 Task: Toggle the rebase when sync.
Action: Mouse moved to (22, 608)
Screenshot: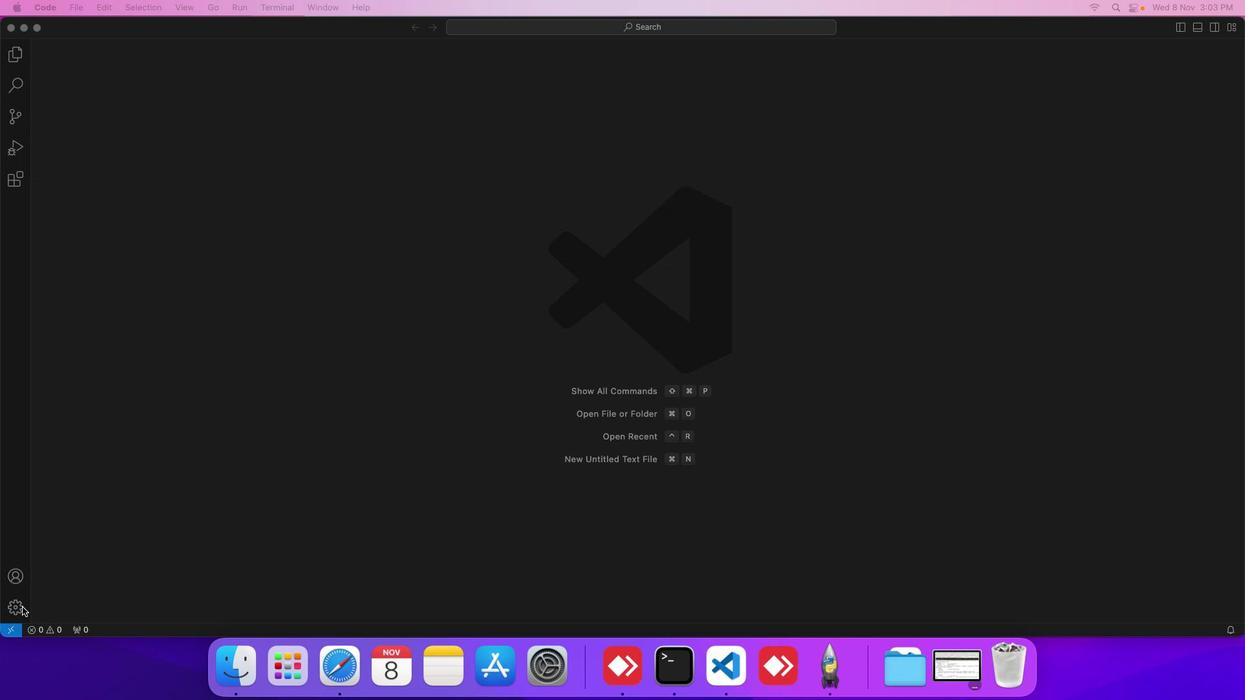 
Action: Mouse pressed left at (22, 608)
Screenshot: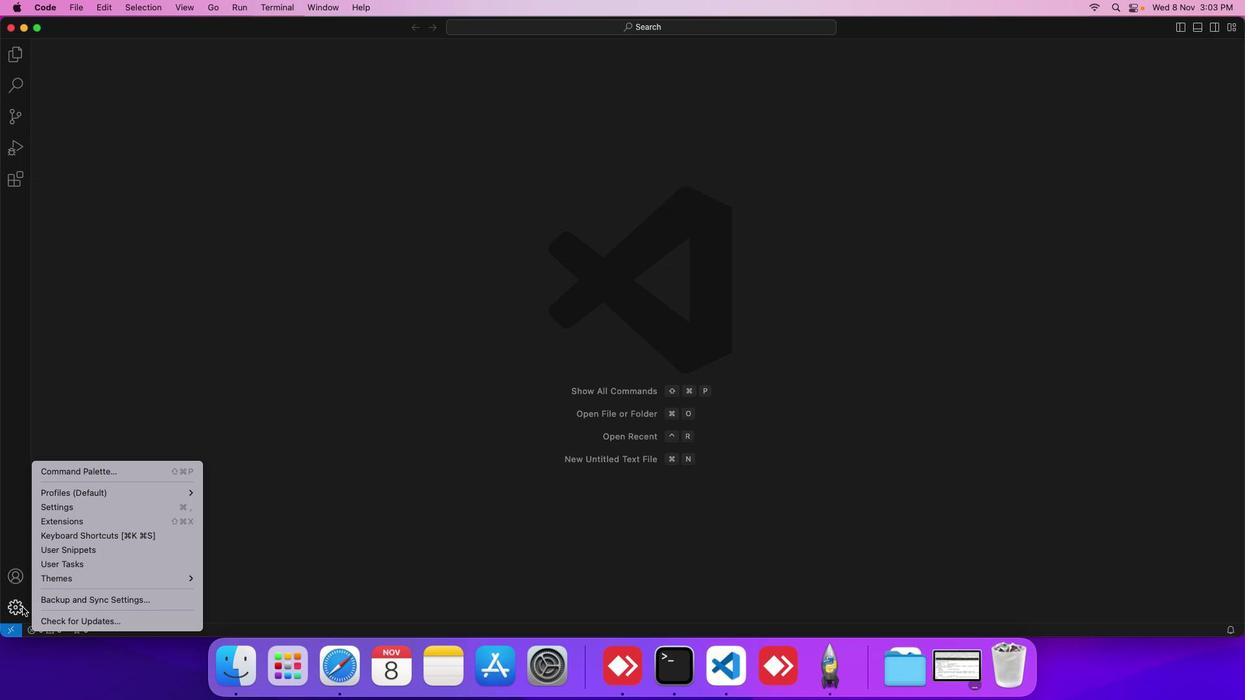 
Action: Mouse moved to (54, 510)
Screenshot: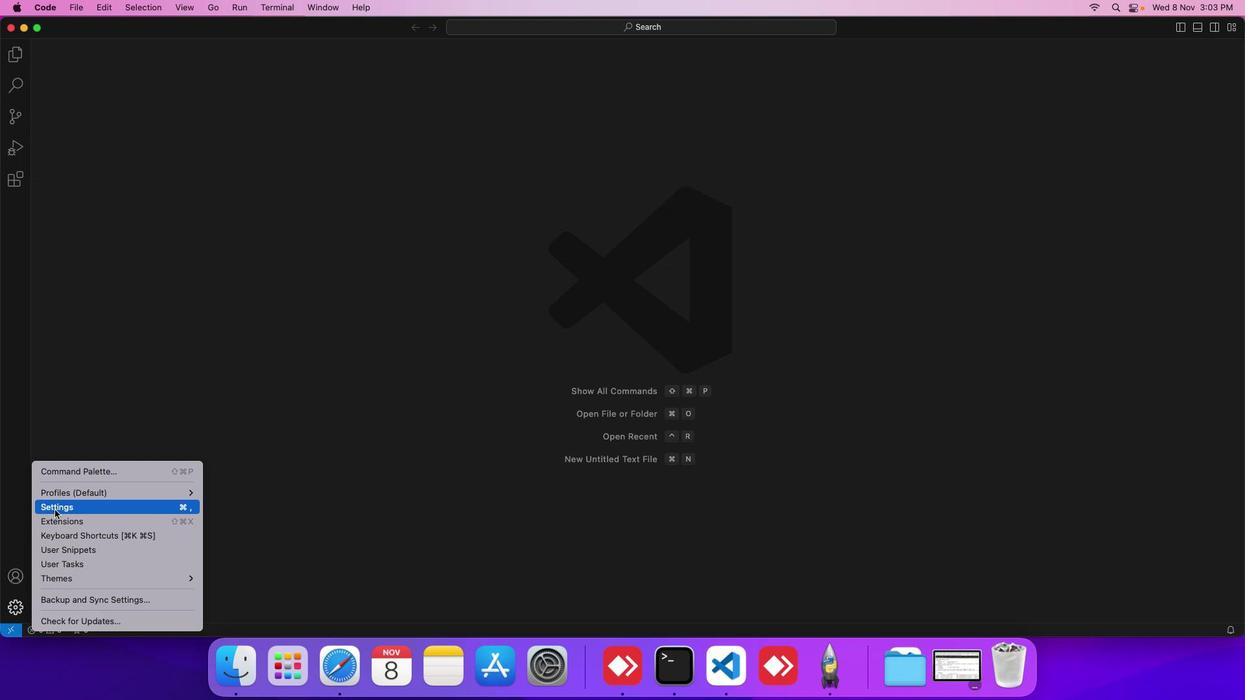 
Action: Mouse pressed left at (54, 510)
Screenshot: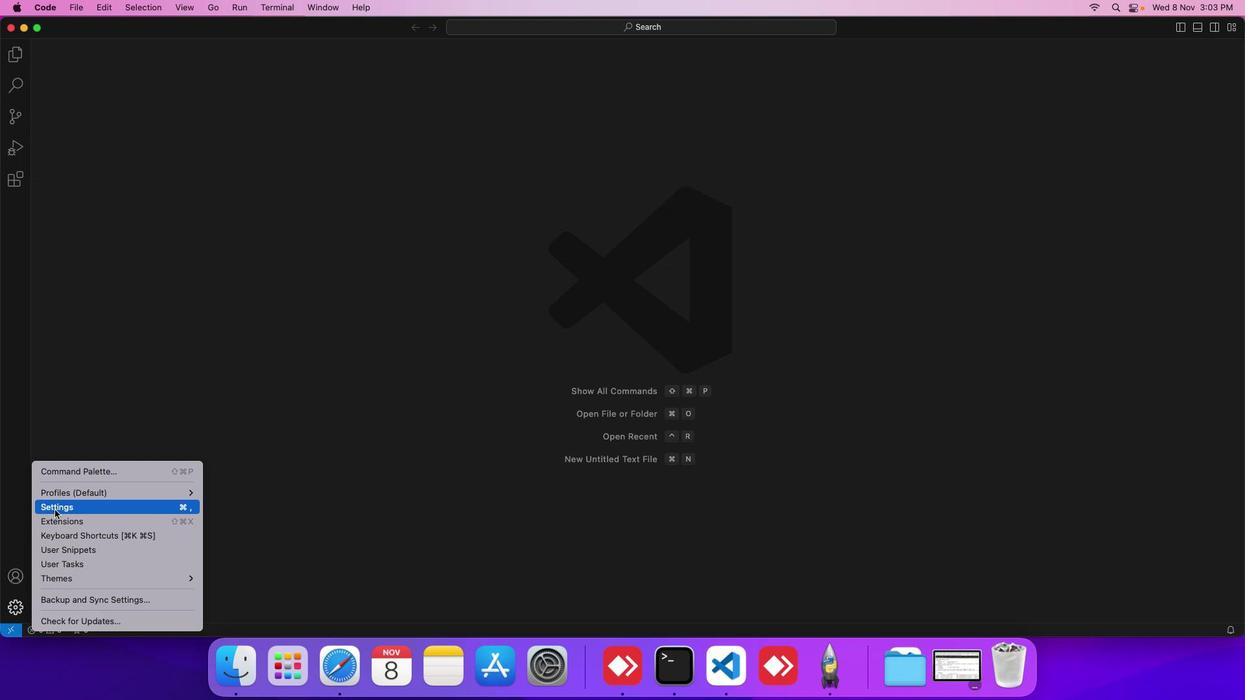 
Action: Mouse moved to (302, 237)
Screenshot: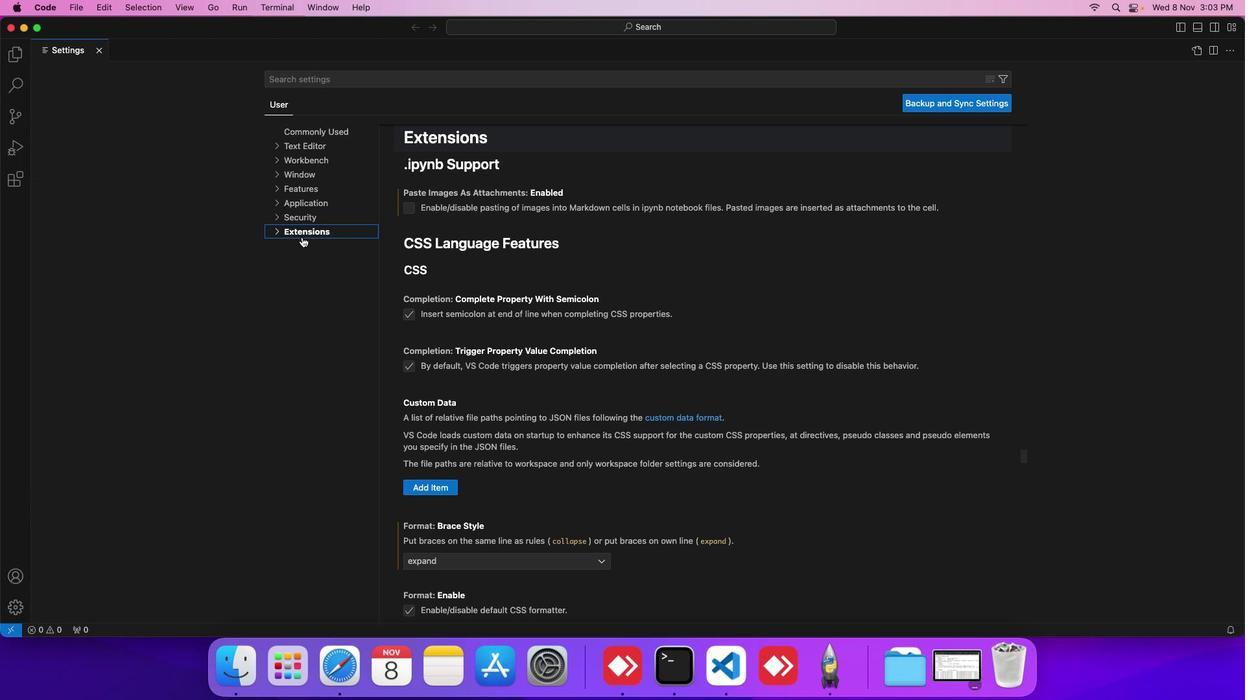 
Action: Mouse pressed left at (302, 237)
Screenshot: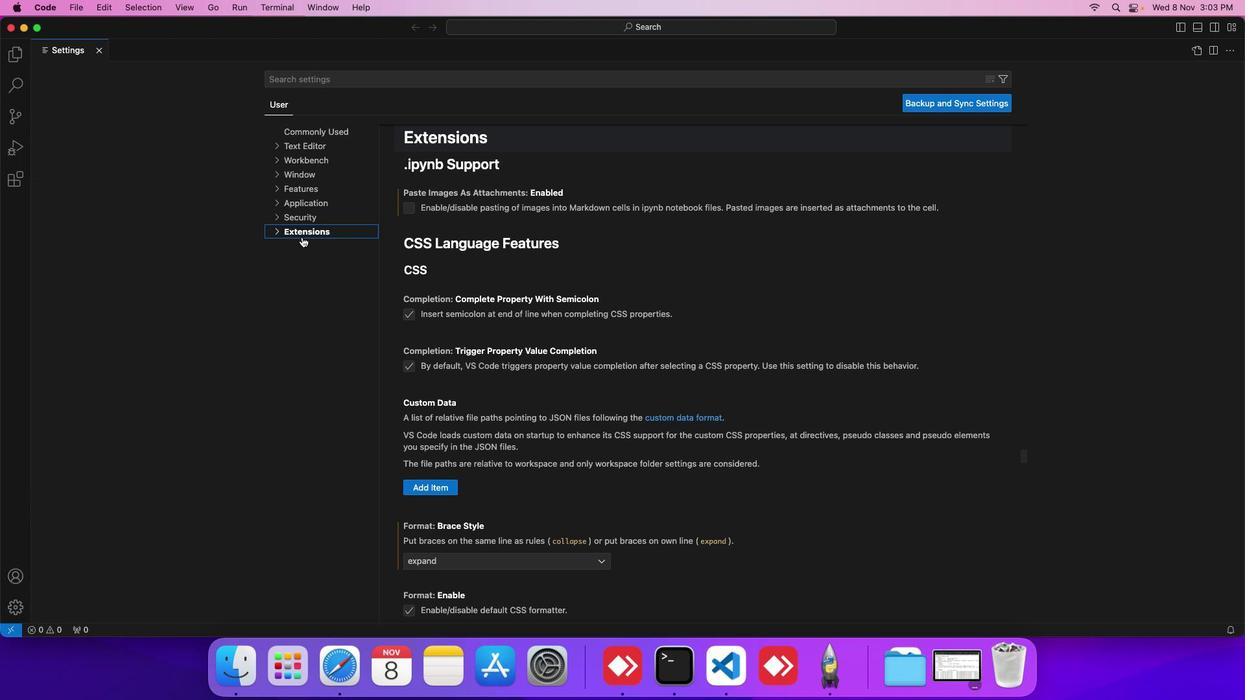 
Action: Mouse moved to (299, 286)
Screenshot: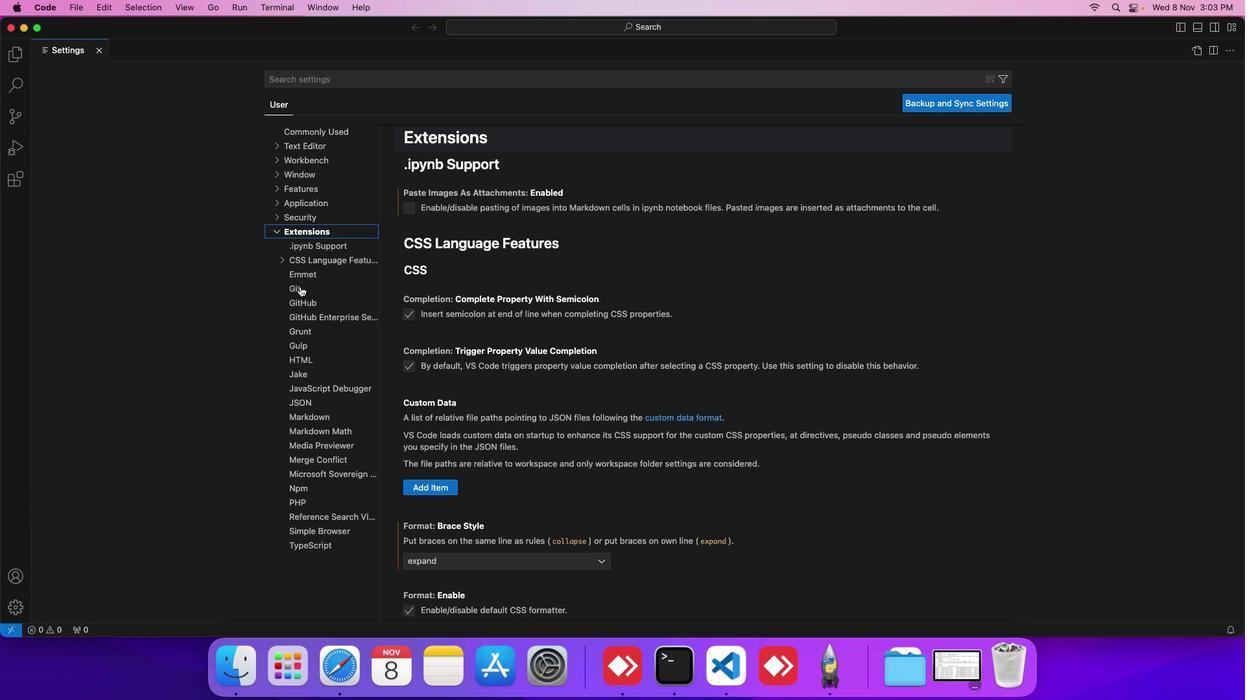 
Action: Mouse pressed left at (299, 286)
Screenshot: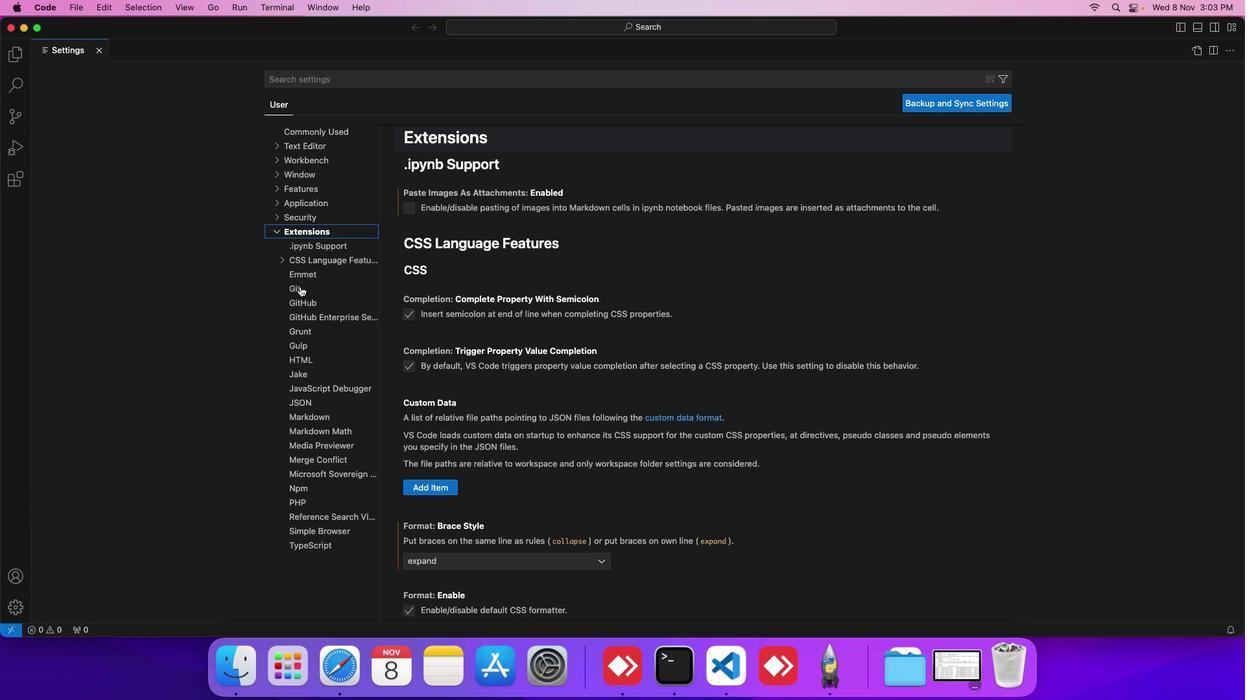 
Action: Mouse moved to (423, 345)
Screenshot: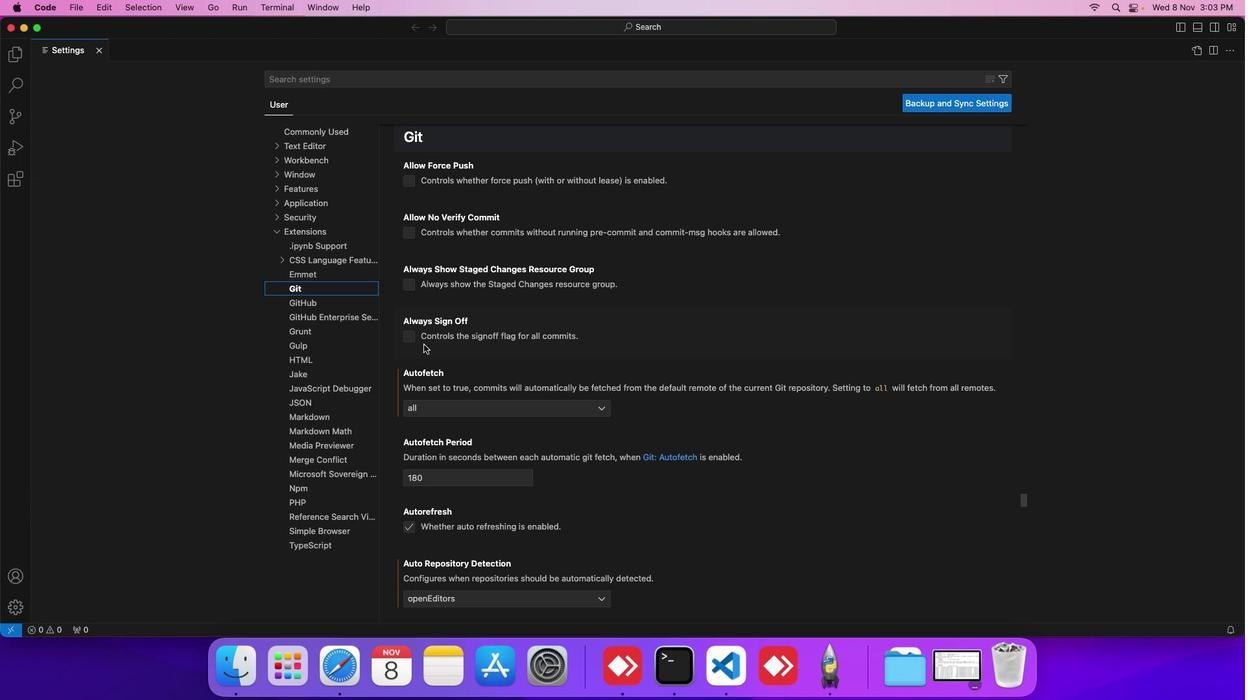 
Action: Mouse scrolled (423, 345) with delta (0, 0)
Screenshot: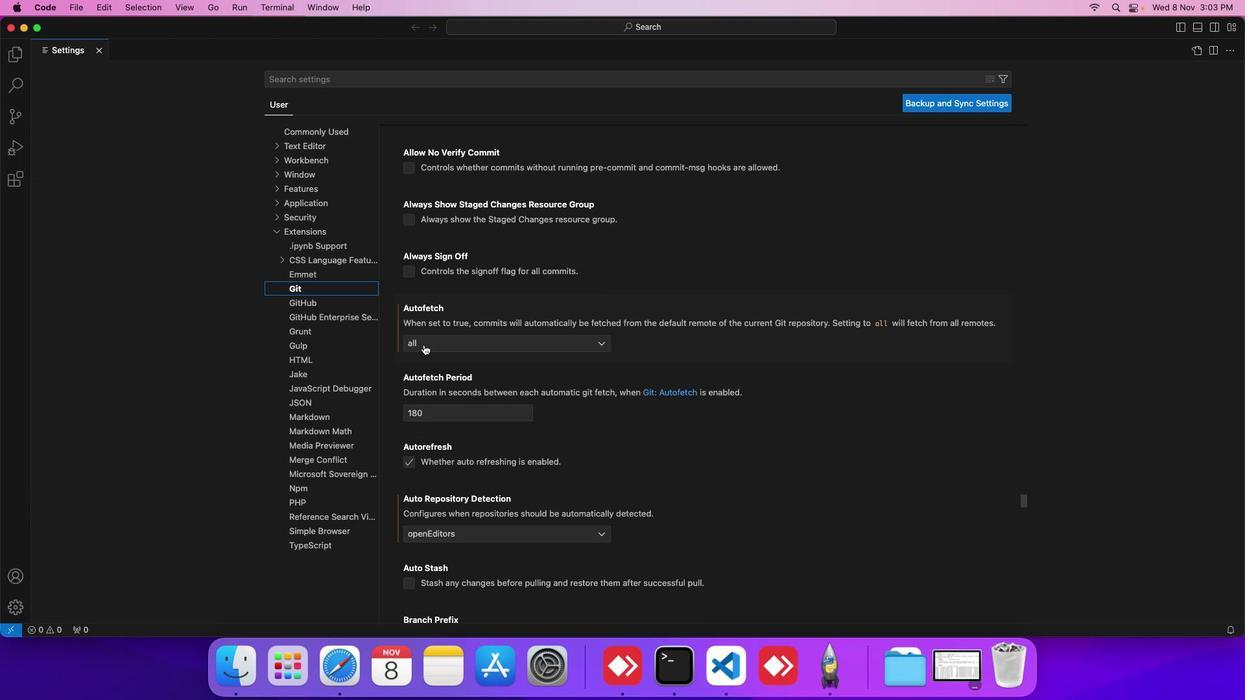 
Action: Mouse scrolled (423, 345) with delta (0, 0)
Screenshot: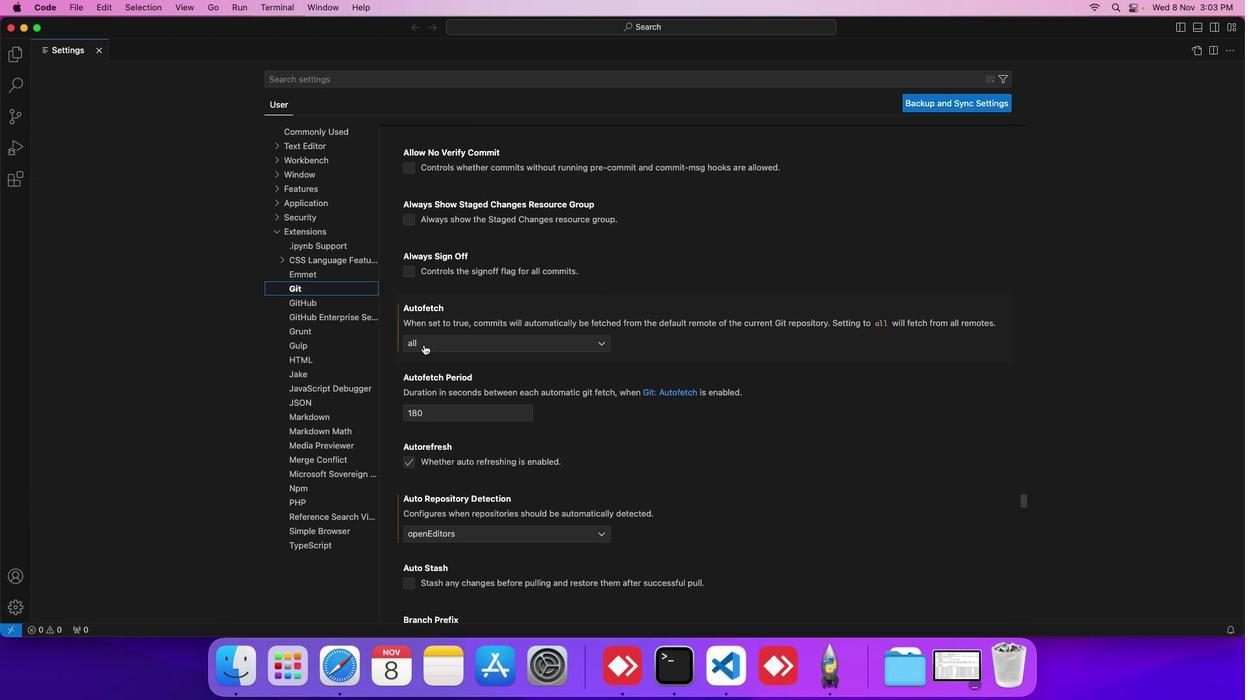 
Action: Mouse scrolled (423, 345) with delta (0, 0)
Screenshot: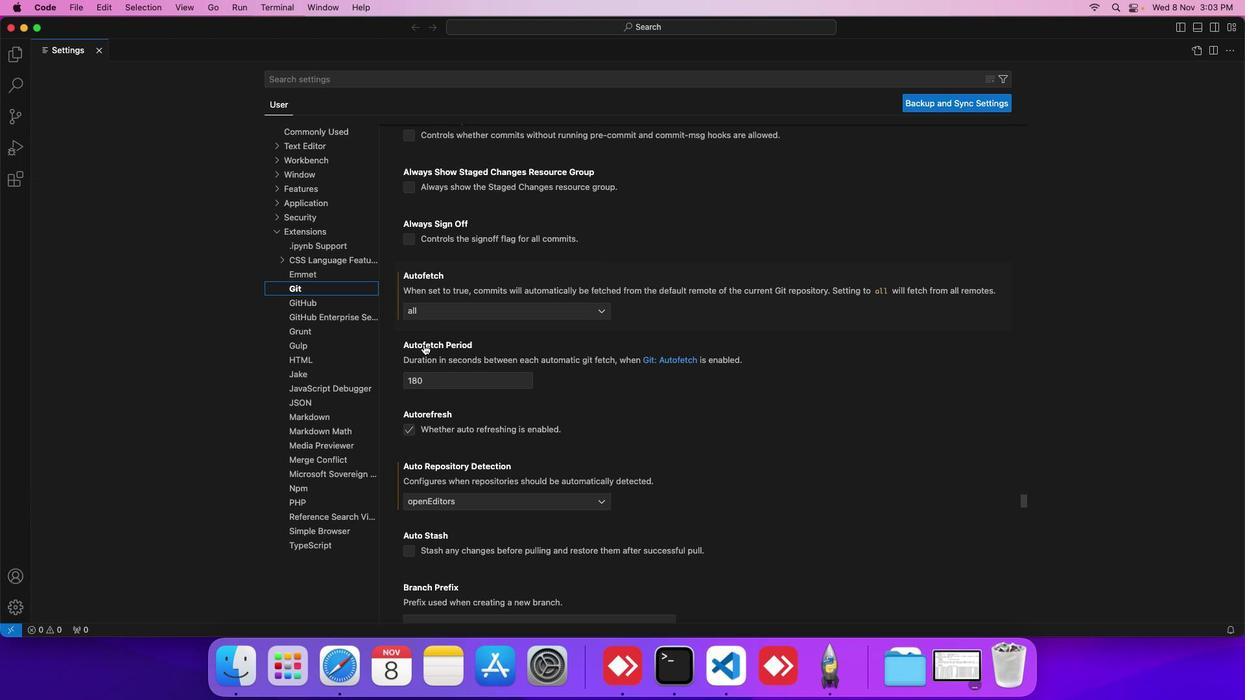 
Action: Mouse scrolled (423, 345) with delta (0, 0)
Screenshot: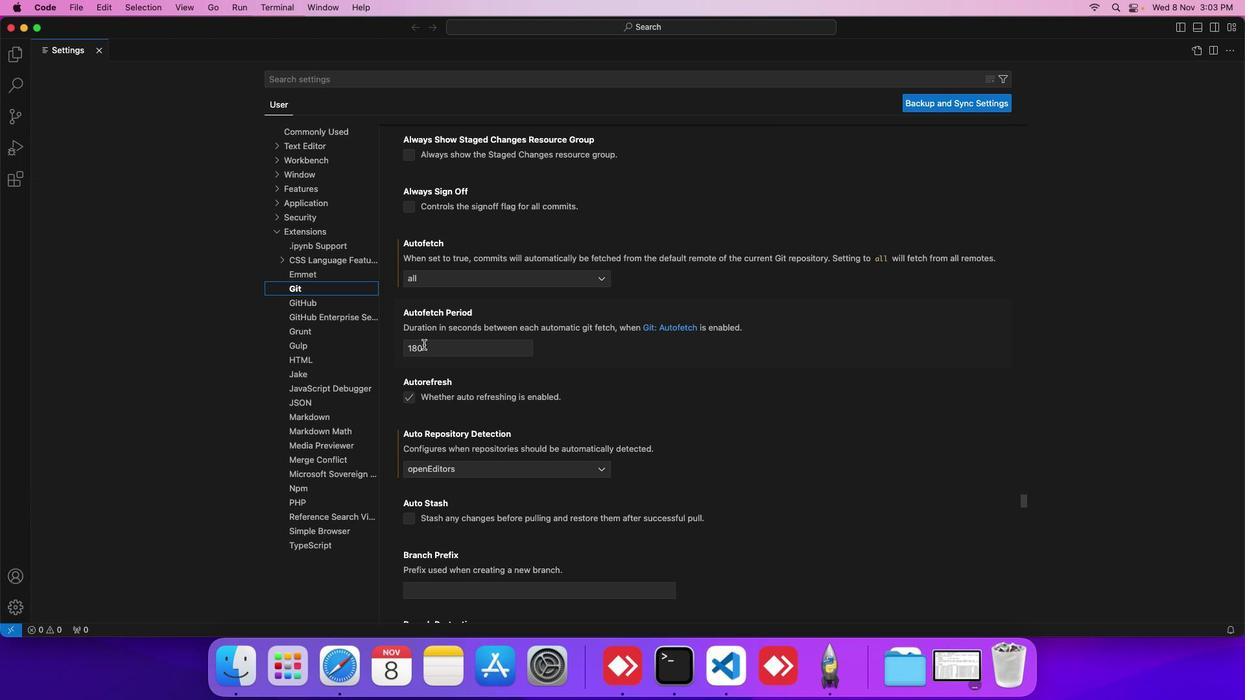 
Action: Mouse scrolled (423, 345) with delta (0, 0)
Screenshot: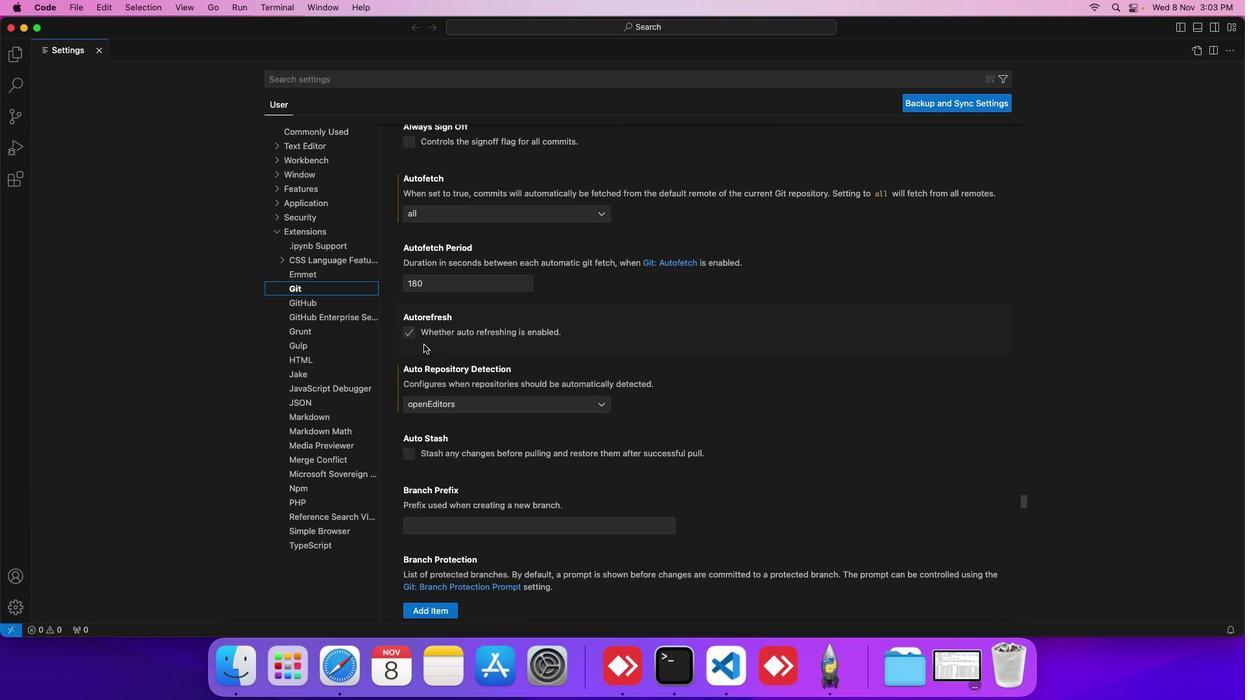 
Action: Mouse scrolled (423, 345) with delta (0, 0)
Screenshot: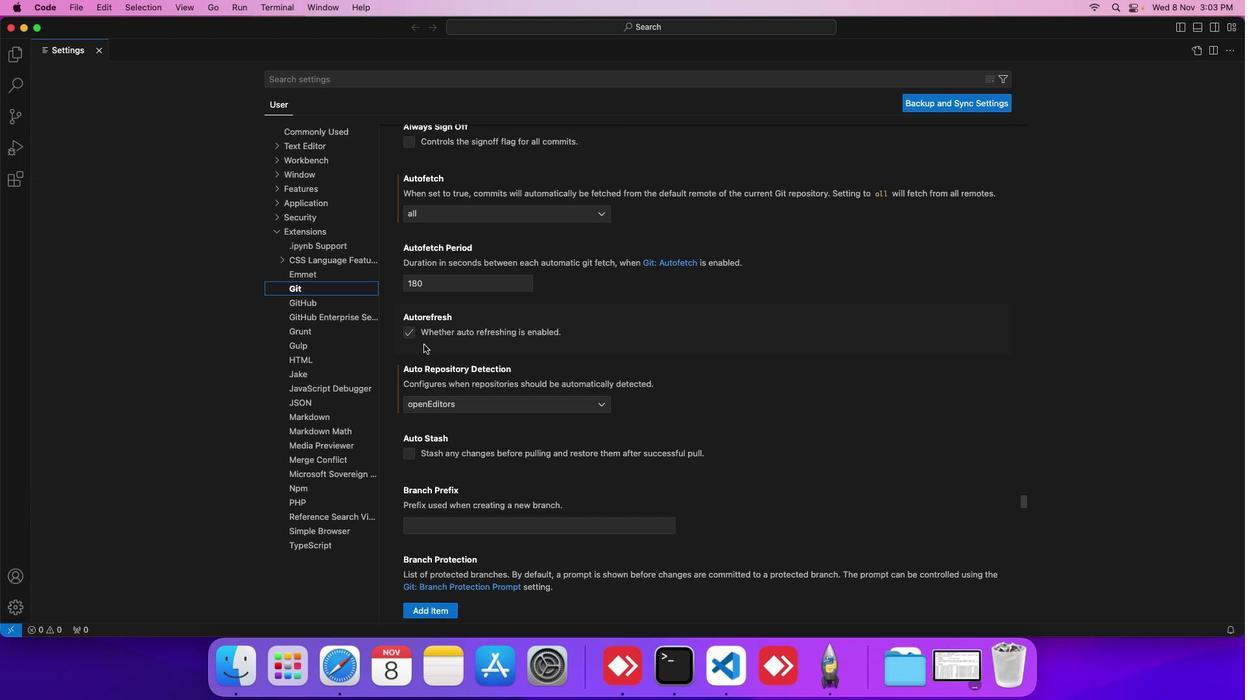 
Action: Mouse scrolled (423, 345) with delta (0, 0)
Screenshot: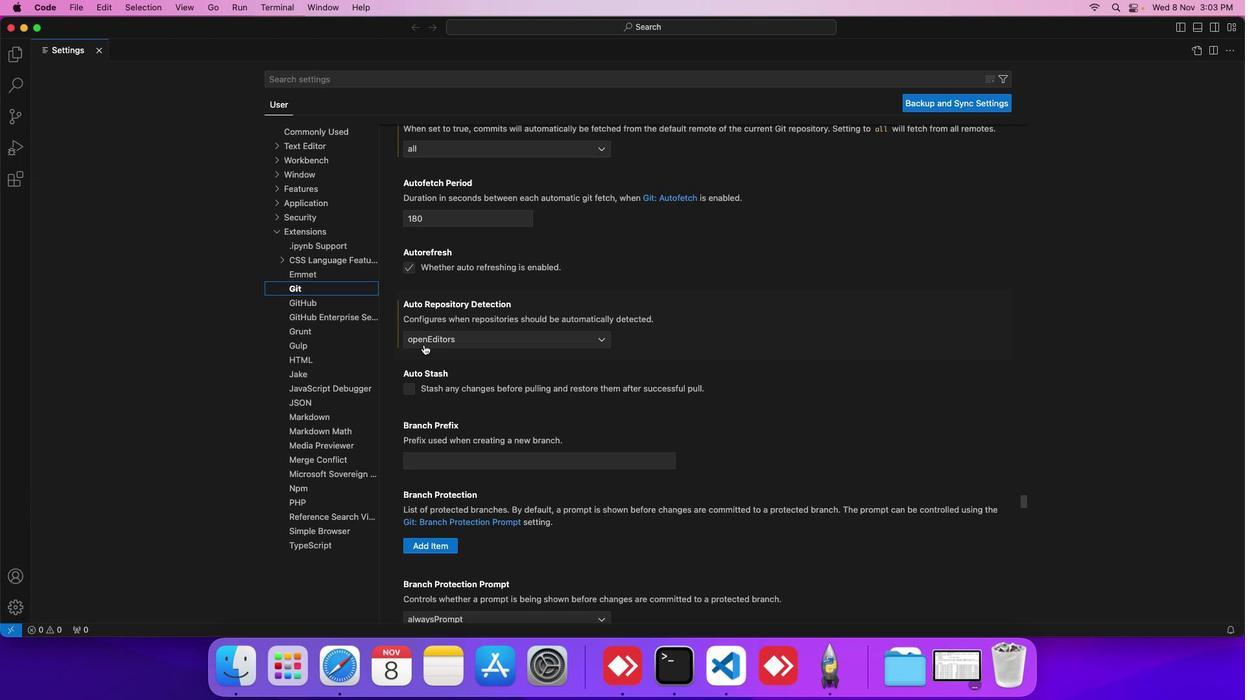 
Action: Mouse scrolled (423, 345) with delta (0, 0)
Screenshot: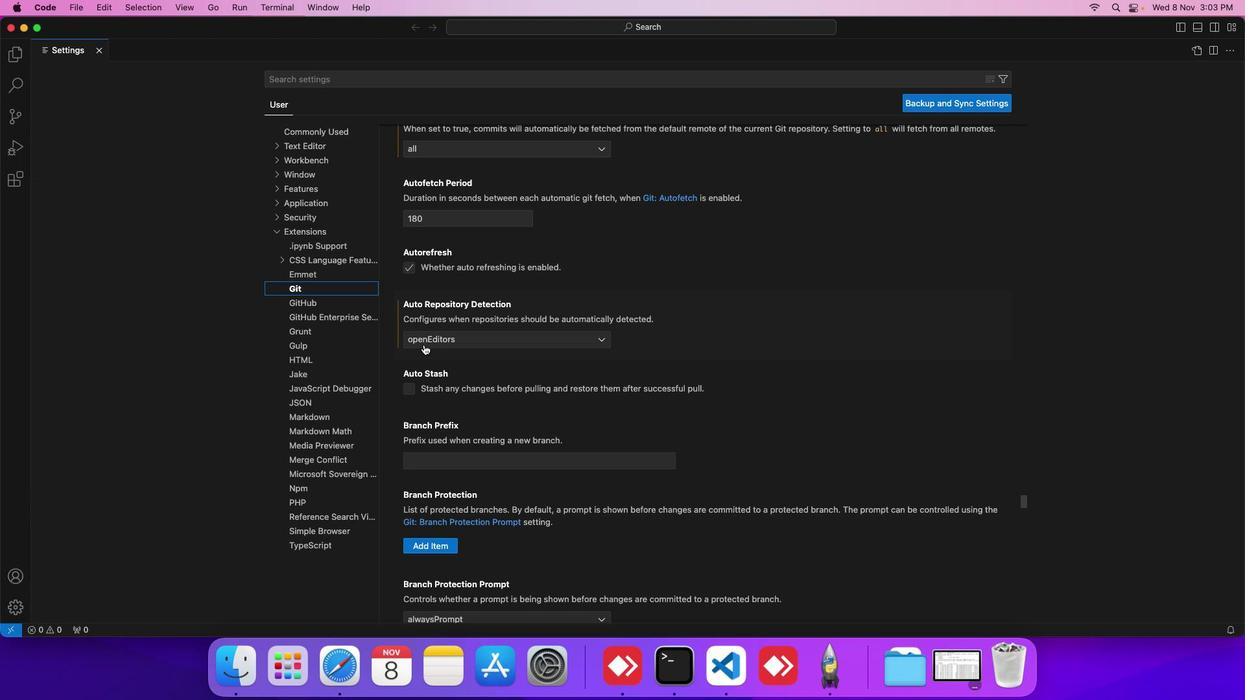 
Action: Mouse scrolled (423, 345) with delta (0, 0)
Screenshot: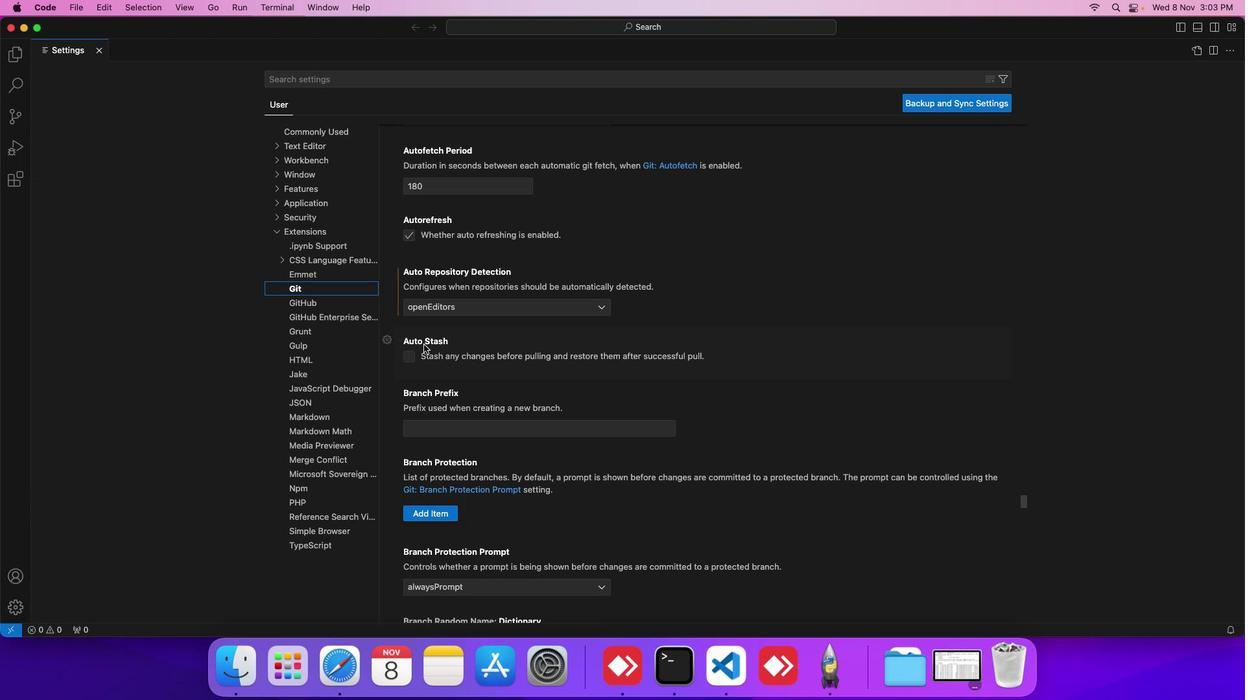 
Action: Mouse scrolled (423, 345) with delta (0, 0)
Screenshot: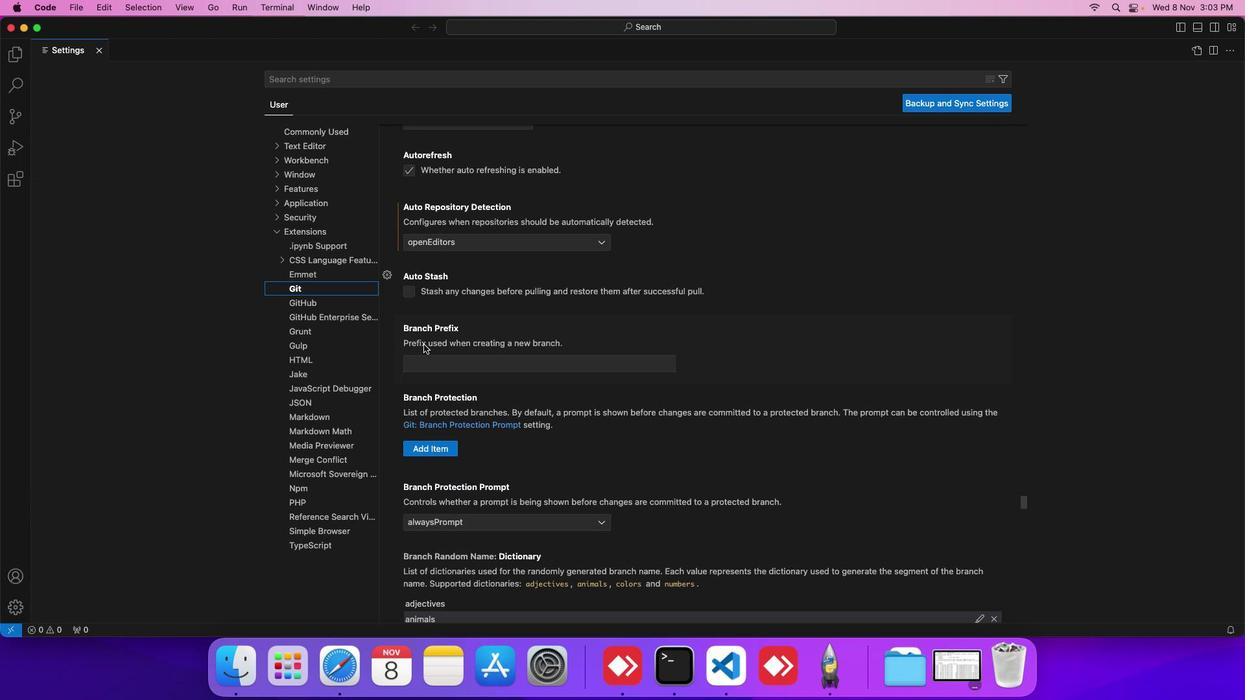 
Action: Mouse scrolled (423, 345) with delta (0, 0)
Screenshot: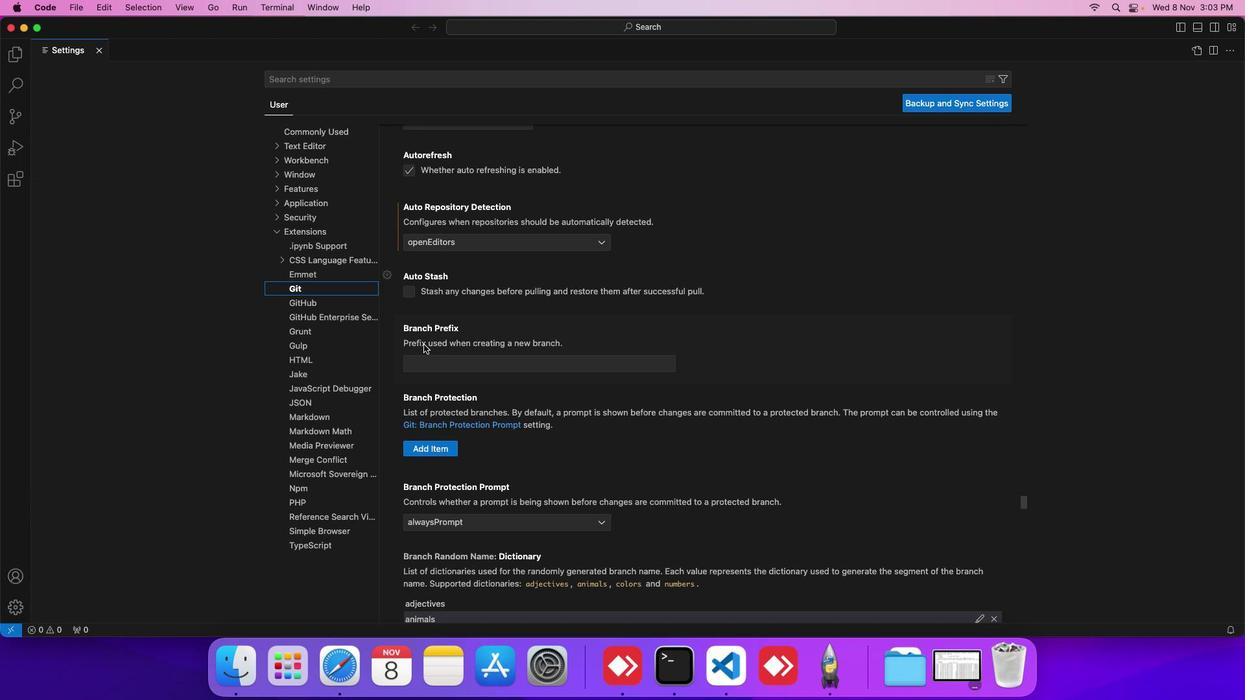 
Action: Mouse scrolled (423, 345) with delta (0, 0)
Screenshot: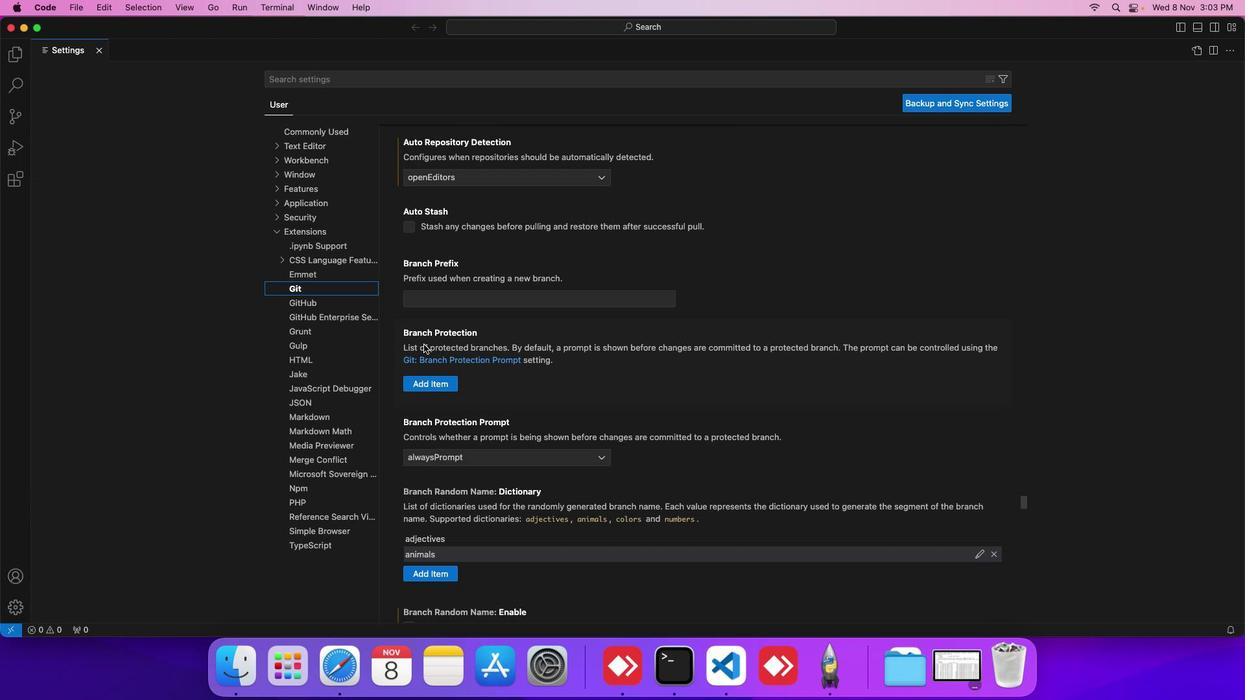 
Action: Mouse scrolled (423, 345) with delta (0, 0)
Screenshot: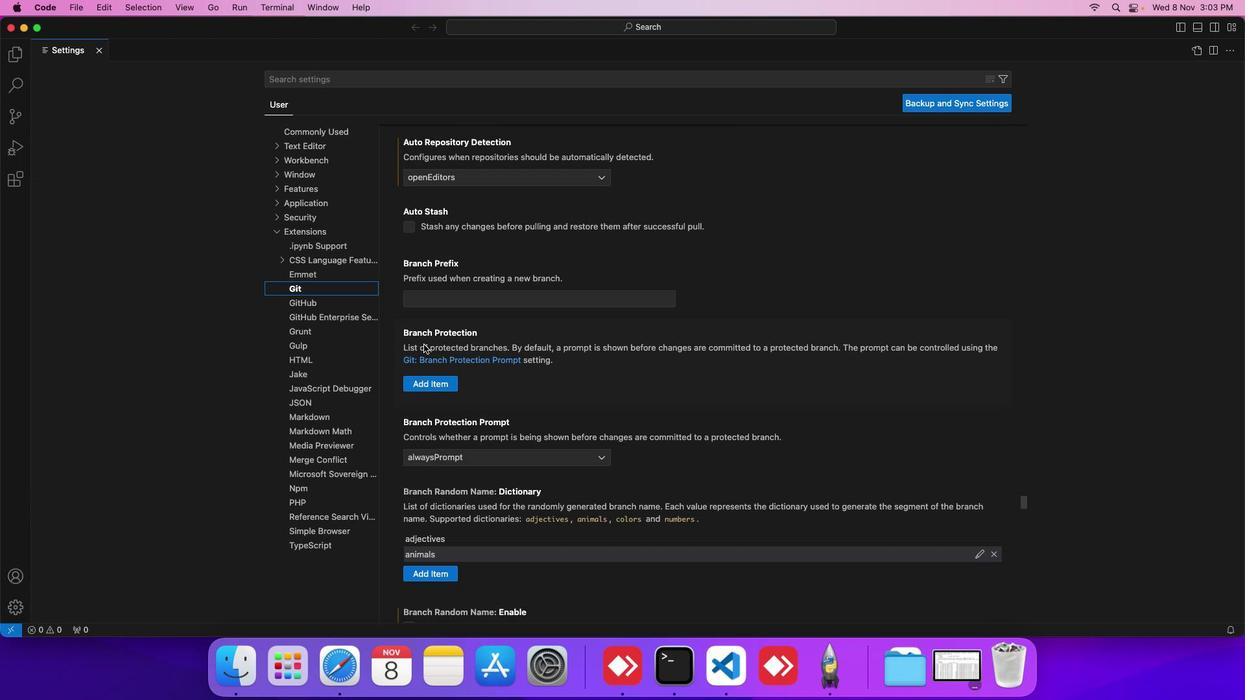 
Action: Mouse scrolled (423, 345) with delta (0, 0)
Screenshot: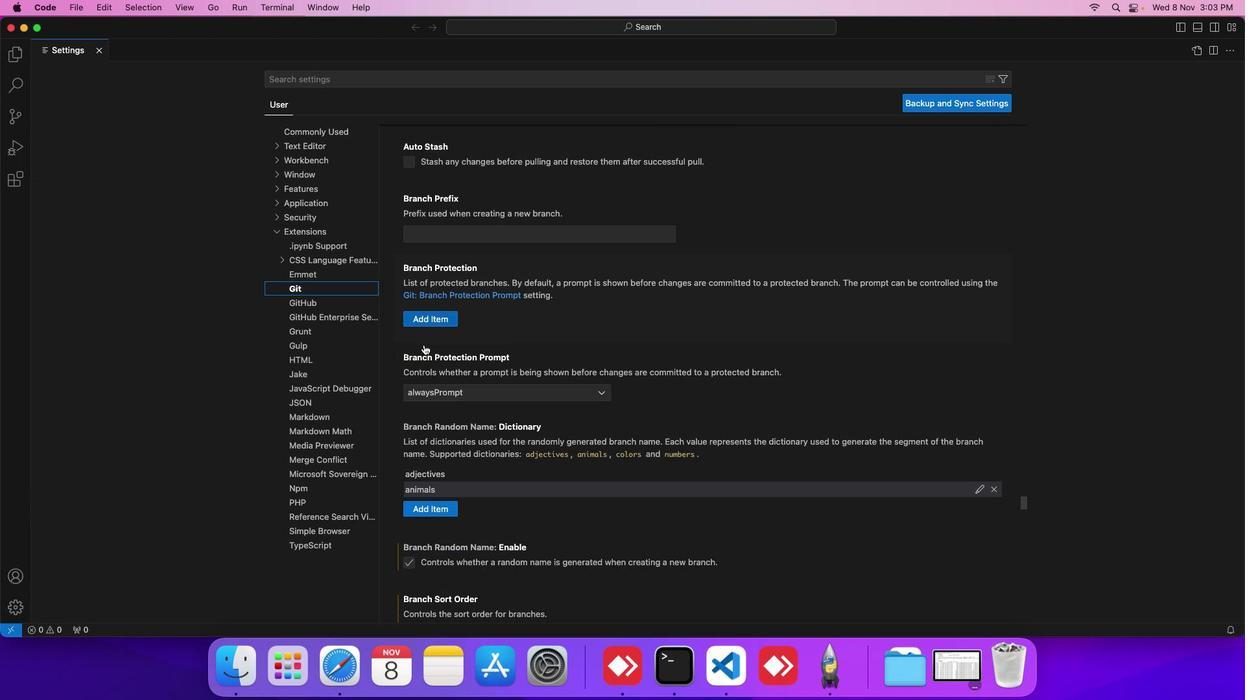 
Action: Mouse scrolled (423, 345) with delta (0, 0)
Screenshot: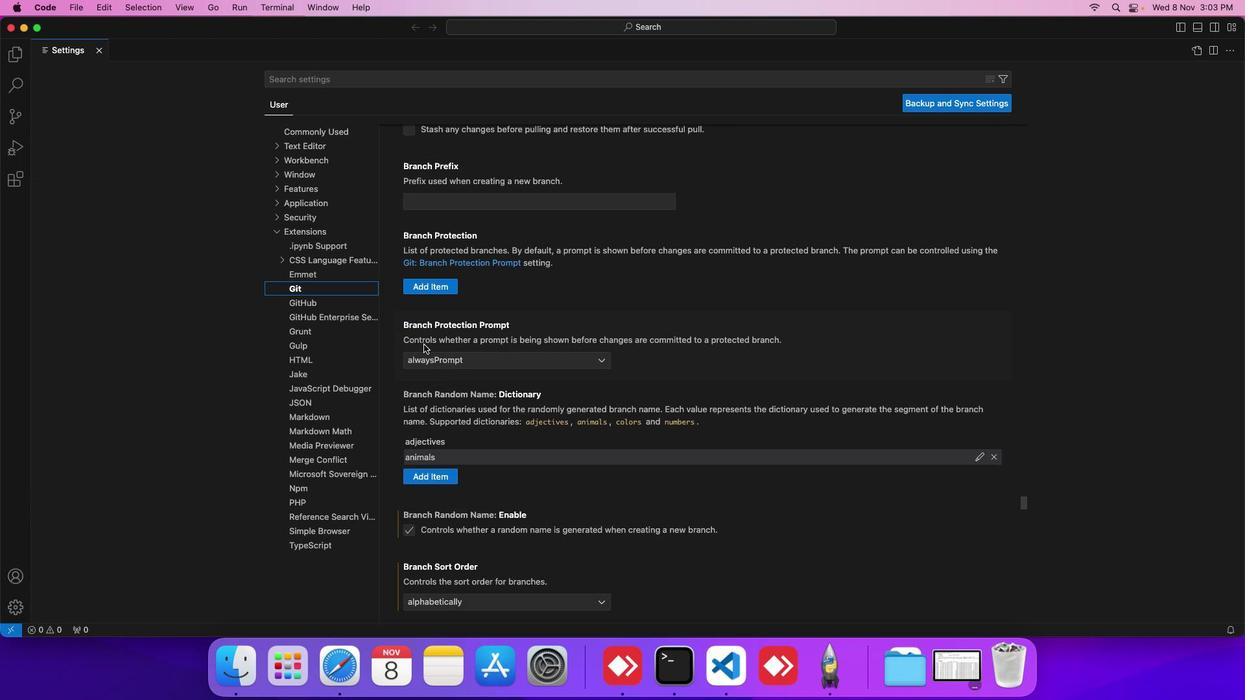 
Action: Mouse scrolled (423, 345) with delta (0, 0)
Screenshot: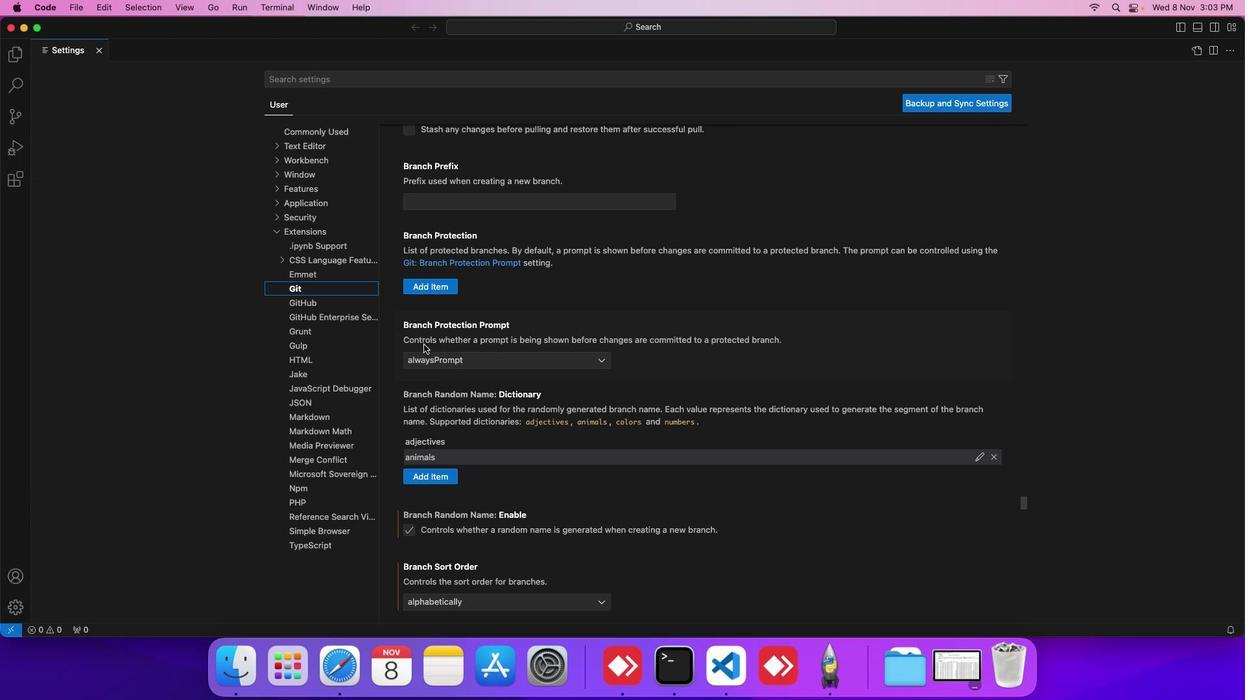 
Action: Mouse scrolled (423, 345) with delta (0, -1)
Screenshot: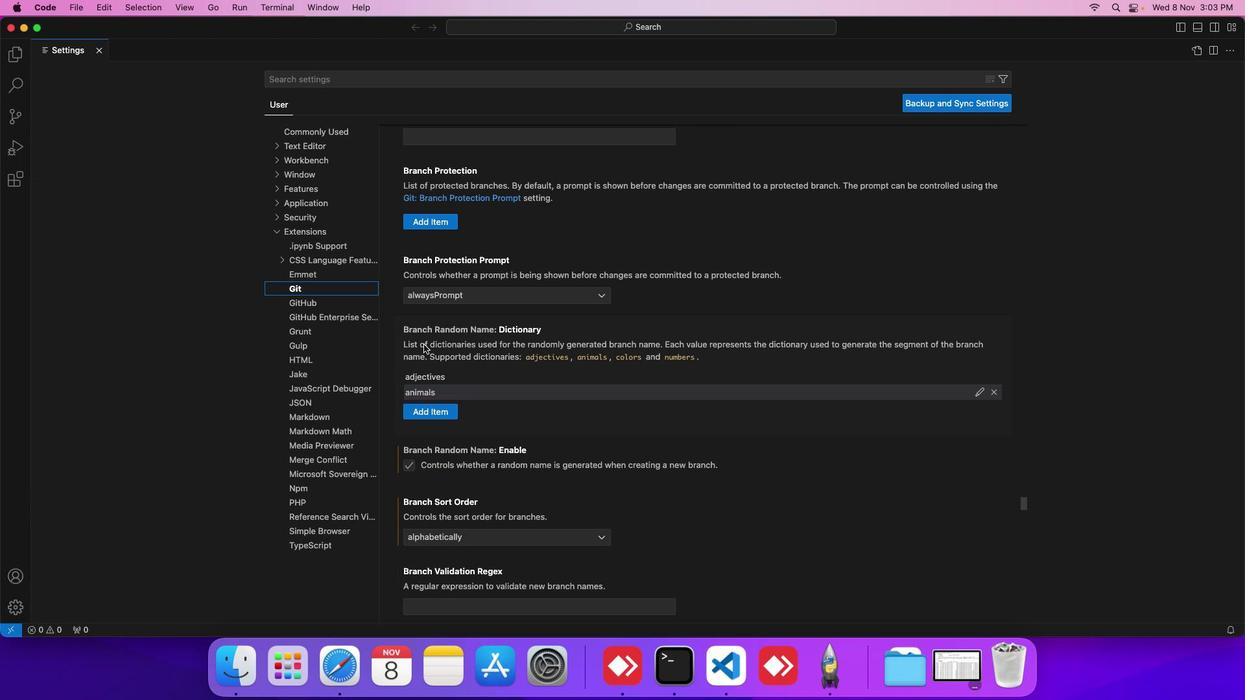 
Action: Mouse scrolled (423, 345) with delta (0, 0)
Screenshot: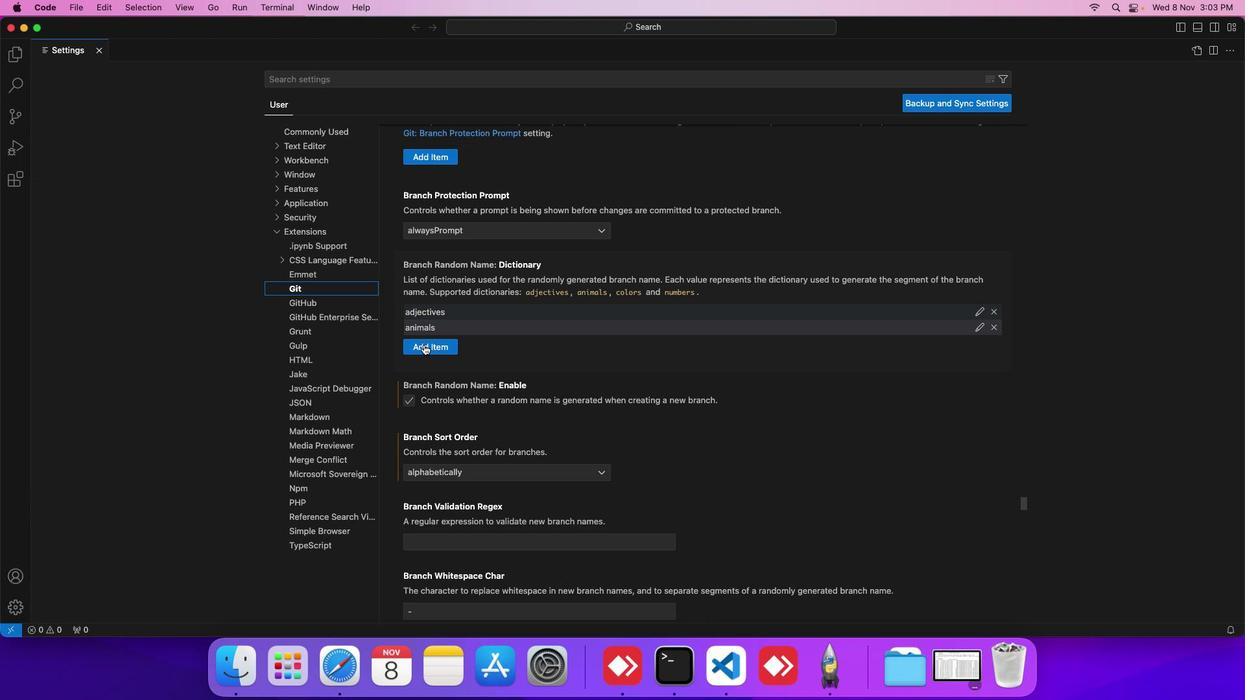 
Action: Mouse scrolled (423, 345) with delta (0, 0)
Screenshot: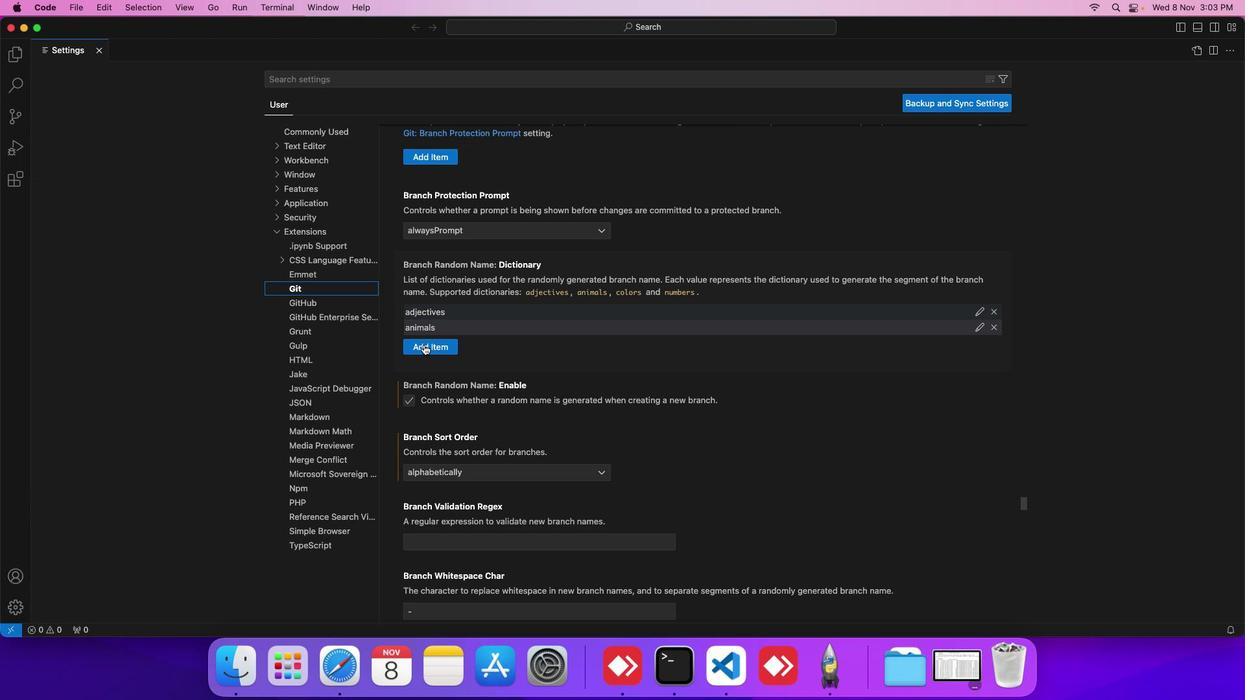 
Action: Mouse scrolled (423, 345) with delta (0, 0)
Screenshot: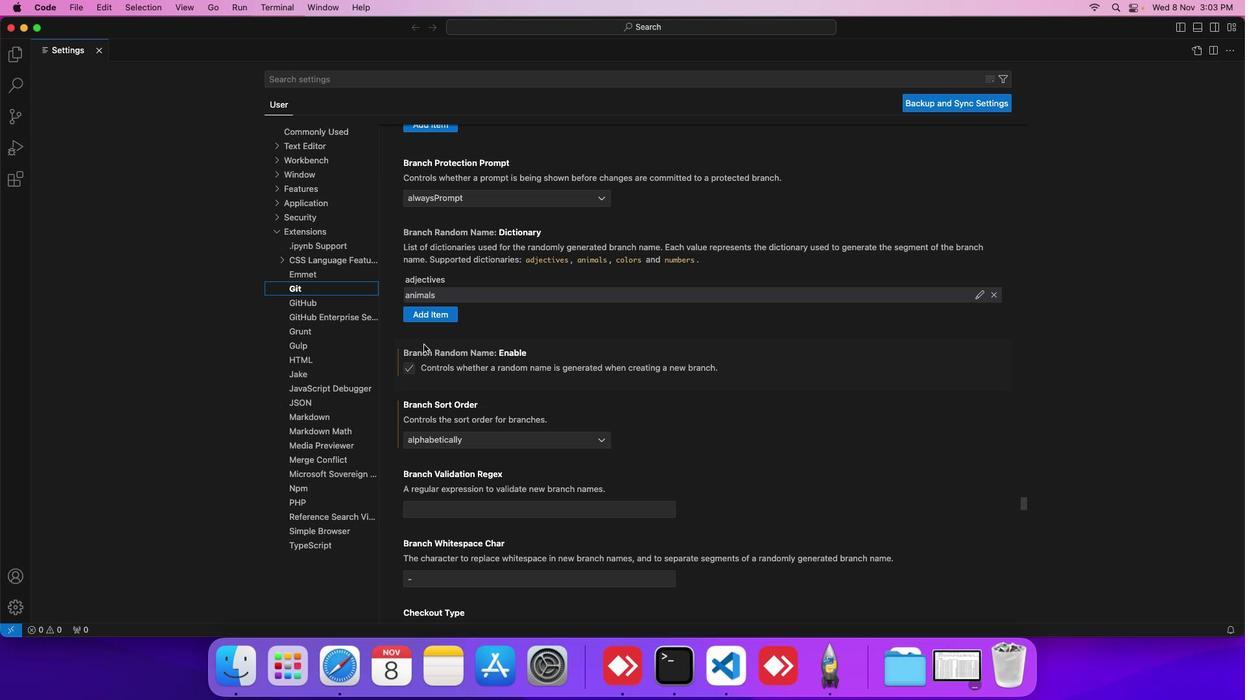 
Action: Mouse scrolled (423, 345) with delta (0, 0)
Screenshot: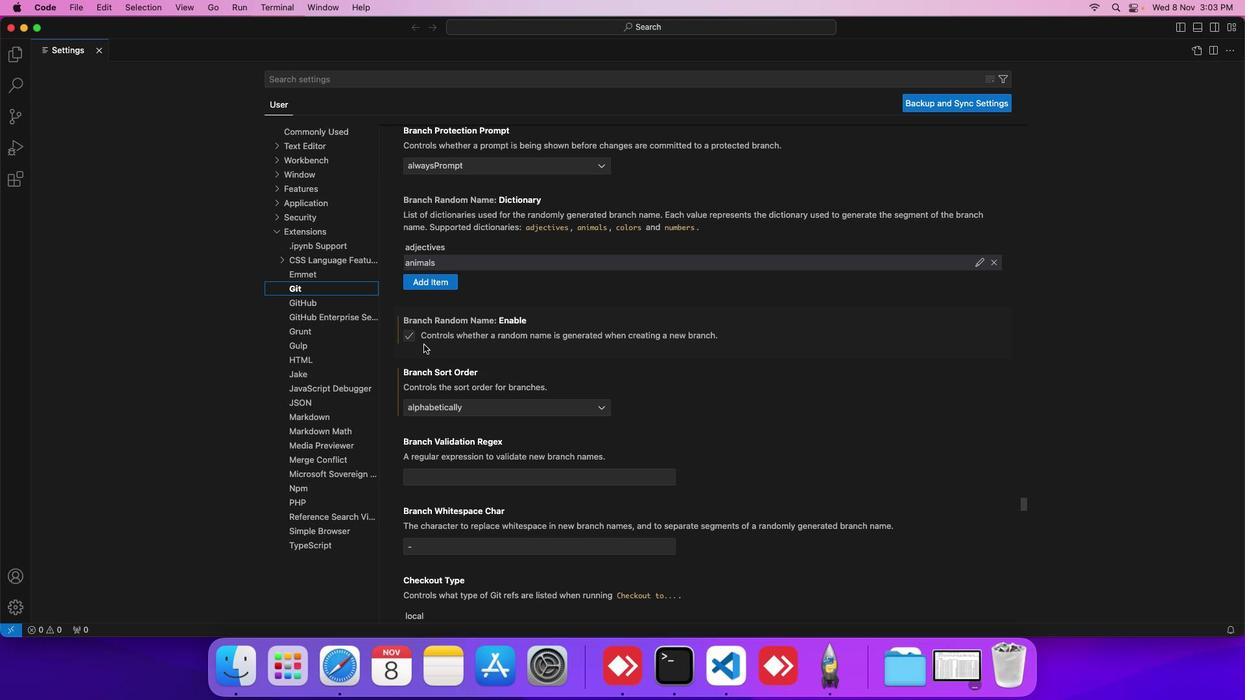 
Action: Mouse scrolled (423, 345) with delta (0, 0)
Screenshot: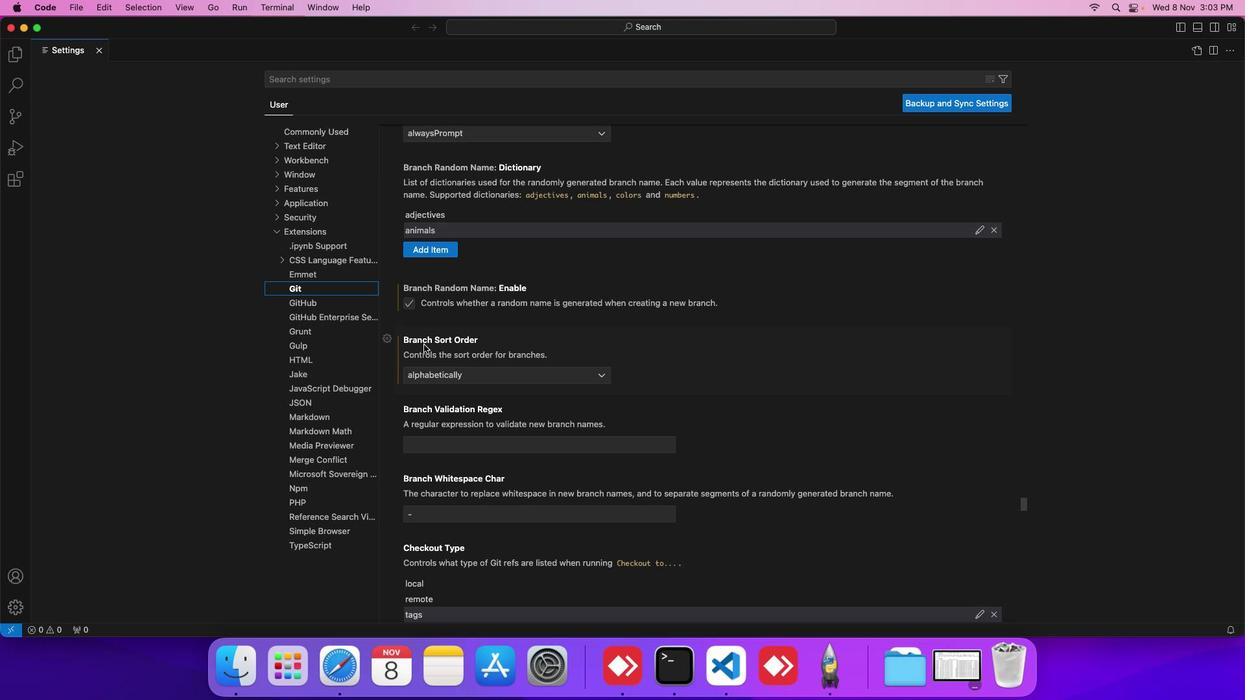 
Action: Mouse scrolled (423, 345) with delta (0, 0)
Screenshot: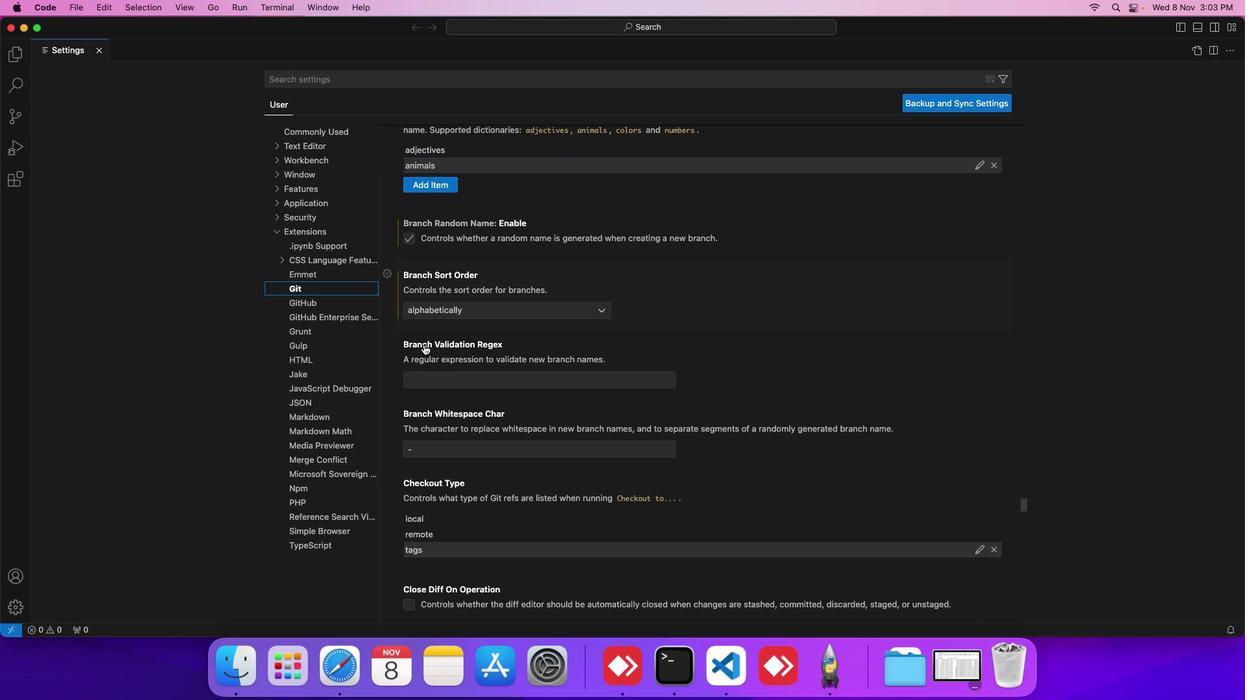 
Action: Mouse scrolled (423, 345) with delta (0, 0)
Screenshot: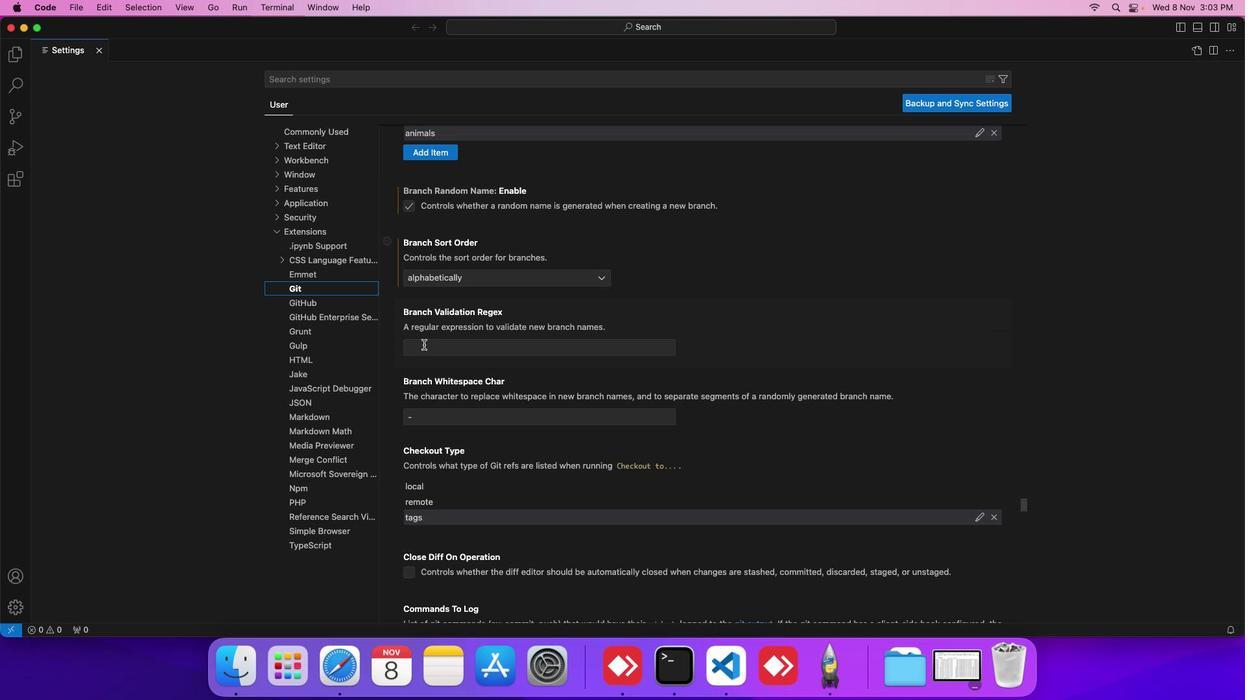 
Action: Mouse scrolled (423, 345) with delta (0, 0)
Screenshot: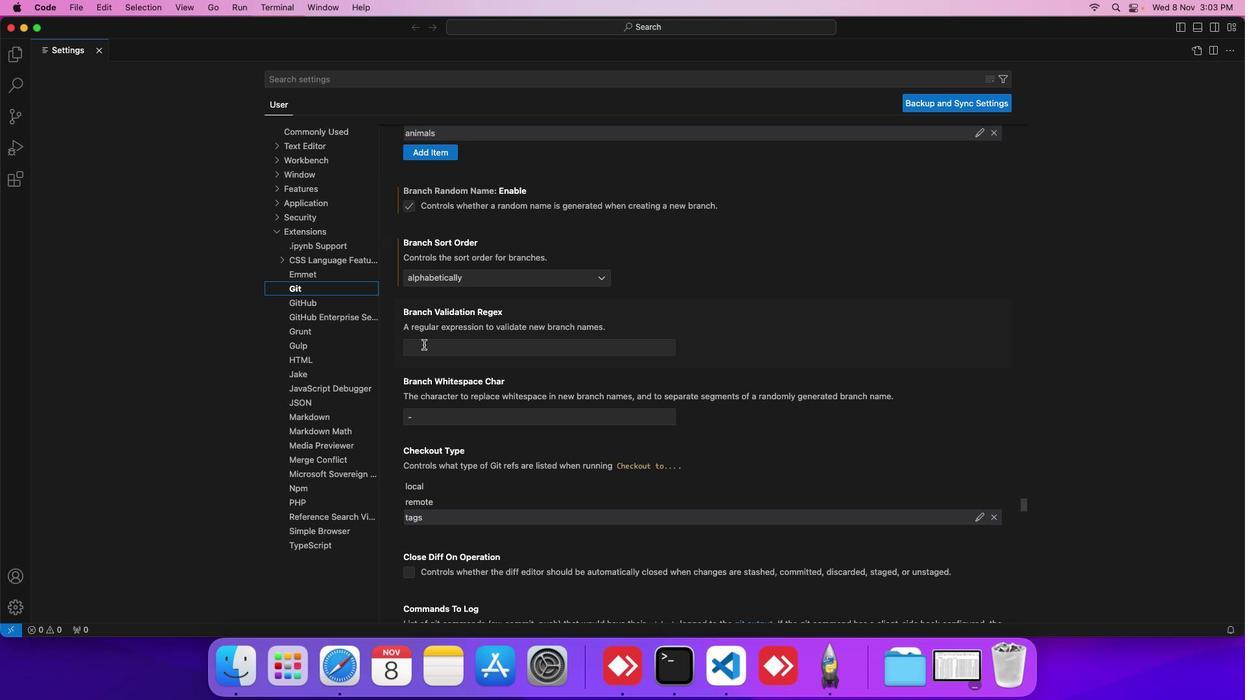 
Action: Mouse scrolled (423, 345) with delta (0, 0)
Screenshot: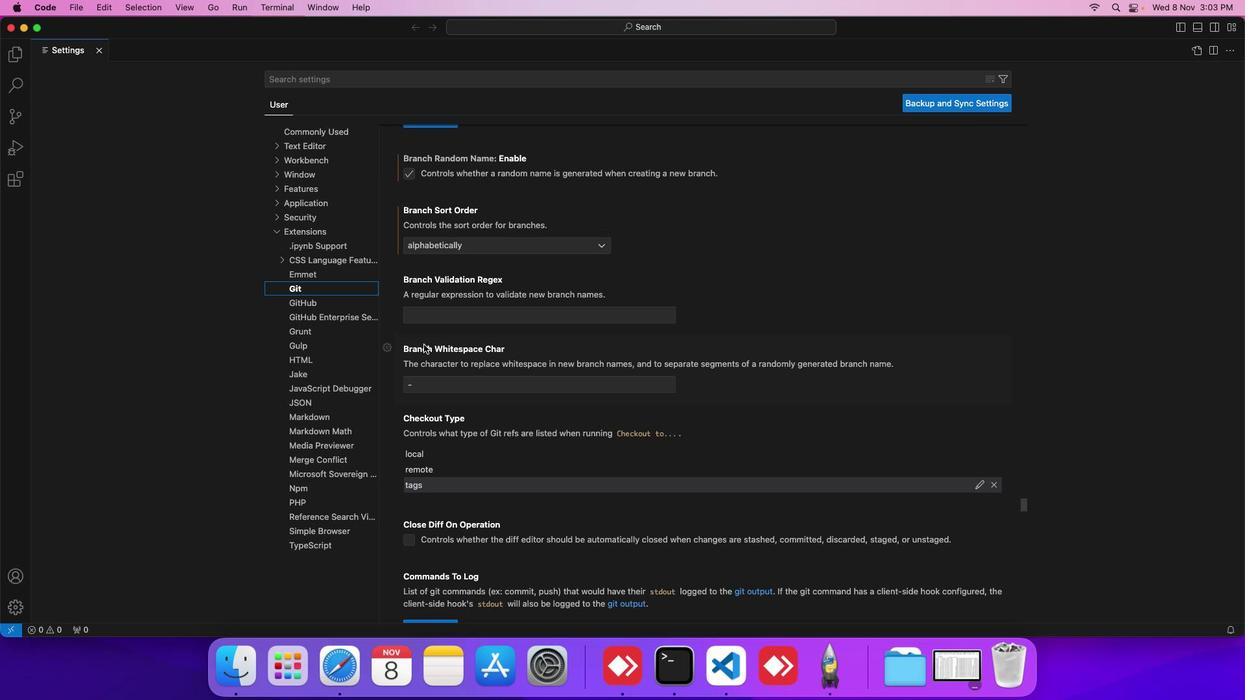 
Action: Mouse scrolled (423, 345) with delta (0, 0)
Screenshot: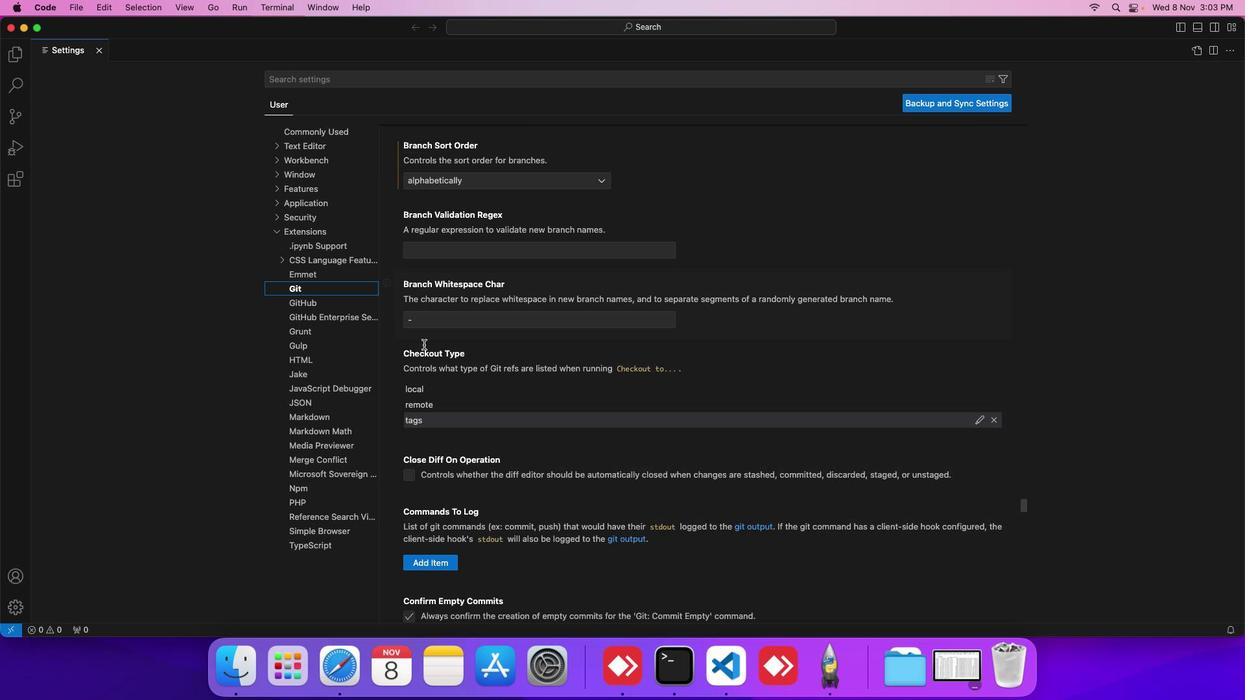 
Action: Mouse scrolled (423, 345) with delta (0, 0)
Screenshot: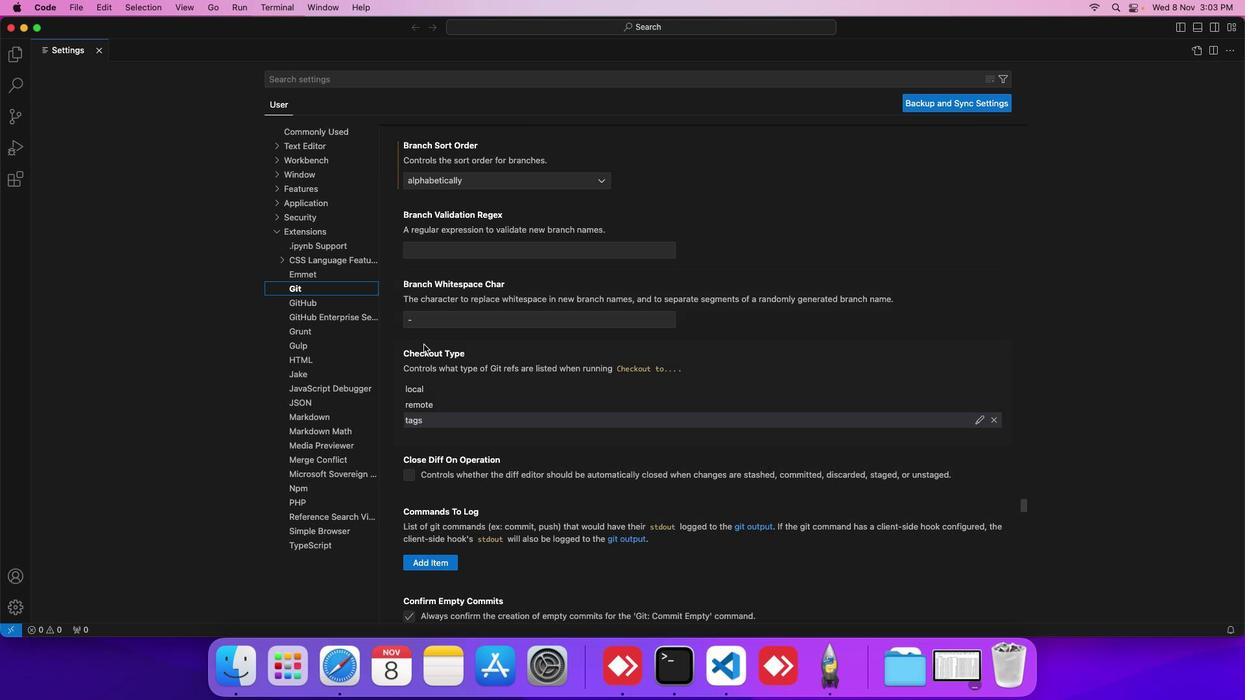 
Action: Mouse scrolled (423, 345) with delta (0, 0)
Screenshot: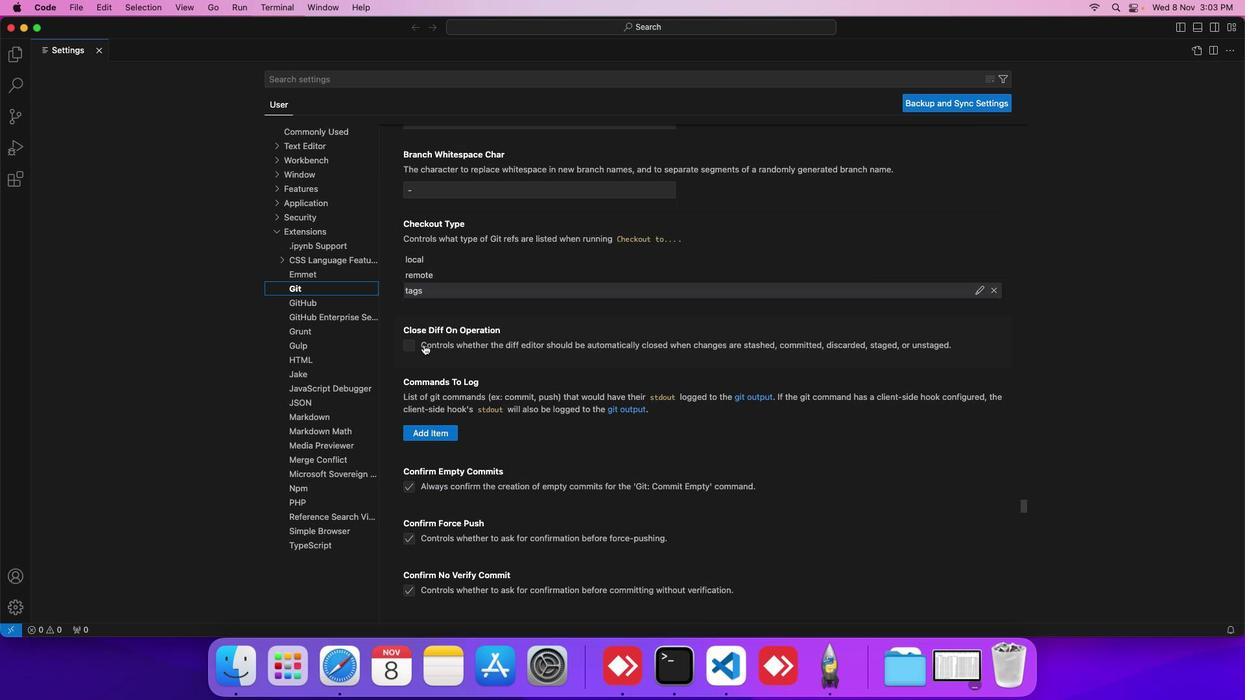 
Action: Mouse scrolled (423, 345) with delta (0, 0)
Screenshot: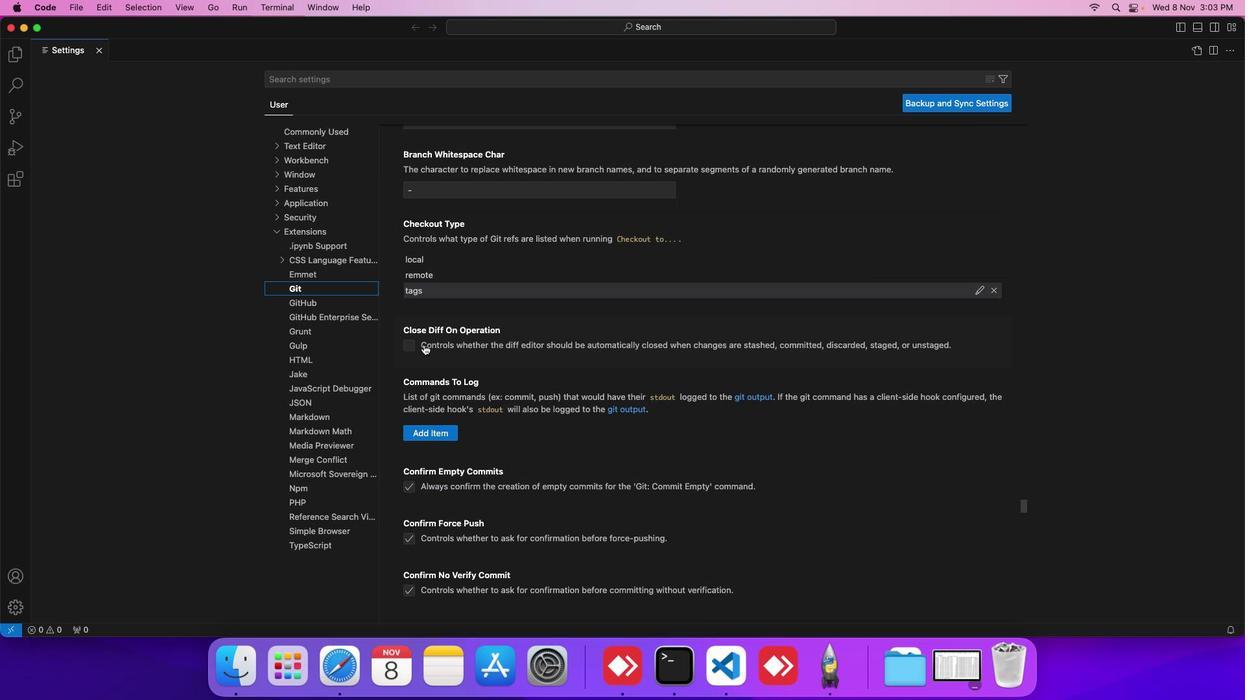
Action: Mouse scrolled (423, 345) with delta (0, -1)
Screenshot: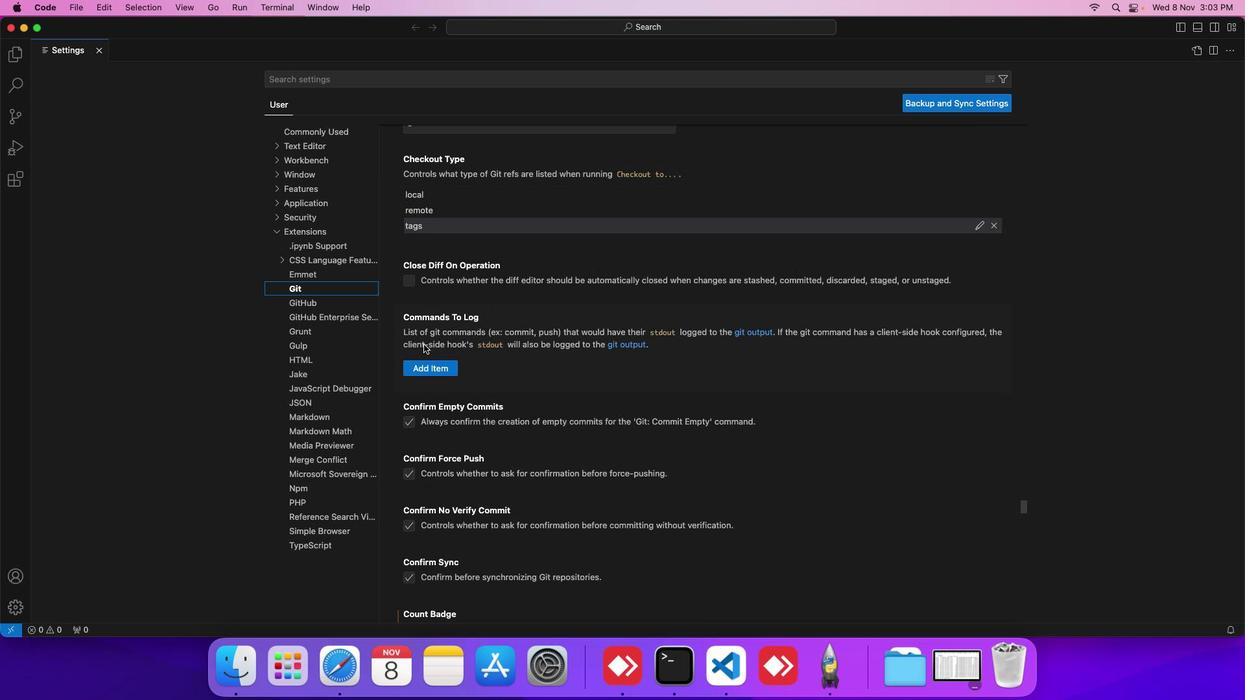 
Action: Mouse scrolled (423, 345) with delta (0, -1)
Screenshot: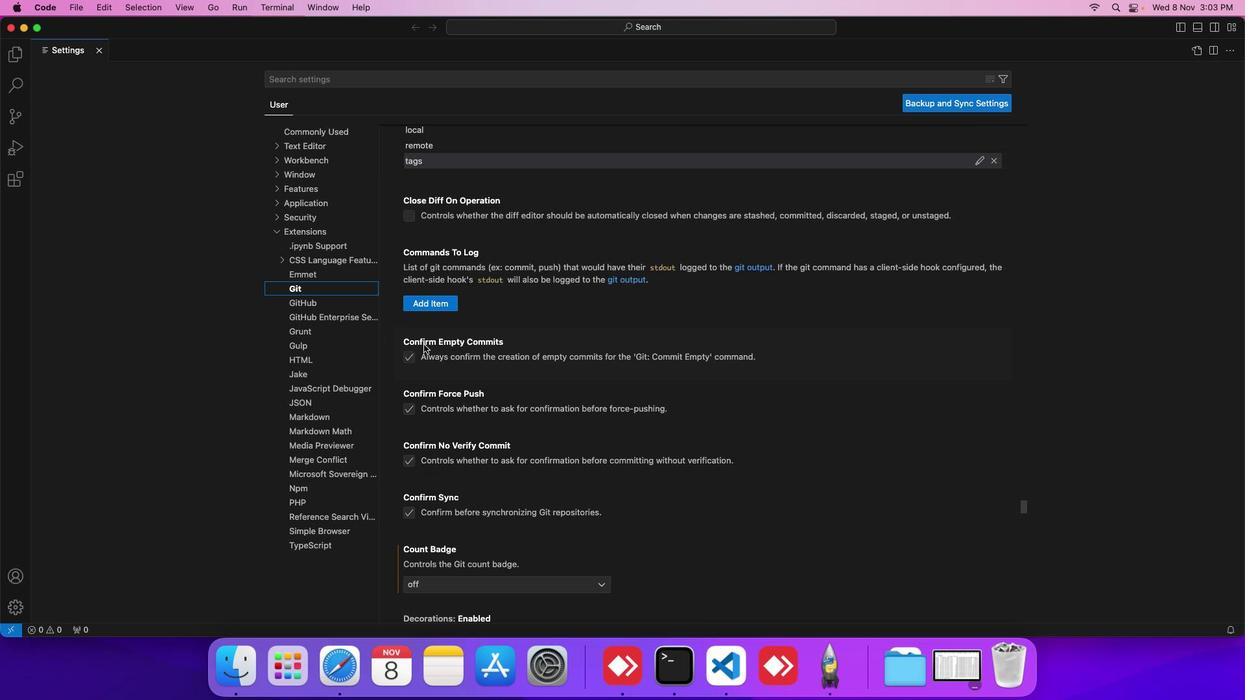 
Action: Mouse scrolled (423, 345) with delta (0, -1)
Screenshot: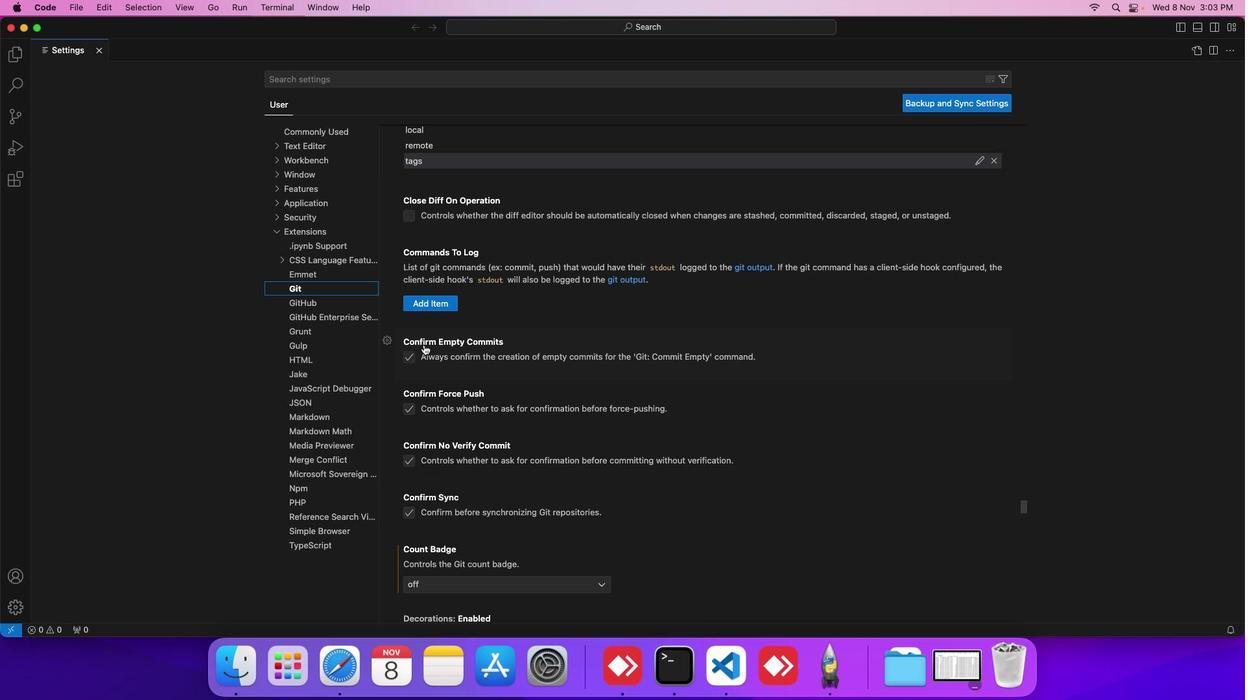 
Action: Mouse scrolled (423, 345) with delta (0, -1)
Screenshot: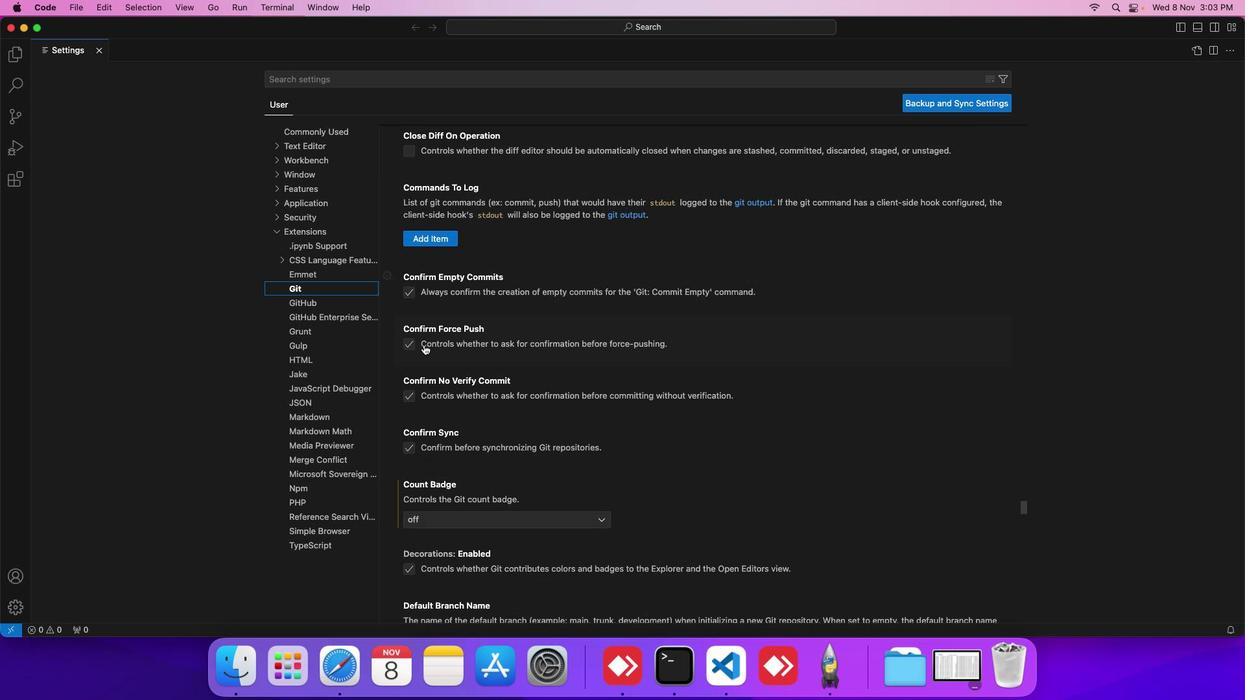 
Action: Mouse scrolled (423, 345) with delta (0, 0)
Screenshot: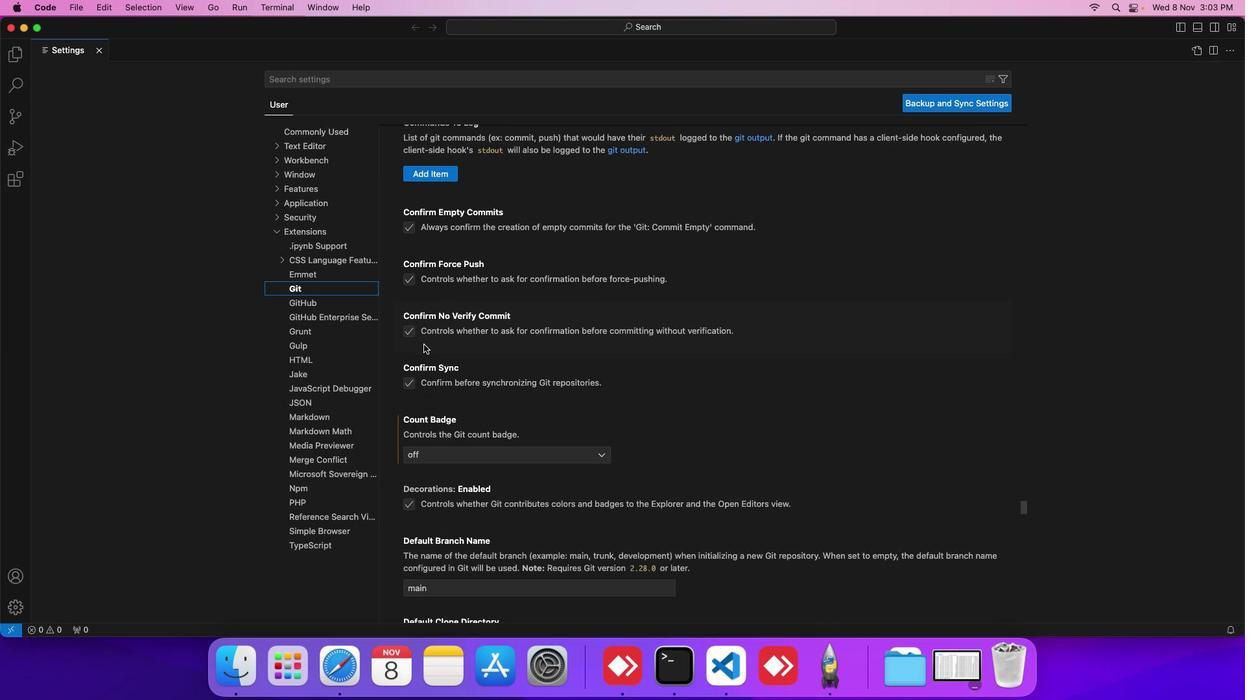 
Action: Mouse scrolled (423, 345) with delta (0, 0)
Screenshot: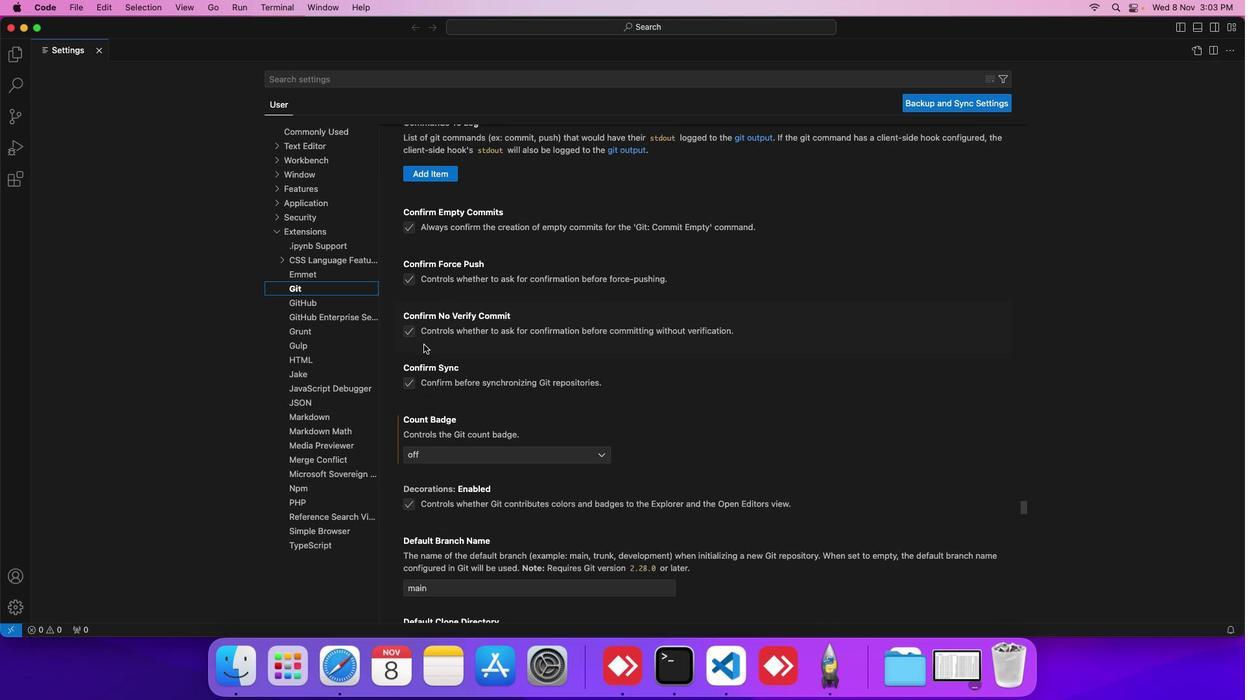 
Action: Mouse scrolled (423, 345) with delta (0, 0)
Screenshot: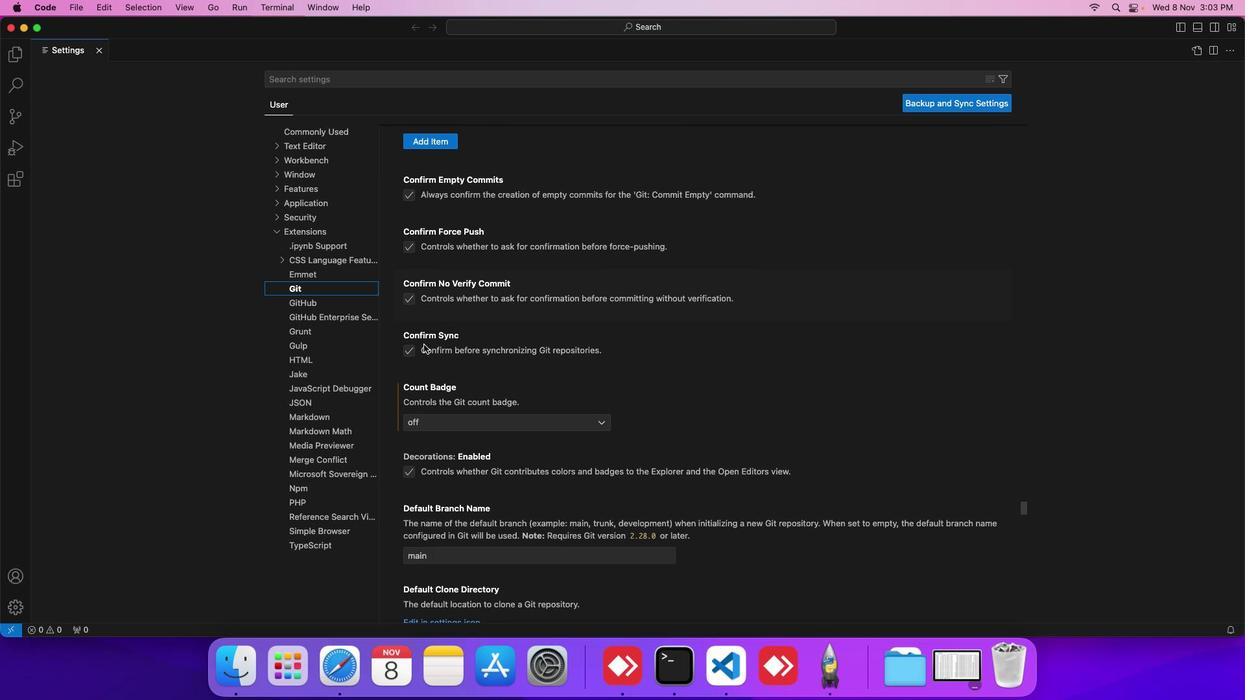 
Action: Mouse scrolled (423, 345) with delta (0, 0)
Screenshot: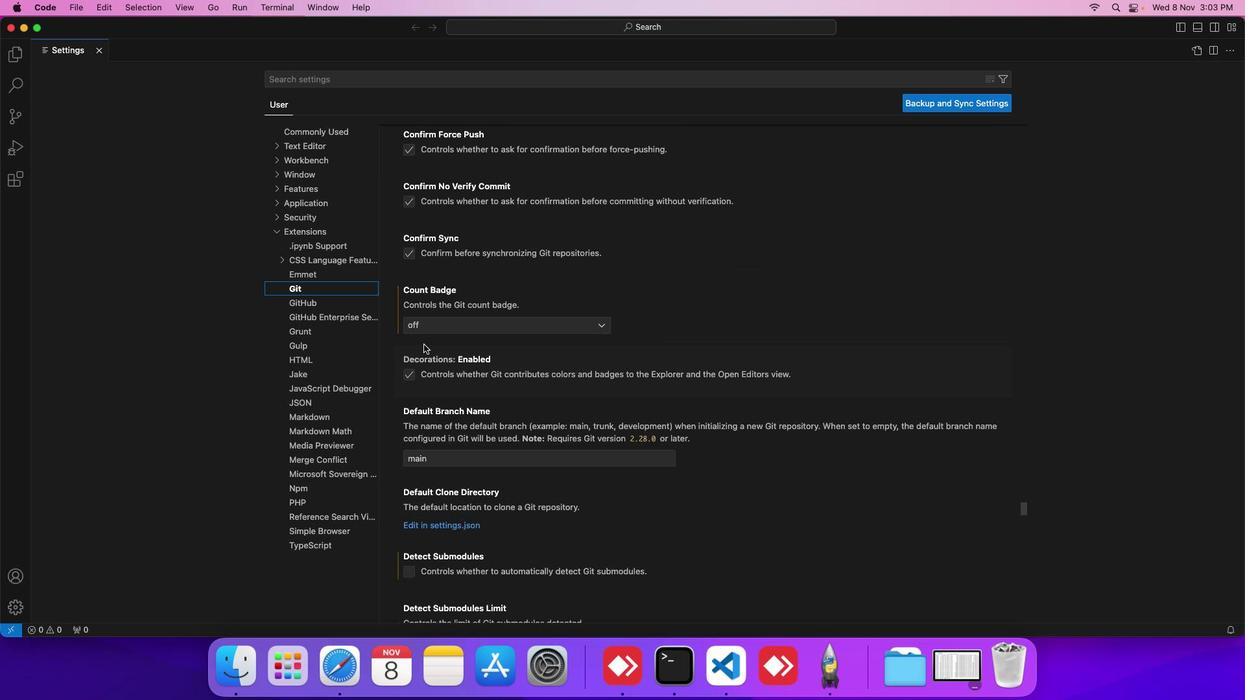 
Action: Mouse scrolled (423, 345) with delta (0, -1)
Screenshot: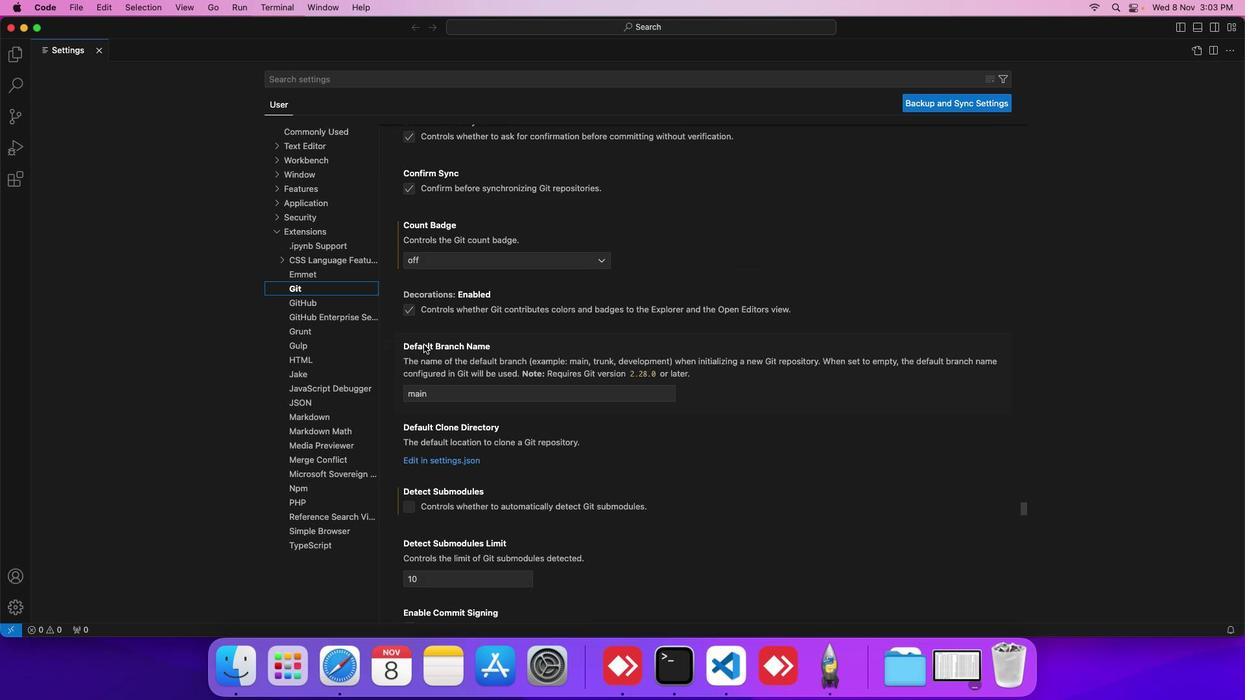 
Action: Mouse scrolled (423, 345) with delta (0, -1)
Screenshot: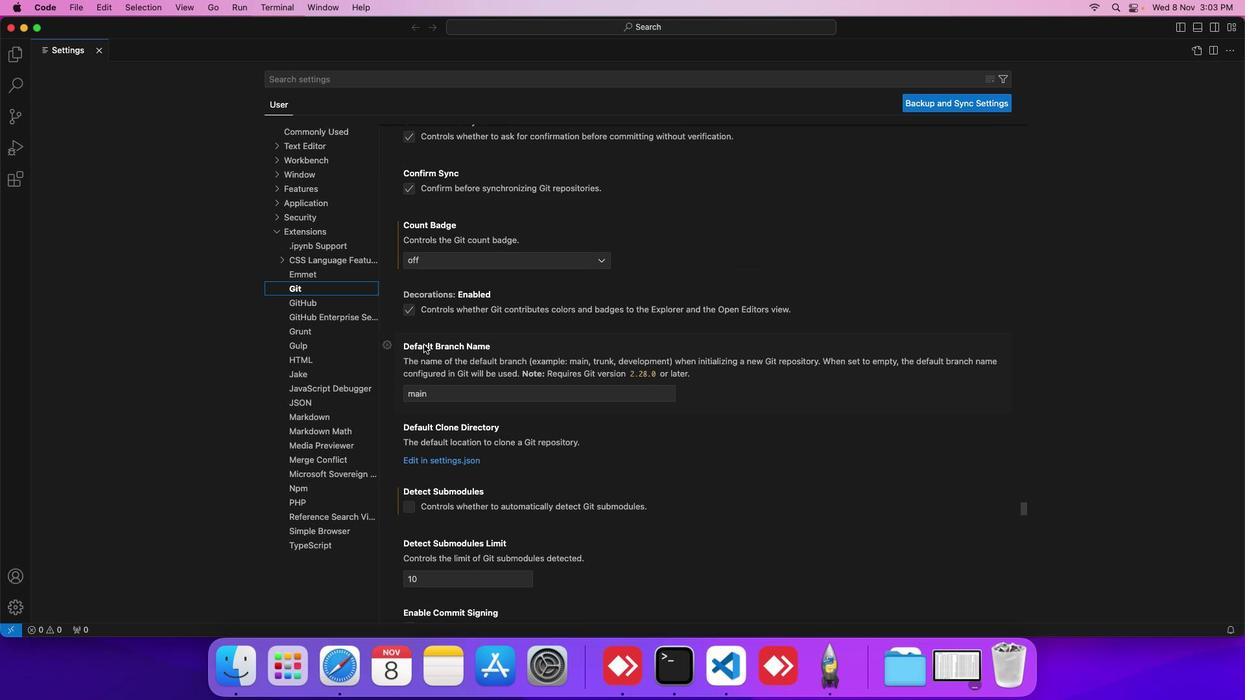 
Action: Mouse scrolled (423, 345) with delta (0, 0)
Screenshot: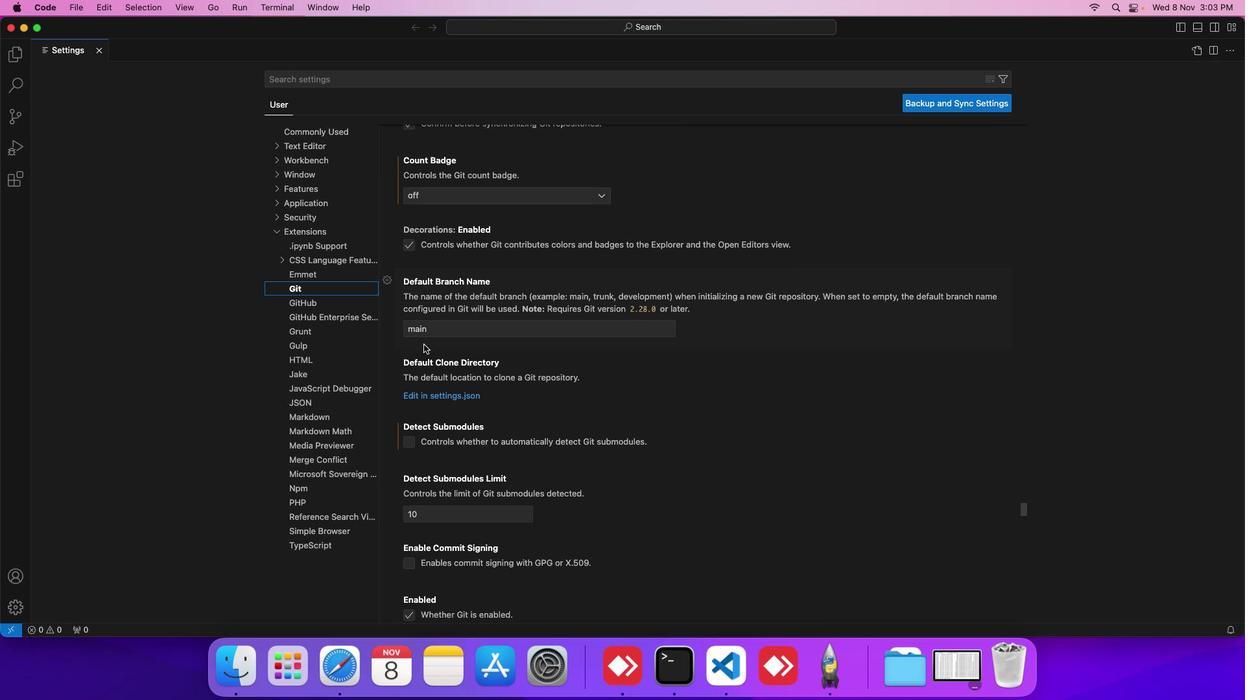 
Action: Mouse scrolled (423, 345) with delta (0, 0)
Screenshot: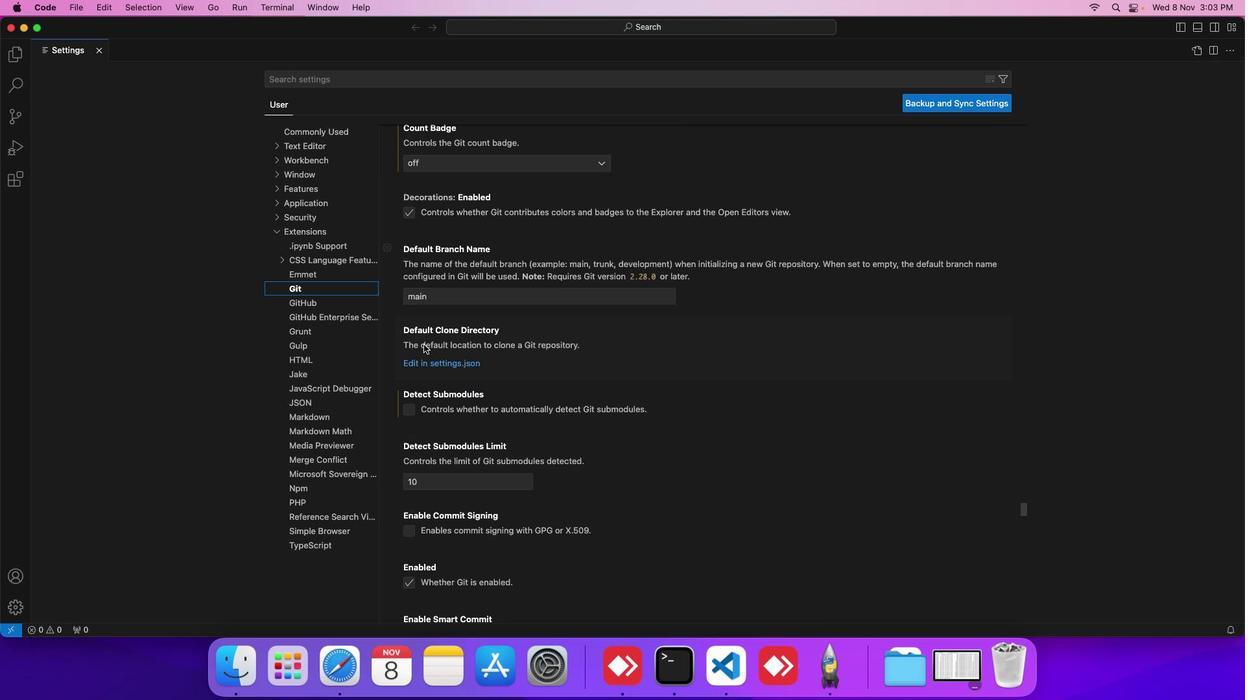
Action: Mouse scrolled (423, 345) with delta (0, 0)
Screenshot: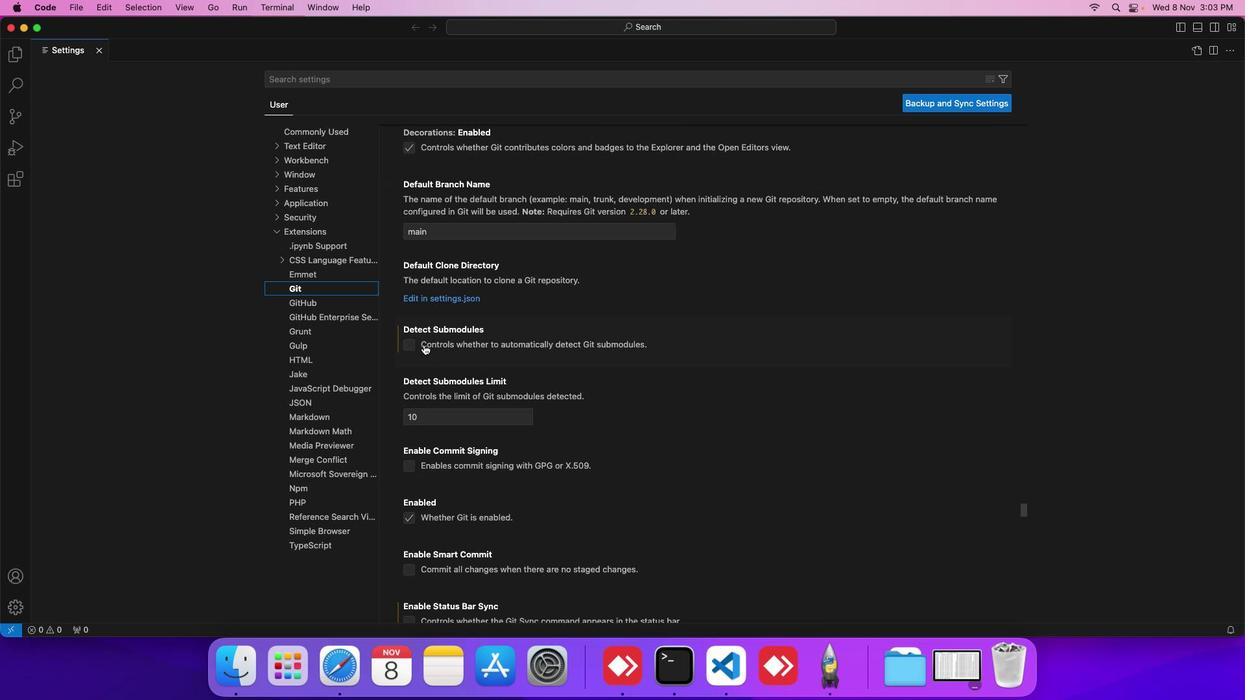 
Action: Mouse scrolled (423, 345) with delta (0, -1)
Screenshot: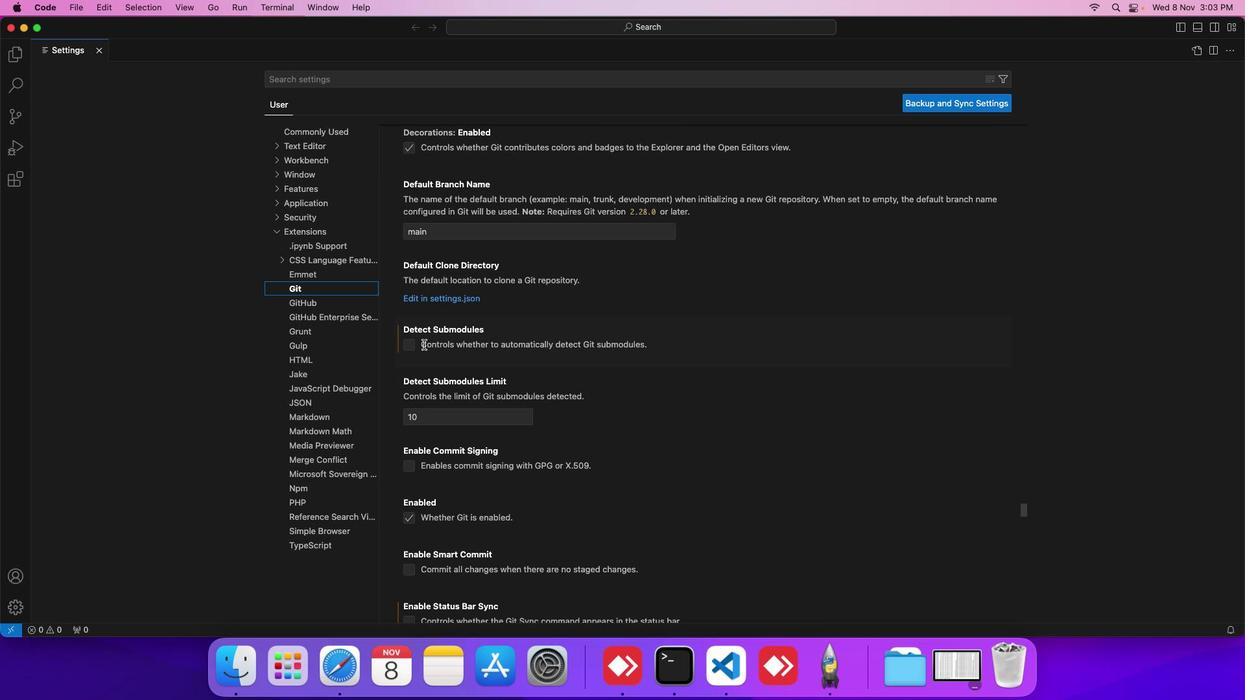 
Action: Mouse scrolled (423, 345) with delta (0, -1)
Screenshot: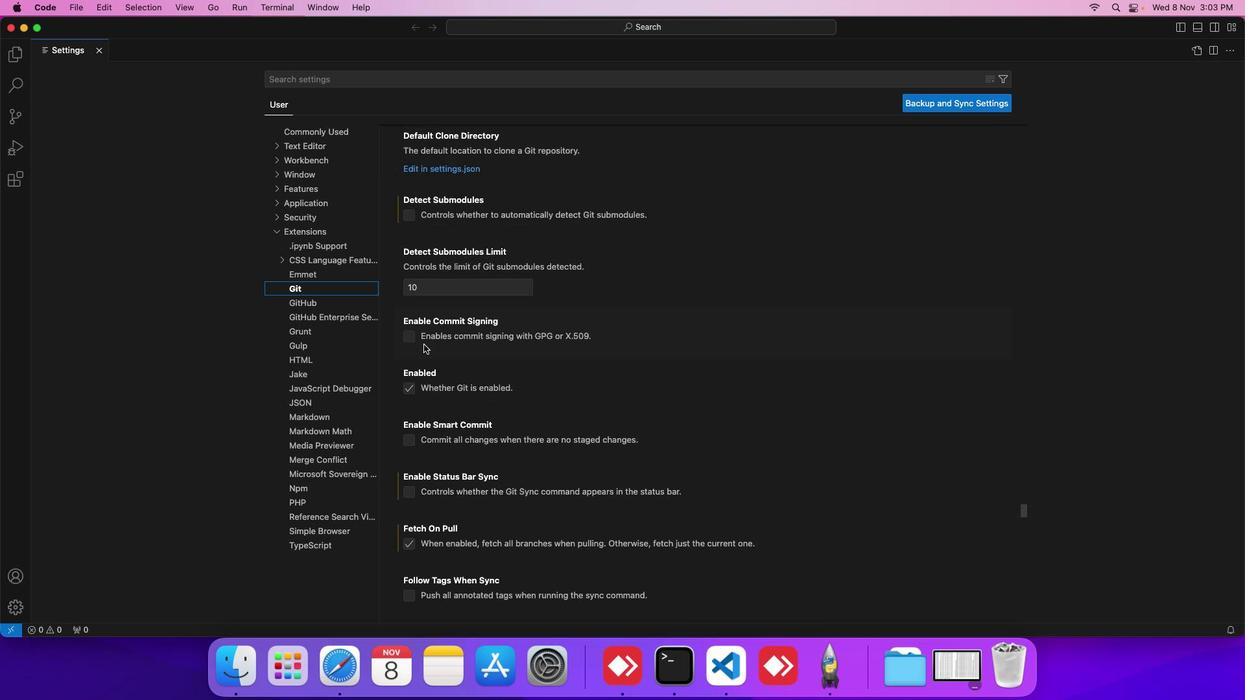 
Action: Mouse scrolled (423, 345) with delta (0, -1)
Screenshot: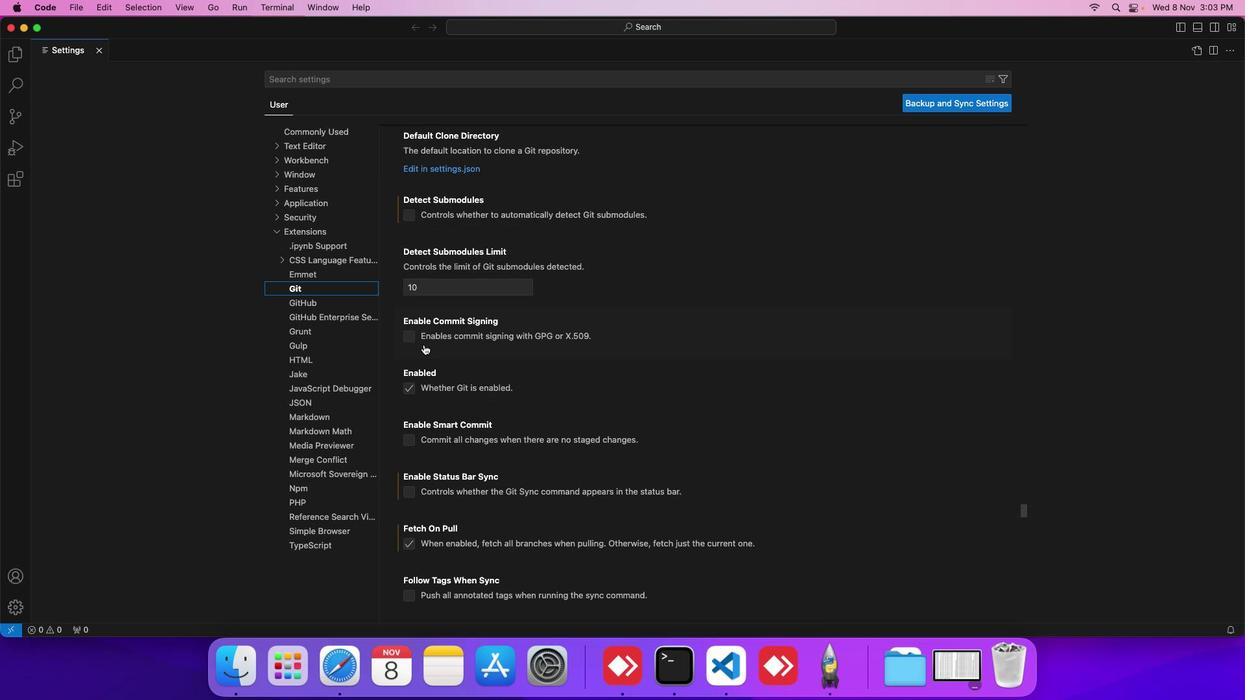 
Action: Mouse scrolled (423, 345) with delta (0, -1)
Screenshot: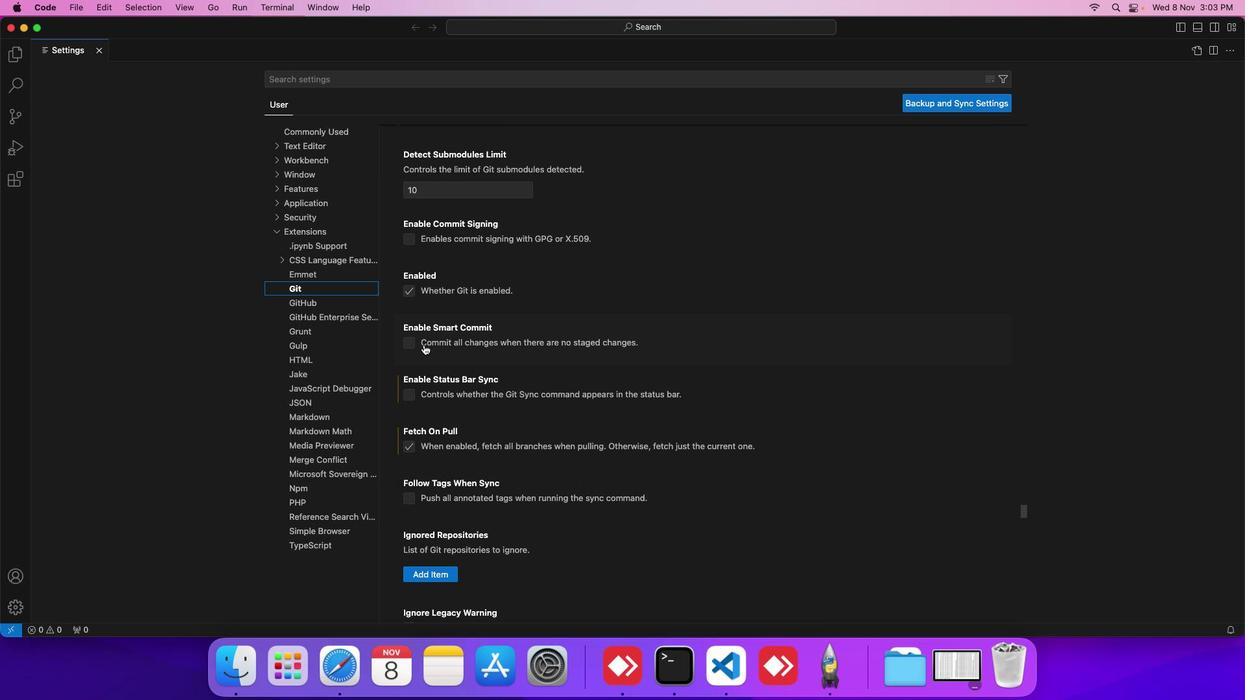 
Action: Mouse scrolled (423, 345) with delta (0, 0)
Screenshot: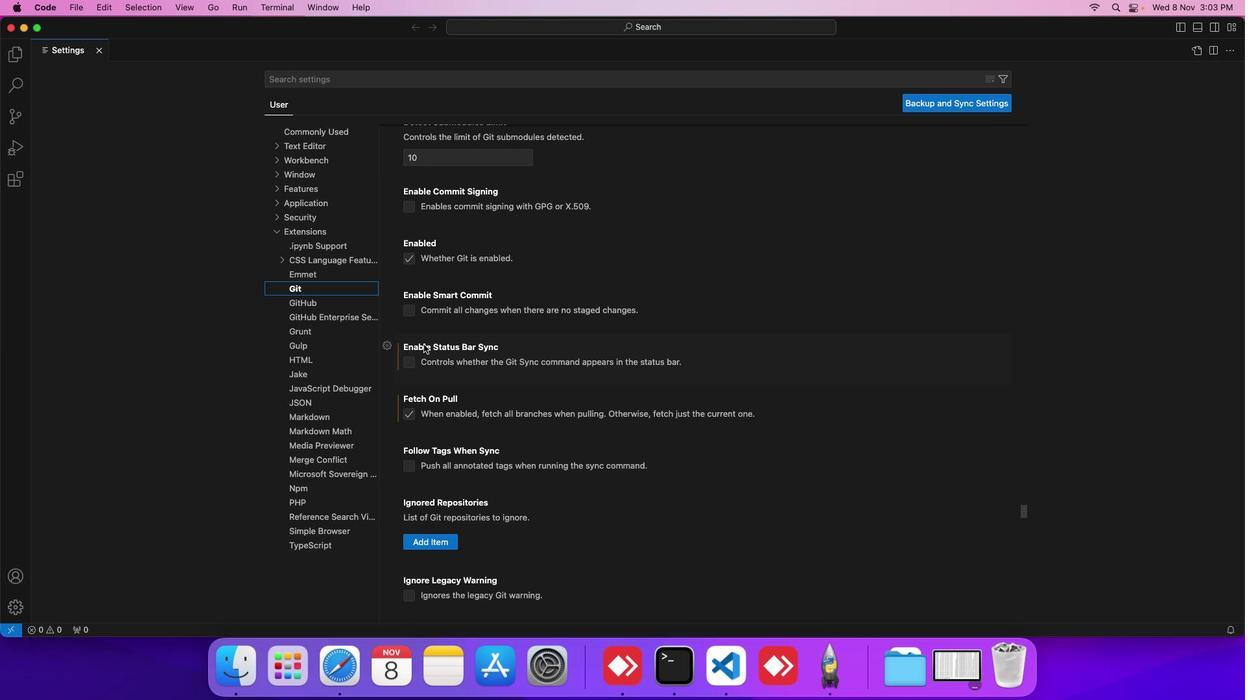 
Action: Mouse scrolled (423, 345) with delta (0, 0)
Screenshot: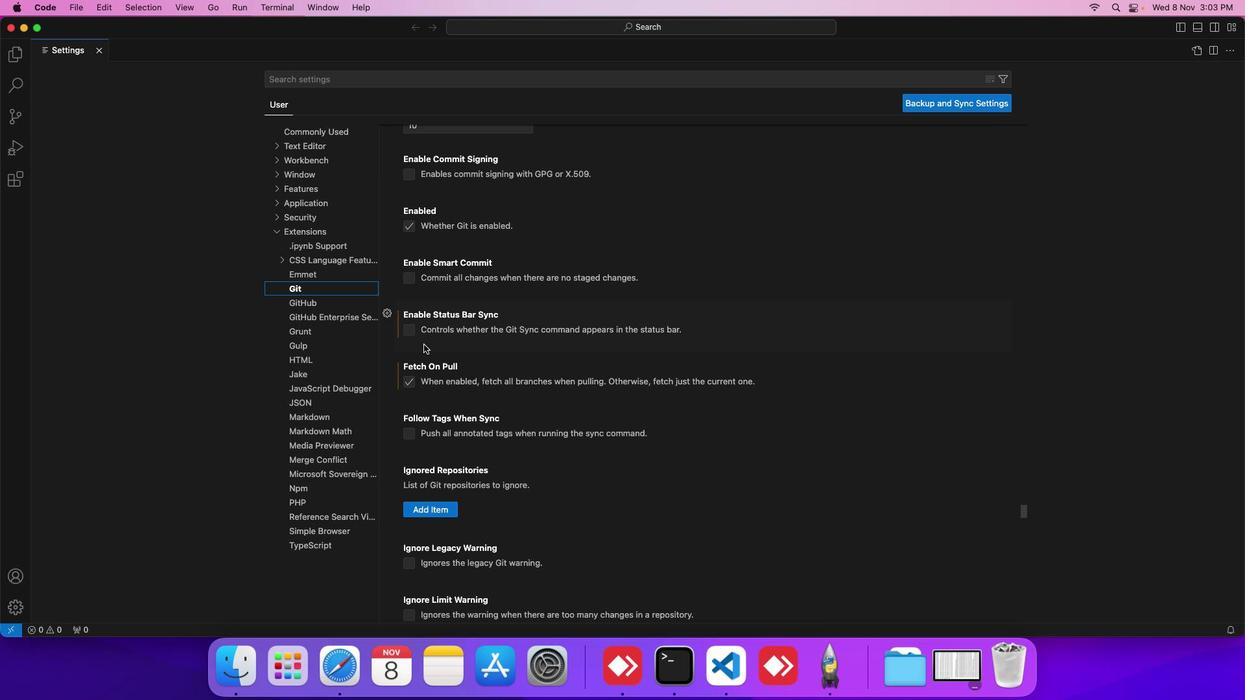 
Action: Mouse scrolled (423, 345) with delta (0, 0)
Screenshot: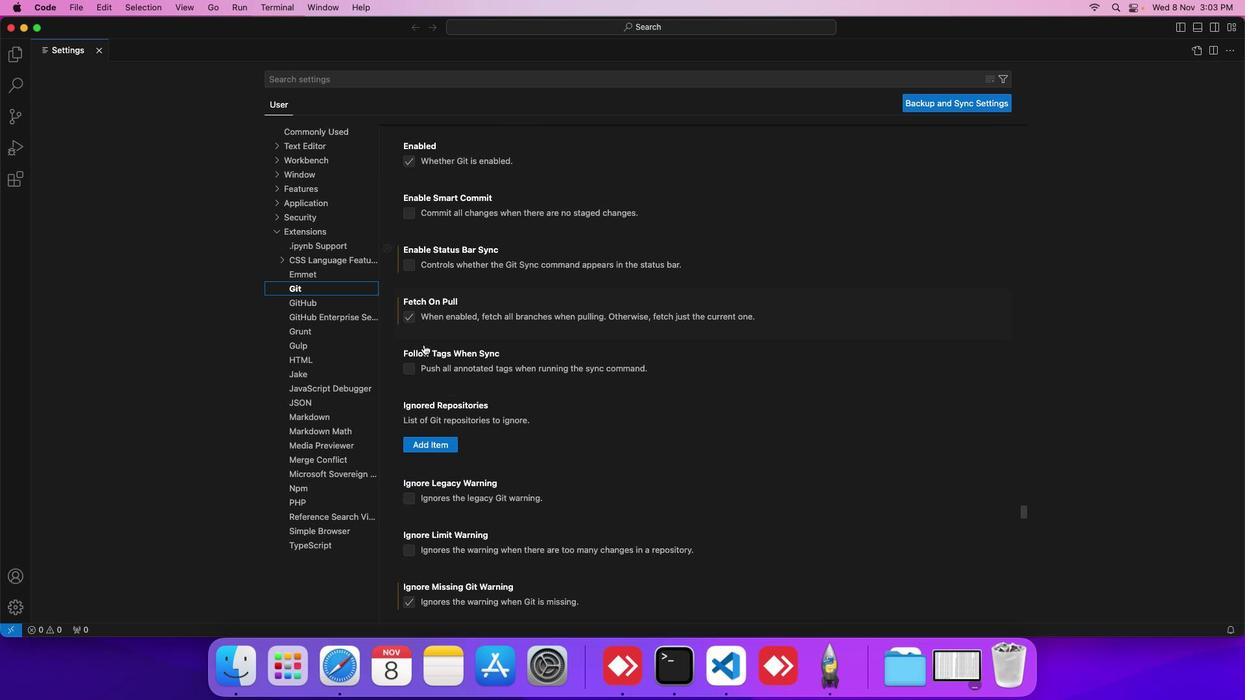 
Action: Mouse scrolled (423, 345) with delta (0, 0)
Screenshot: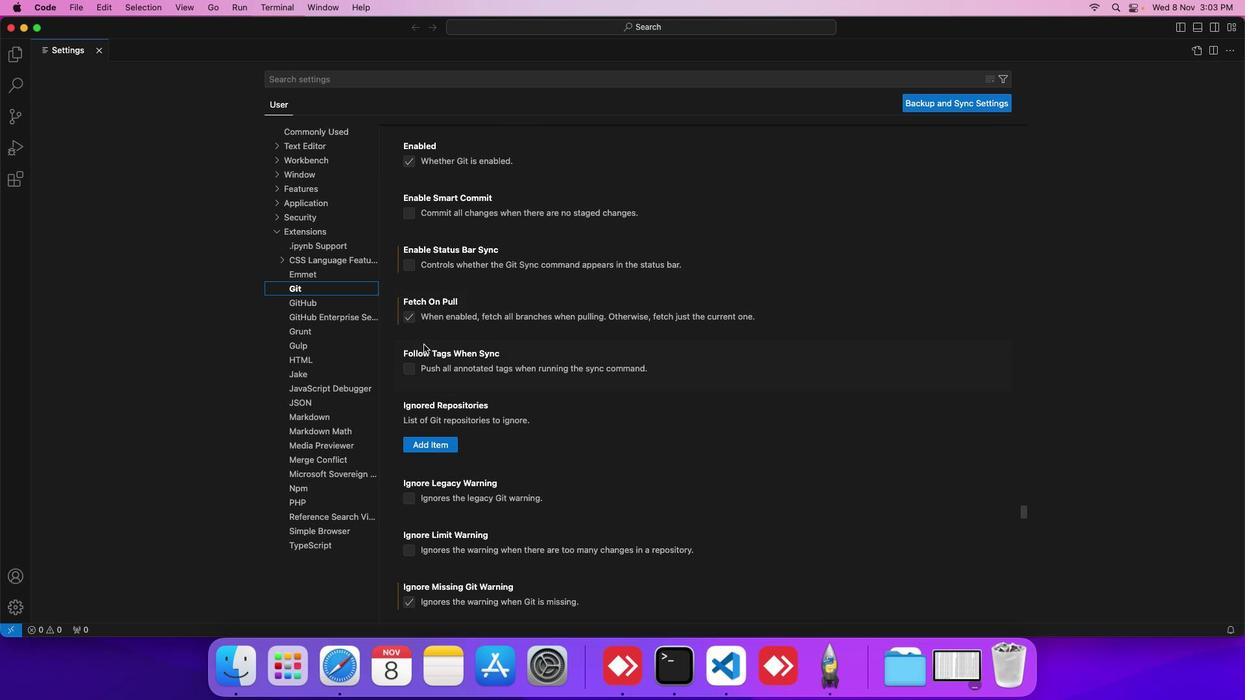 
Action: Mouse scrolled (423, 345) with delta (0, 0)
Screenshot: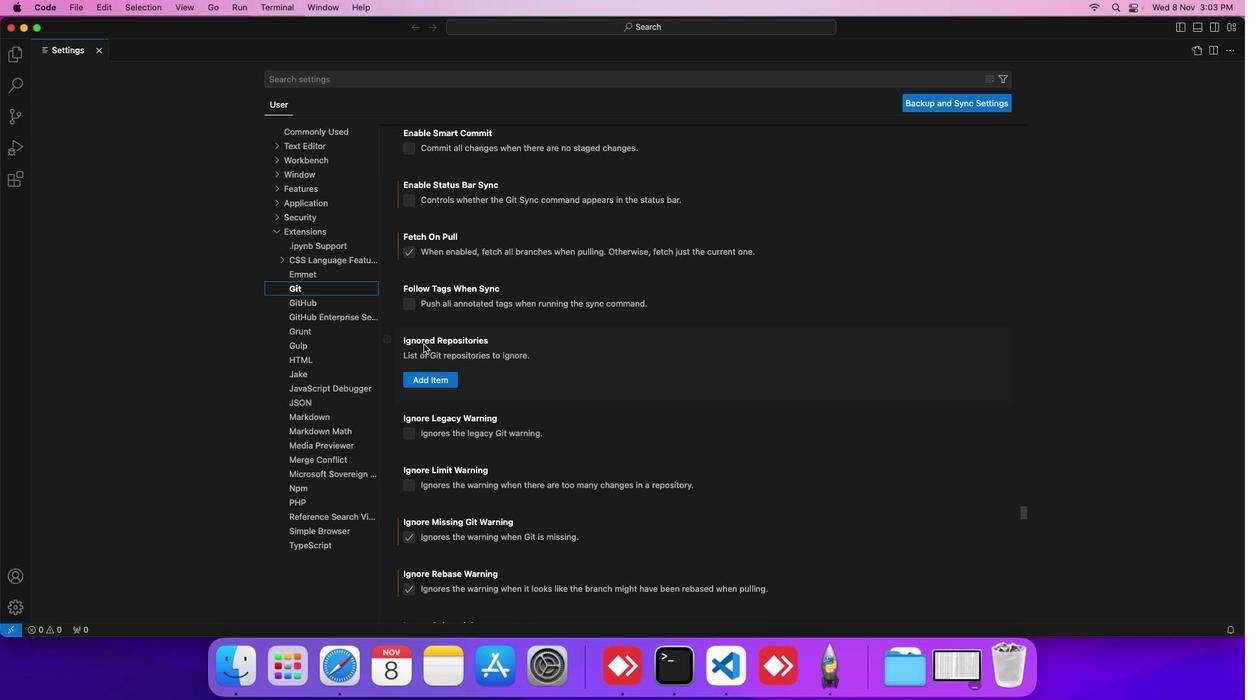 
Action: Mouse scrolled (423, 345) with delta (0, 0)
Screenshot: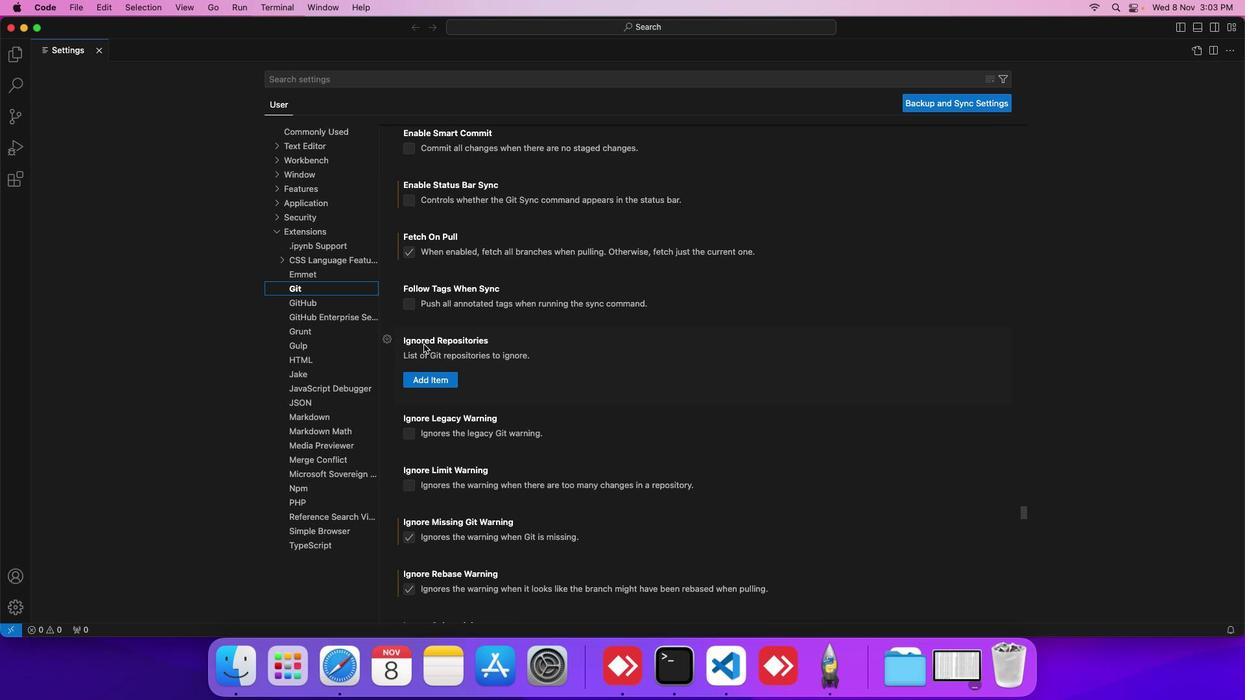 
Action: Mouse scrolled (423, 345) with delta (0, 0)
Screenshot: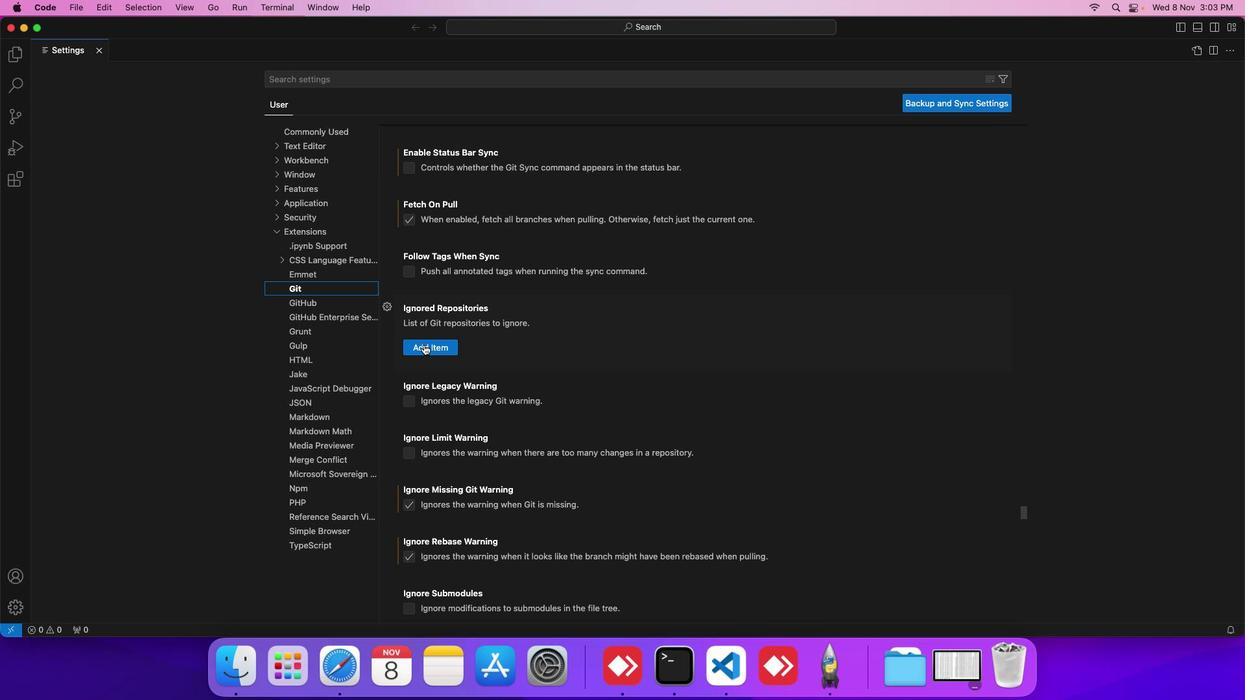 
Action: Mouse scrolled (423, 345) with delta (0, 0)
Screenshot: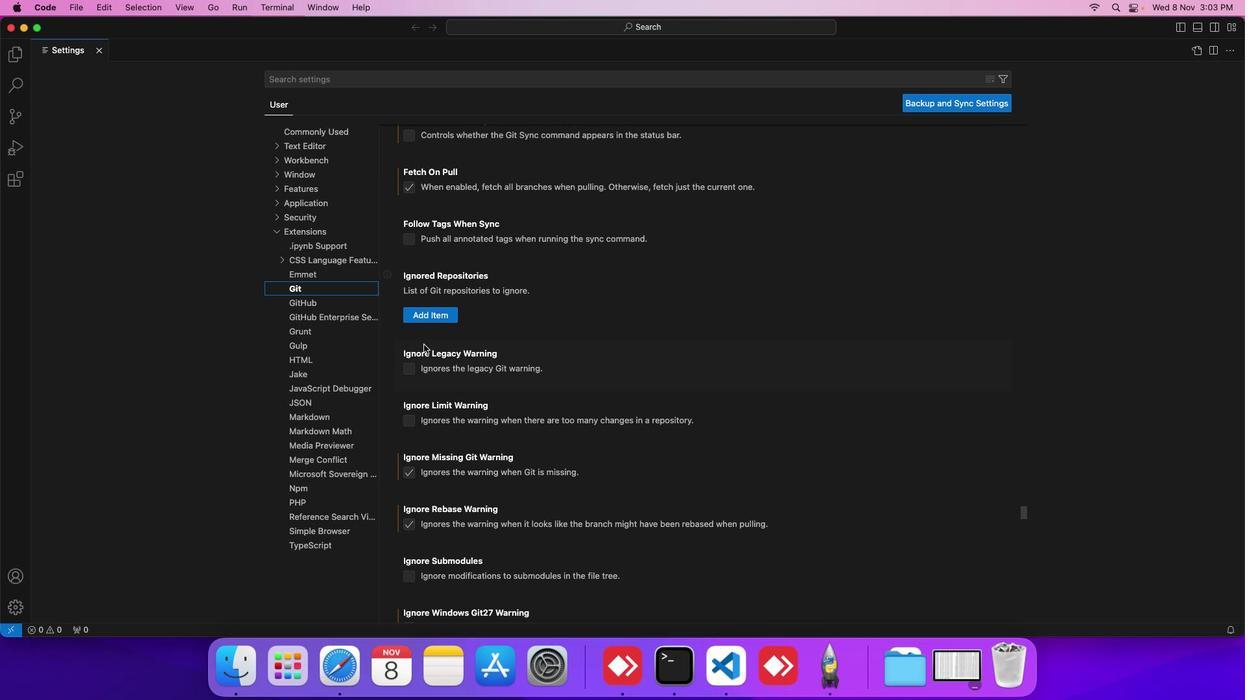 
Action: Mouse scrolled (423, 345) with delta (0, 0)
Screenshot: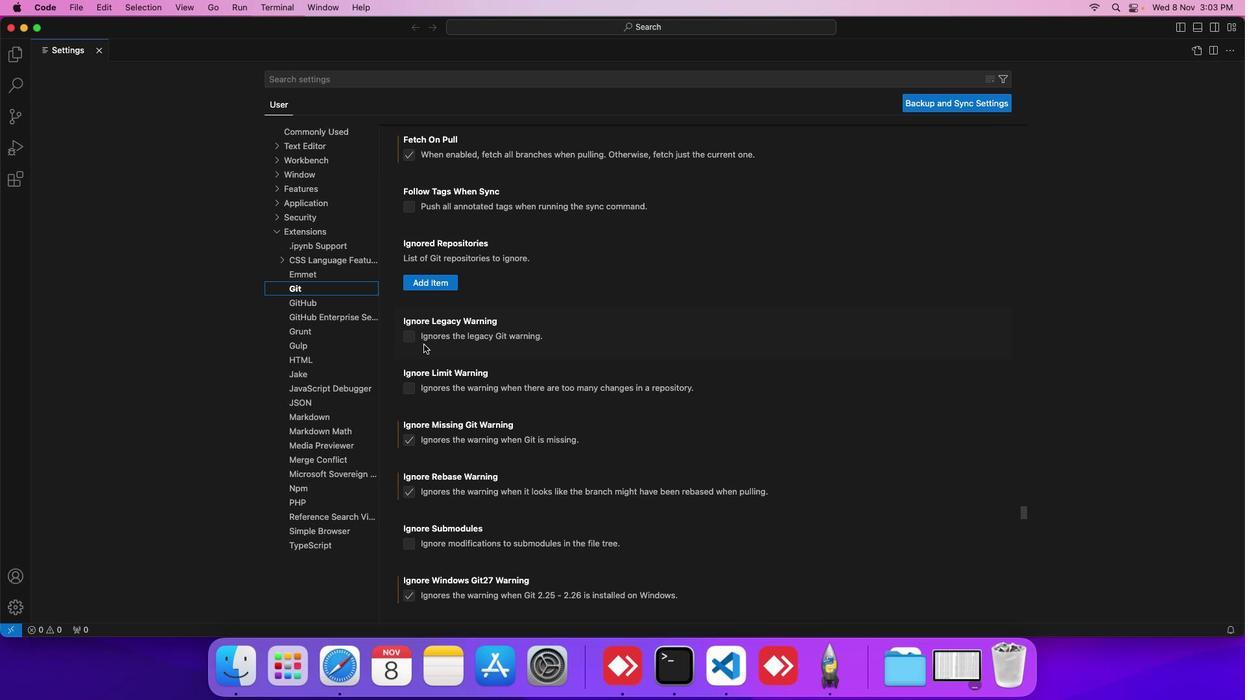 
Action: Mouse scrolled (423, 345) with delta (0, 0)
Screenshot: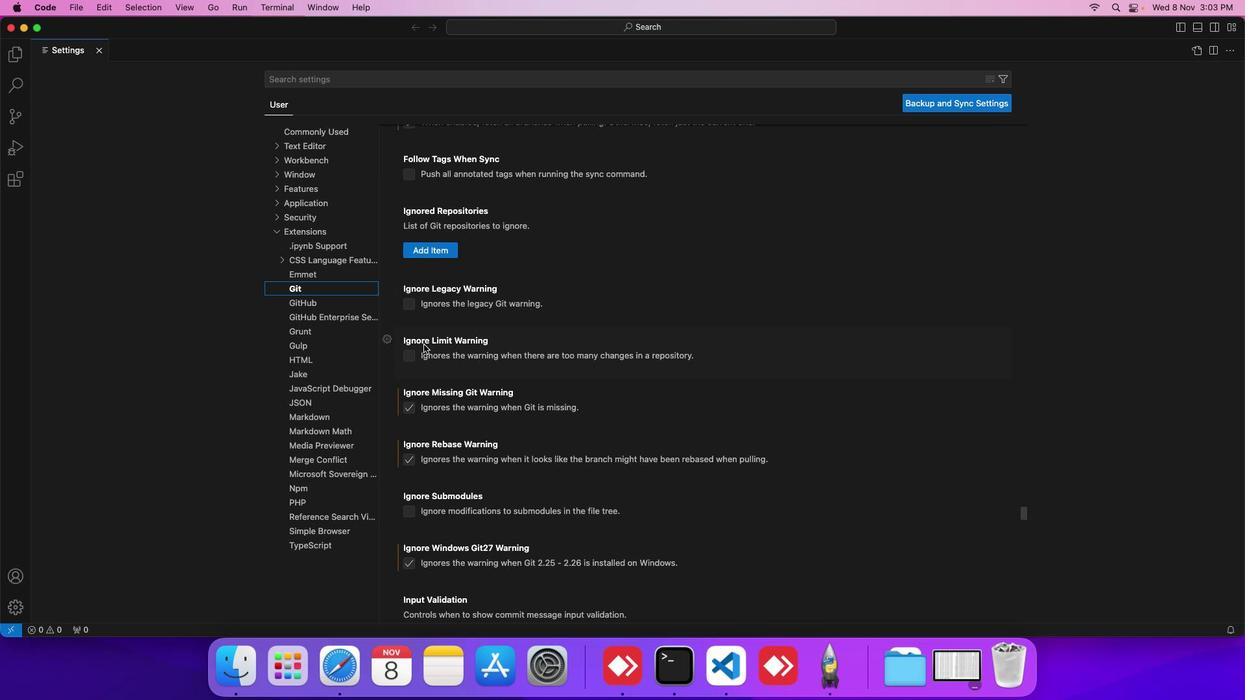 
Action: Mouse scrolled (423, 345) with delta (0, 0)
Screenshot: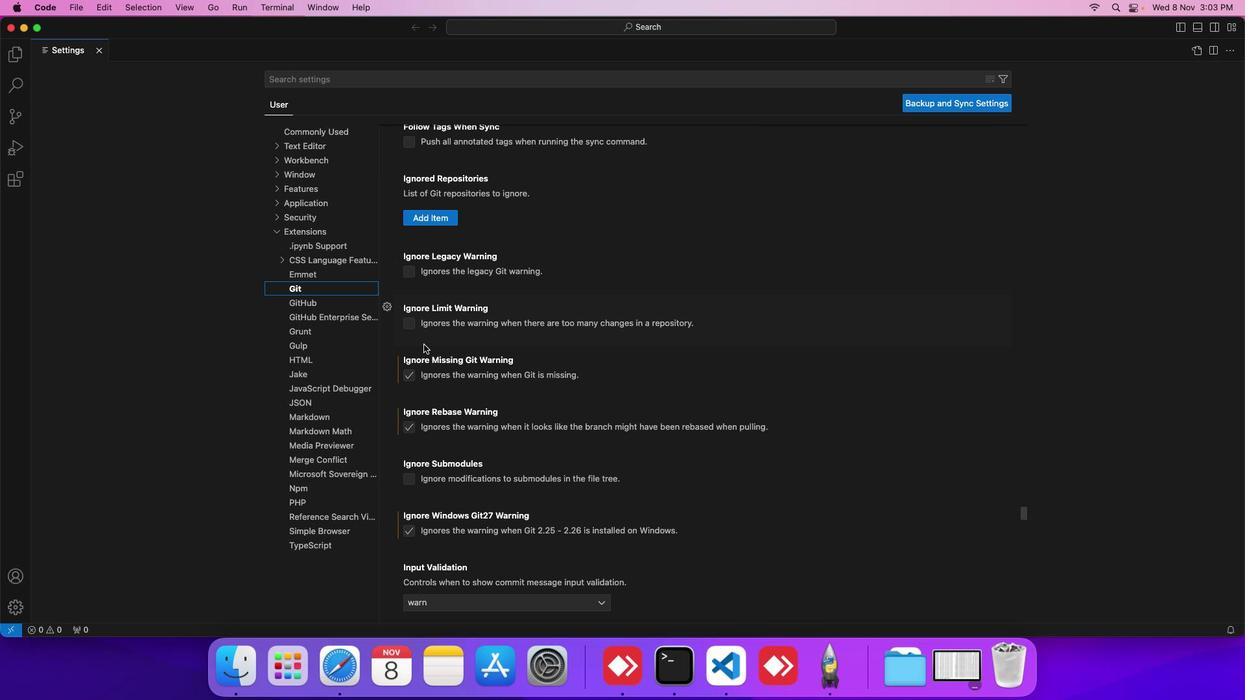 
Action: Mouse scrolled (423, 345) with delta (0, 0)
Screenshot: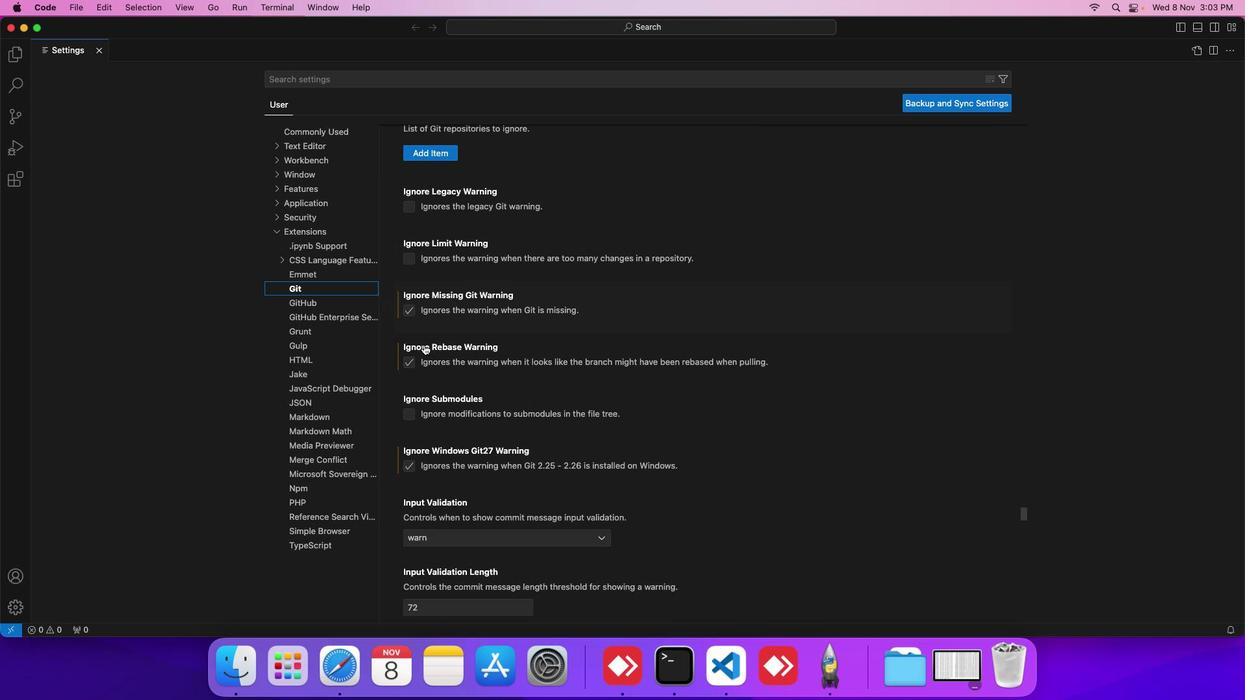 
Action: Mouse scrolled (423, 345) with delta (0, 0)
Screenshot: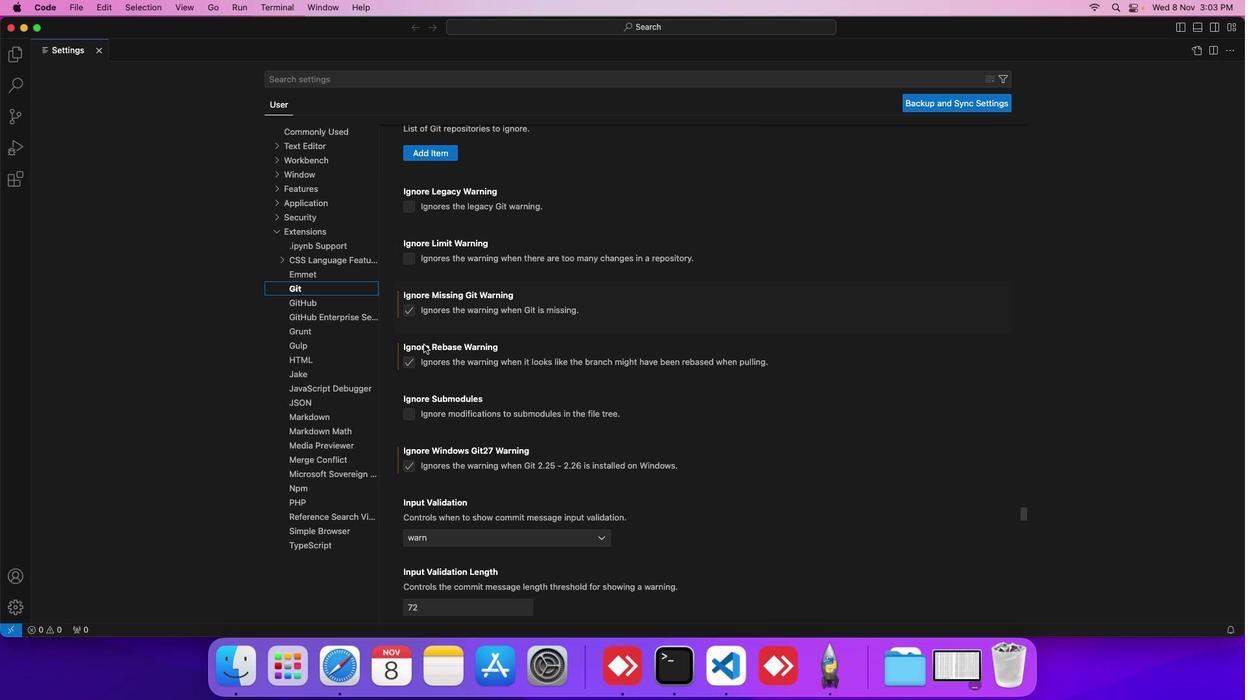 
Action: Mouse scrolled (423, 345) with delta (0, 0)
Screenshot: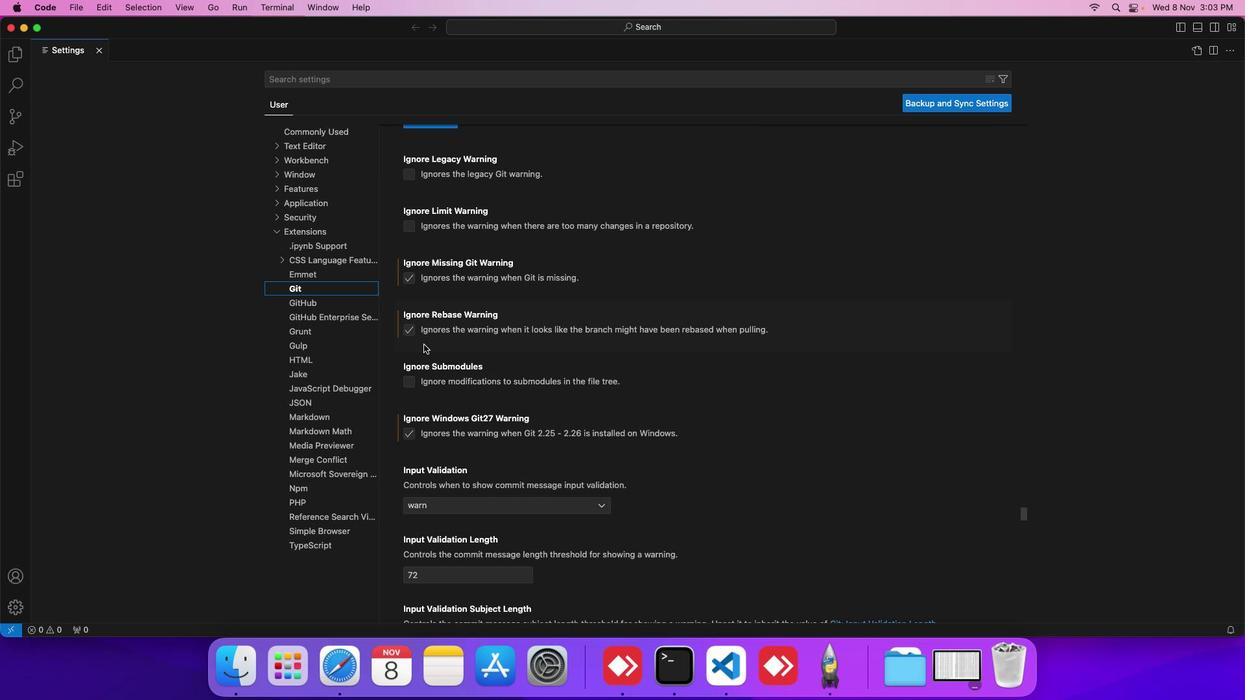 
Action: Mouse scrolled (423, 345) with delta (0, 0)
Screenshot: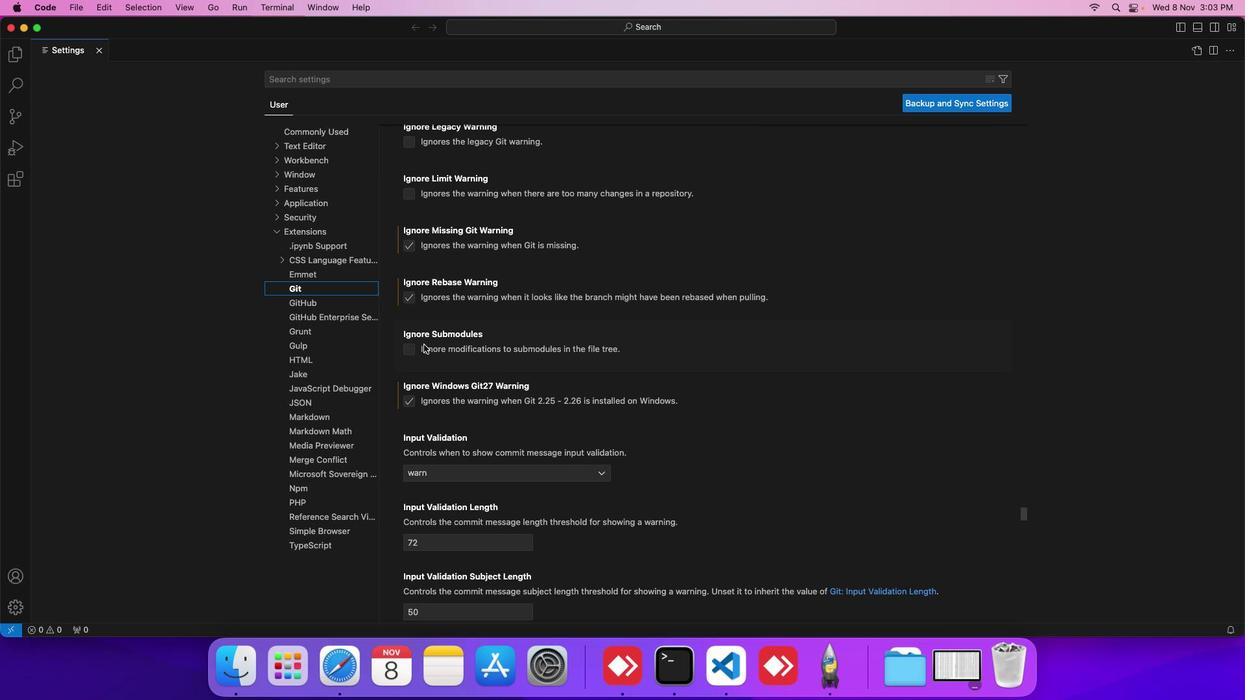 
Action: Mouse scrolled (423, 345) with delta (0, 0)
Screenshot: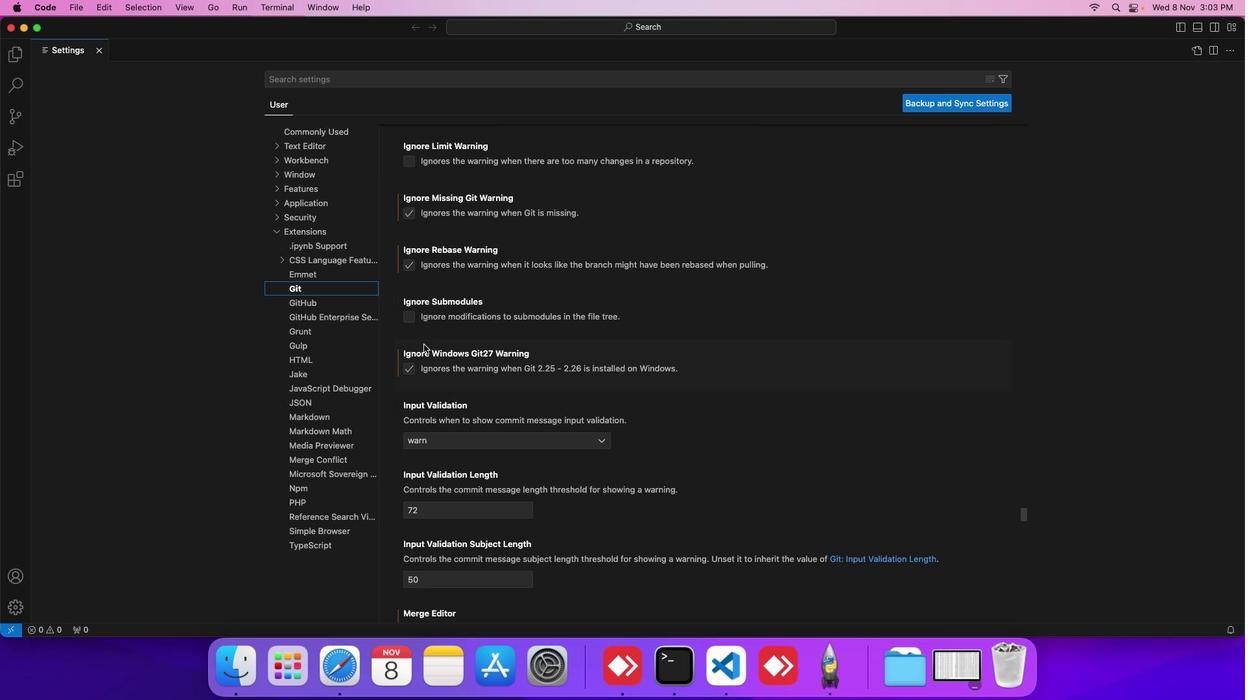 
Action: Mouse scrolled (423, 345) with delta (0, 0)
Screenshot: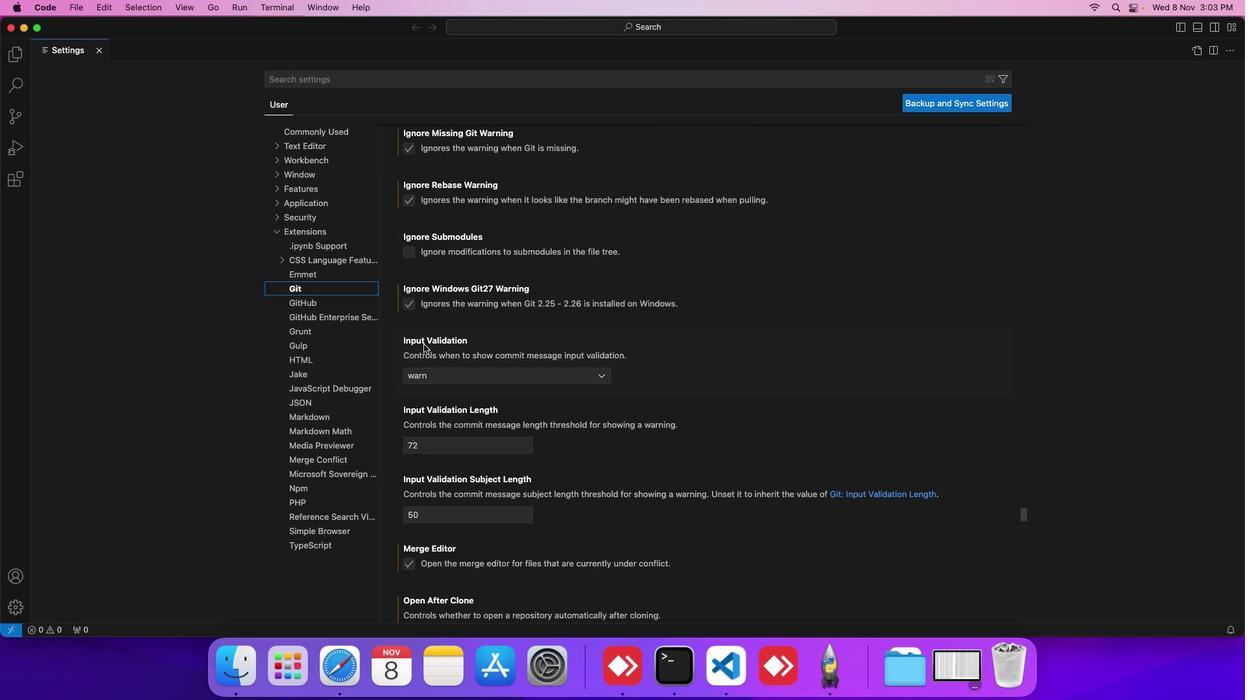 
Action: Mouse scrolled (423, 345) with delta (0, 0)
Screenshot: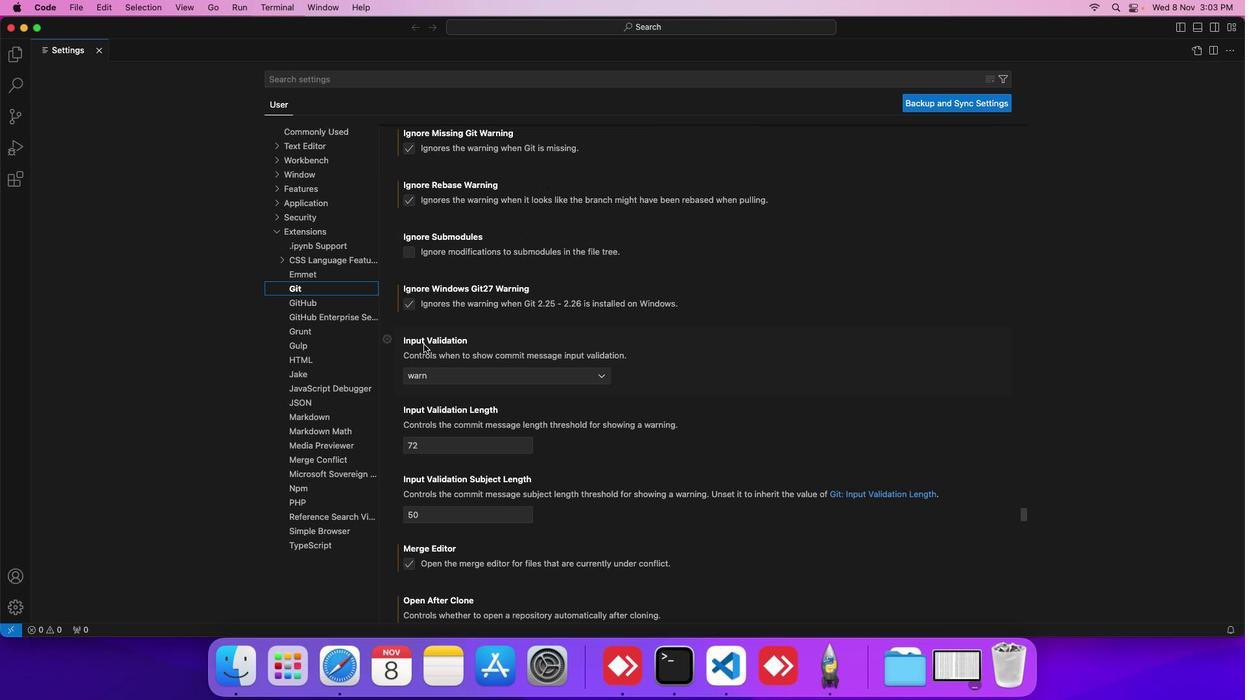 
Action: Mouse scrolled (423, 345) with delta (0, 0)
Screenshot: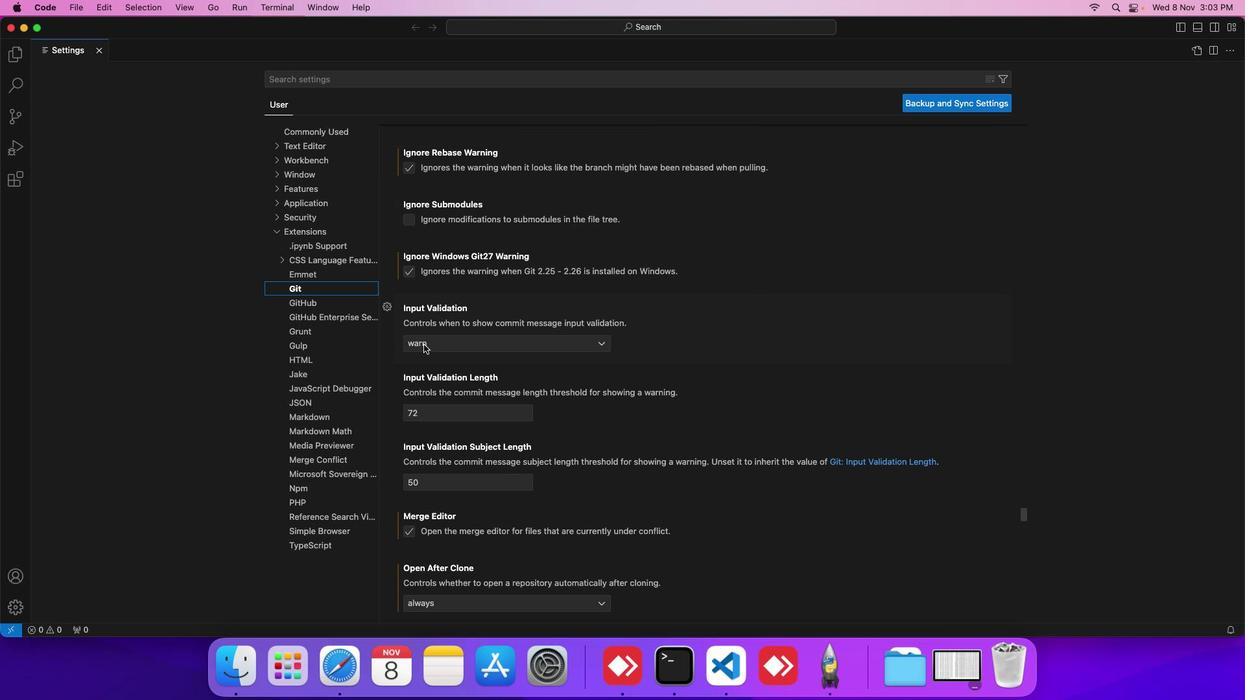 
Action: Mouse scrolled (423, 345) with delta (0, 0)
Screenshot: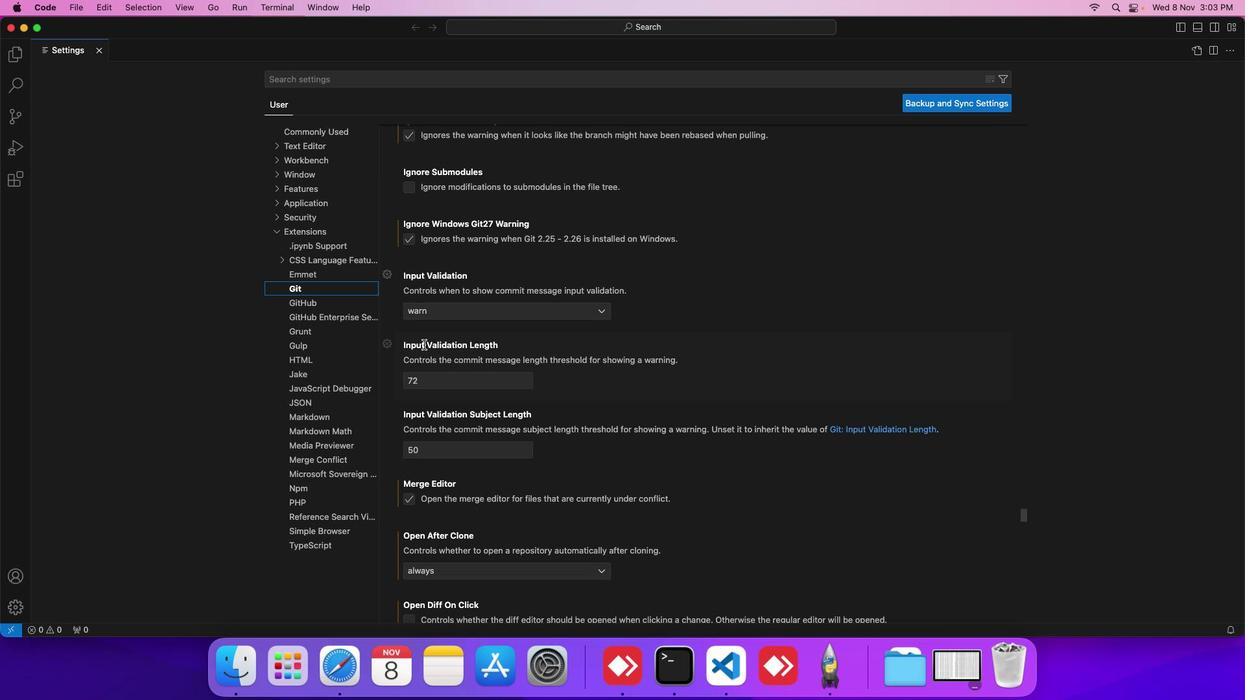 
Action: Mouse scrolled (423, 345) with delta (0, 0)
Screenshot: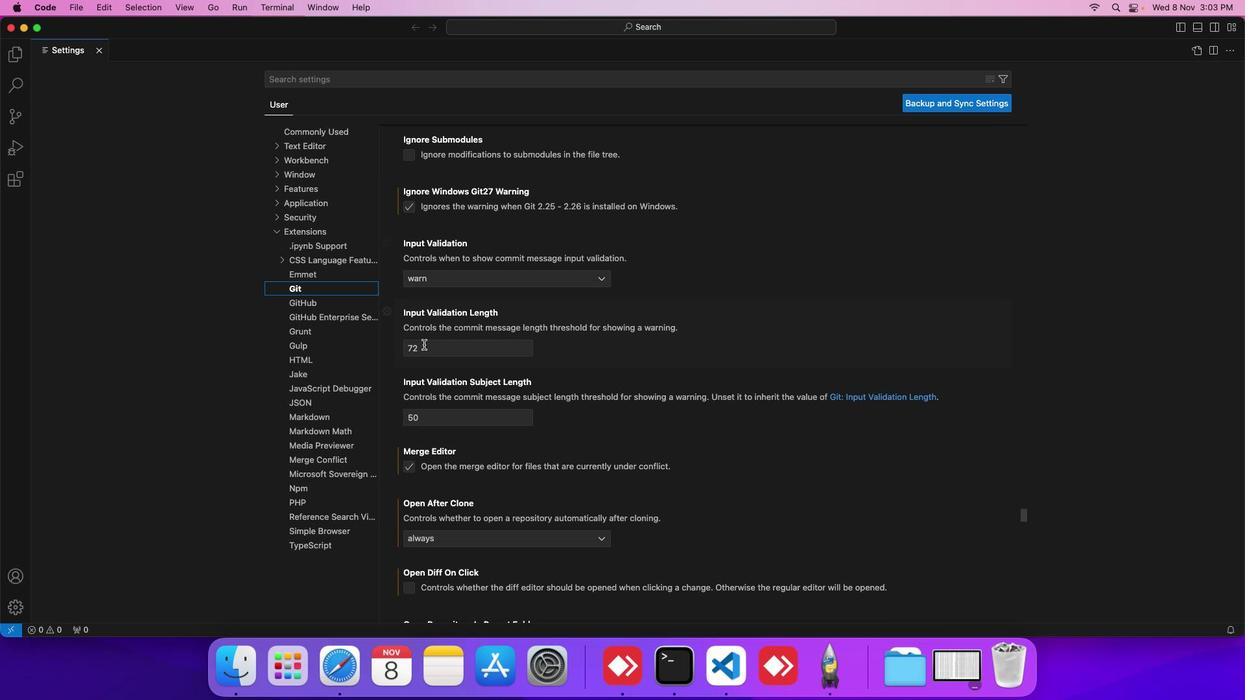 
Action: Mouse scrolled (423, 345) with delta (0, 0)
Screenshot: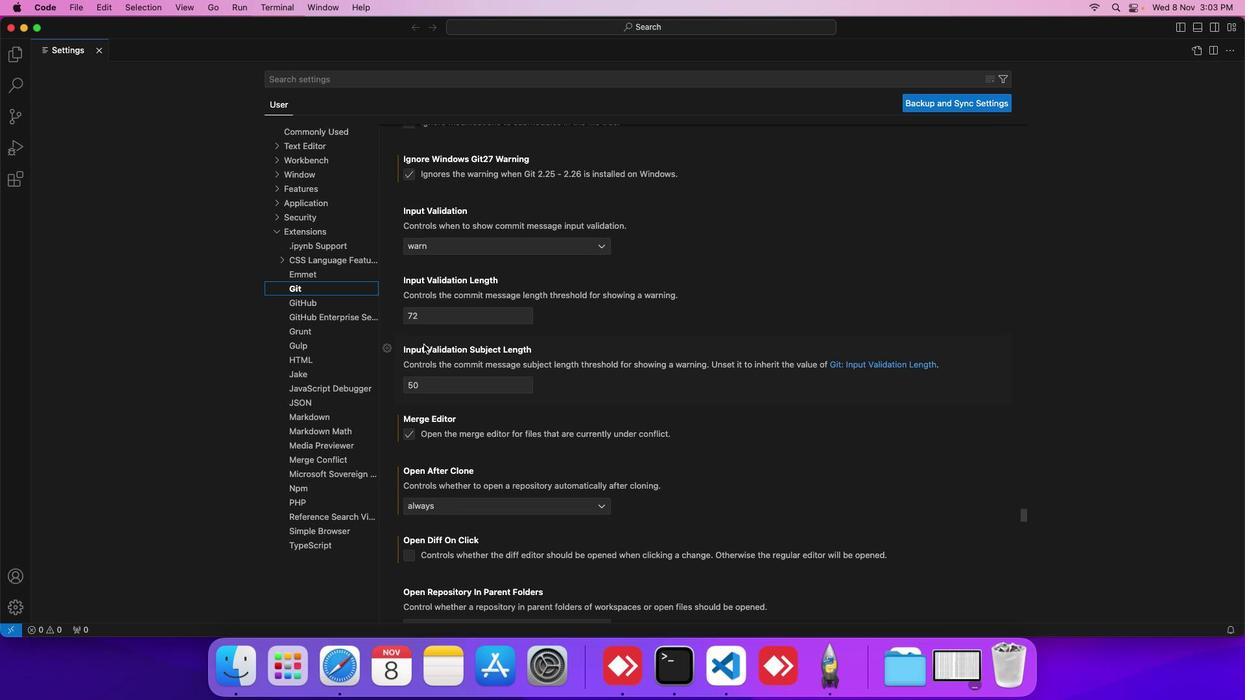 
Action: Mouse scrolled (423, 345) with delta (0, 0)
Screenshot: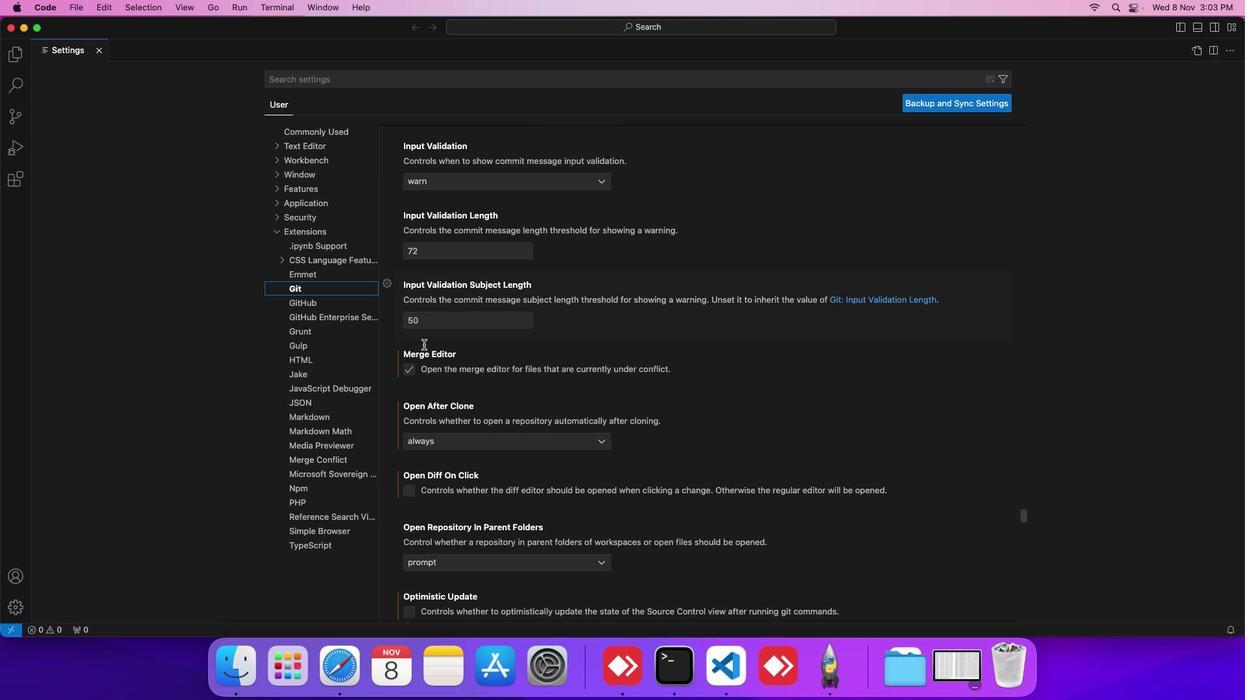 
Action: Mouse scrolled (423, 345) with delta (0, 0)
Screenshot: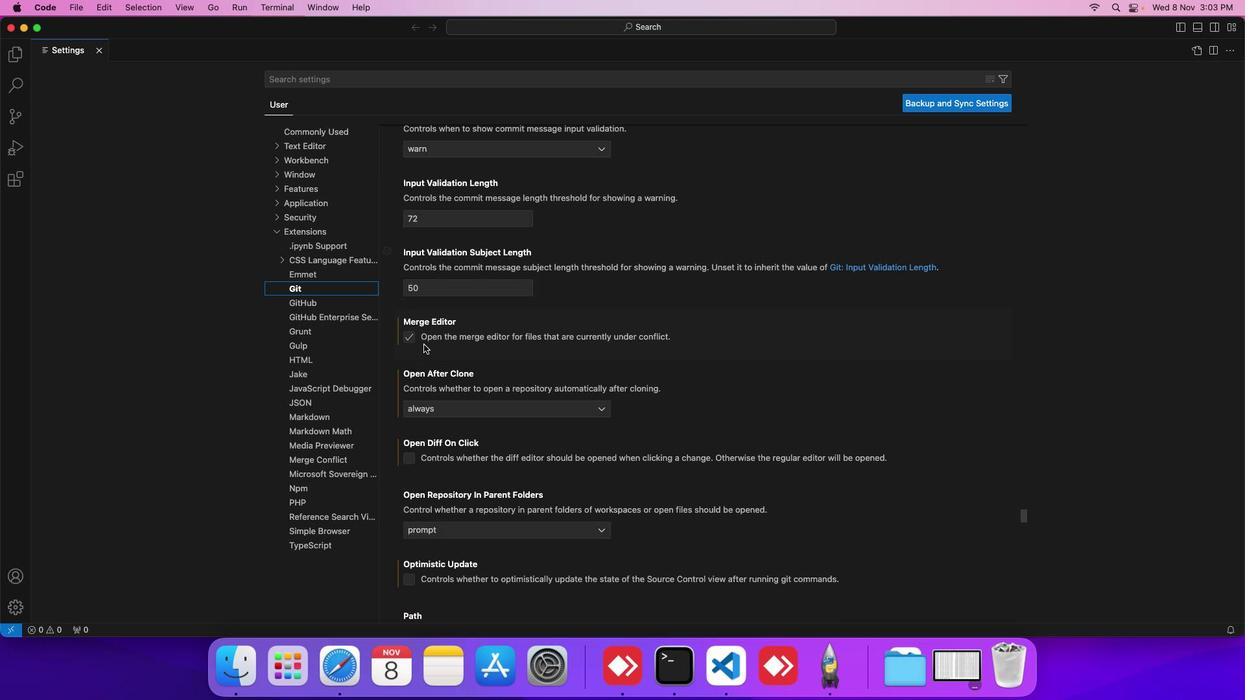 
Action: Mouse scrolled (423, 345) with delta (0, 0)
Screenshot: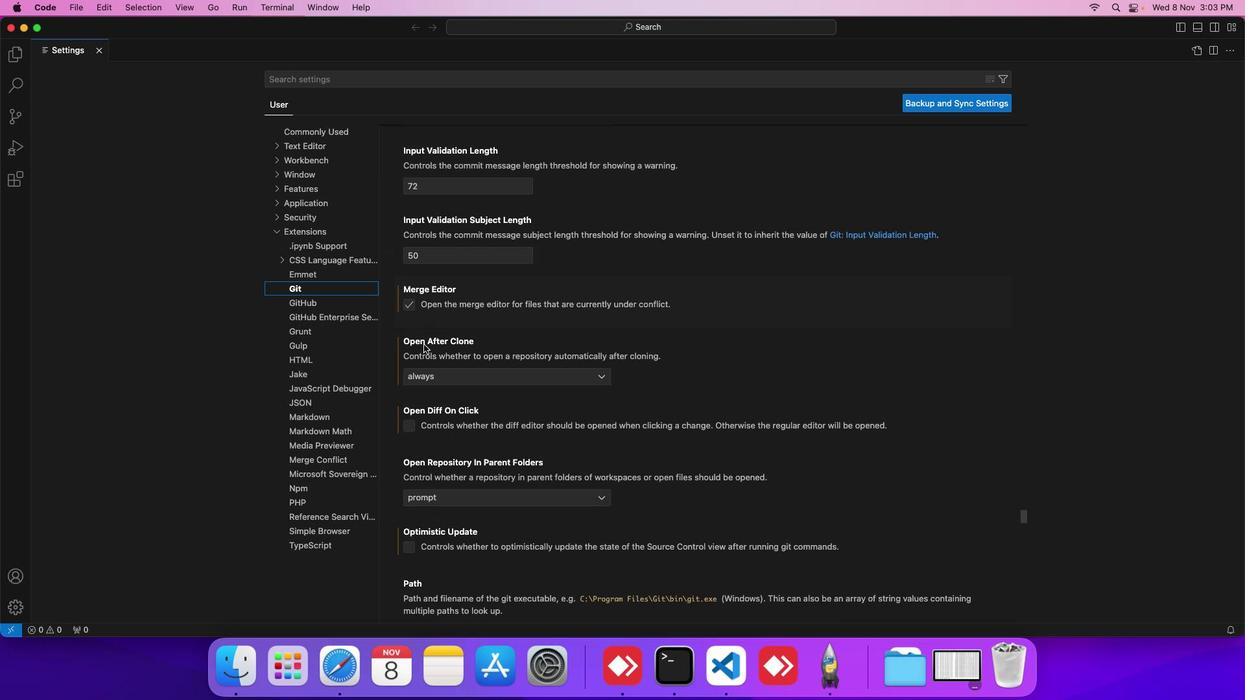 
Action: Mouse scrolled (423, 345) with delta (0, 0)
Screenshot: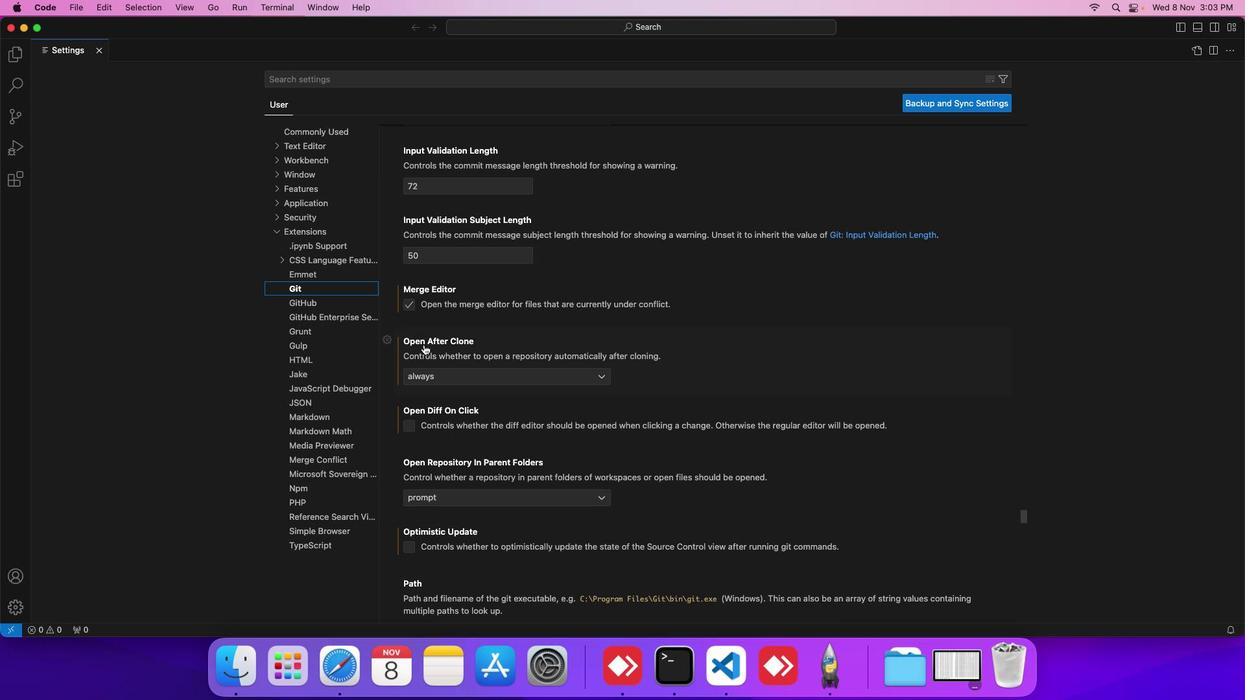 
Action: Mouse scrolled (423, 345) with delta (0, 0)
Screenshot: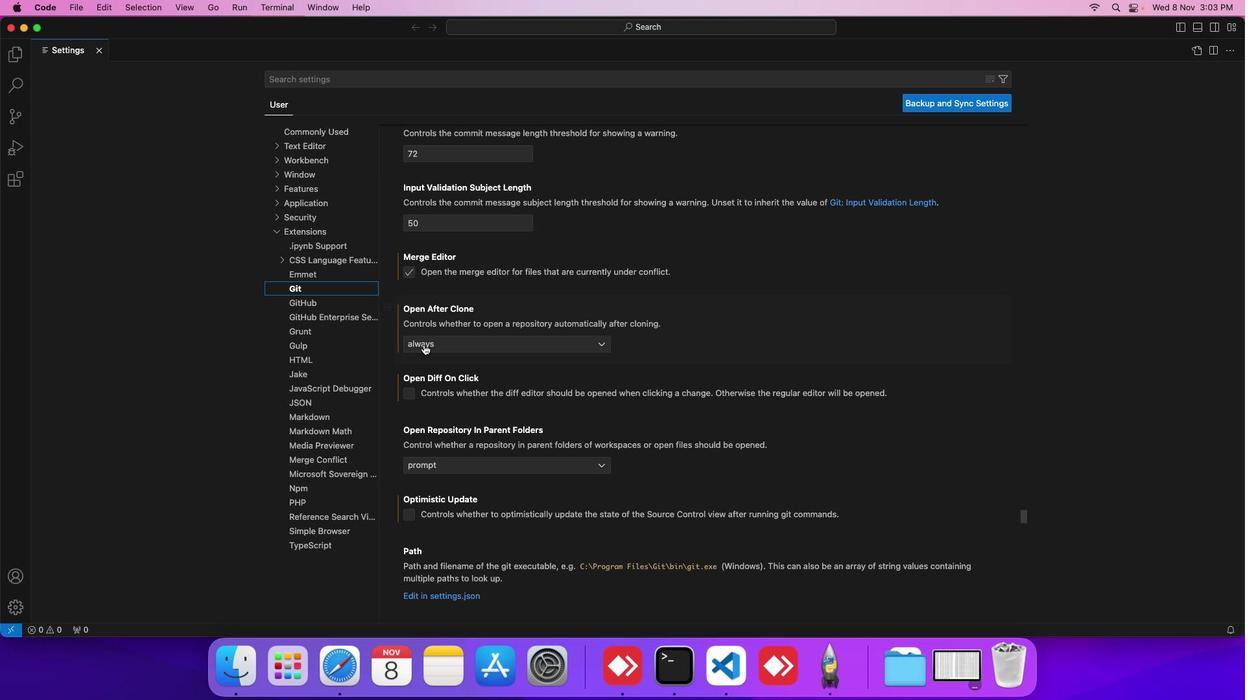 
Action: Mouse scrolled (423, 345) with delta (0, 0)
Screenshot: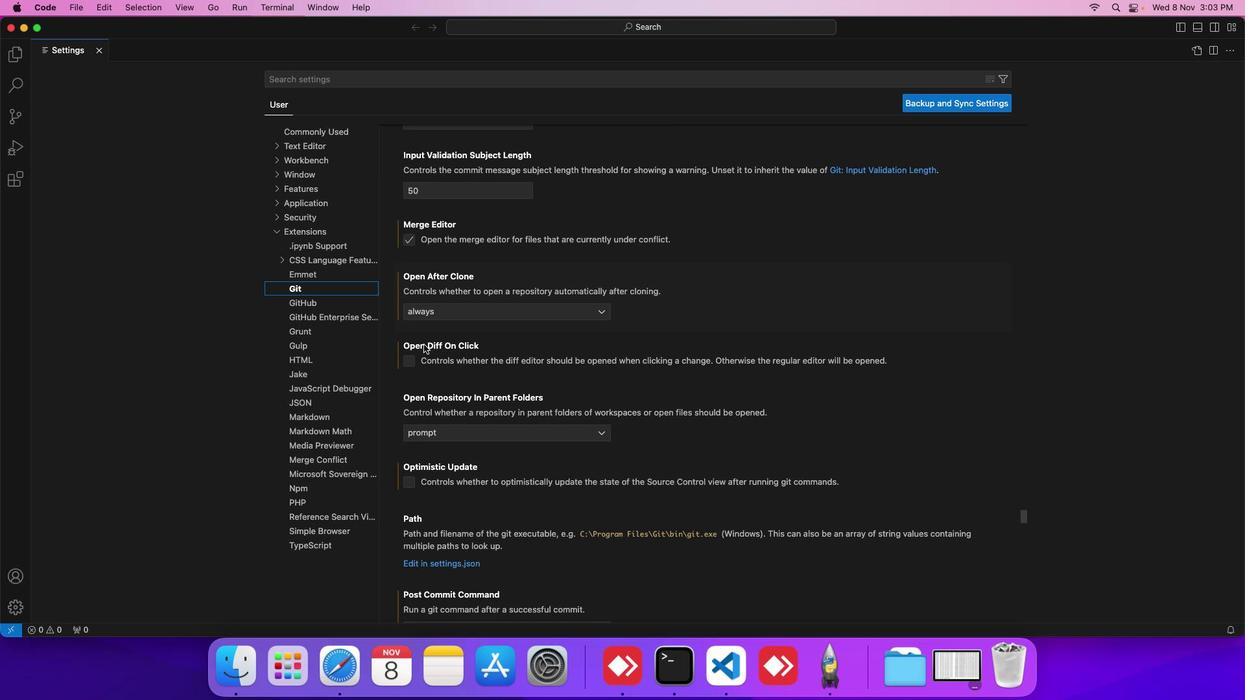 
Action: Mouse scrolled (423, 345) with delta (0, 0)
Screenshot: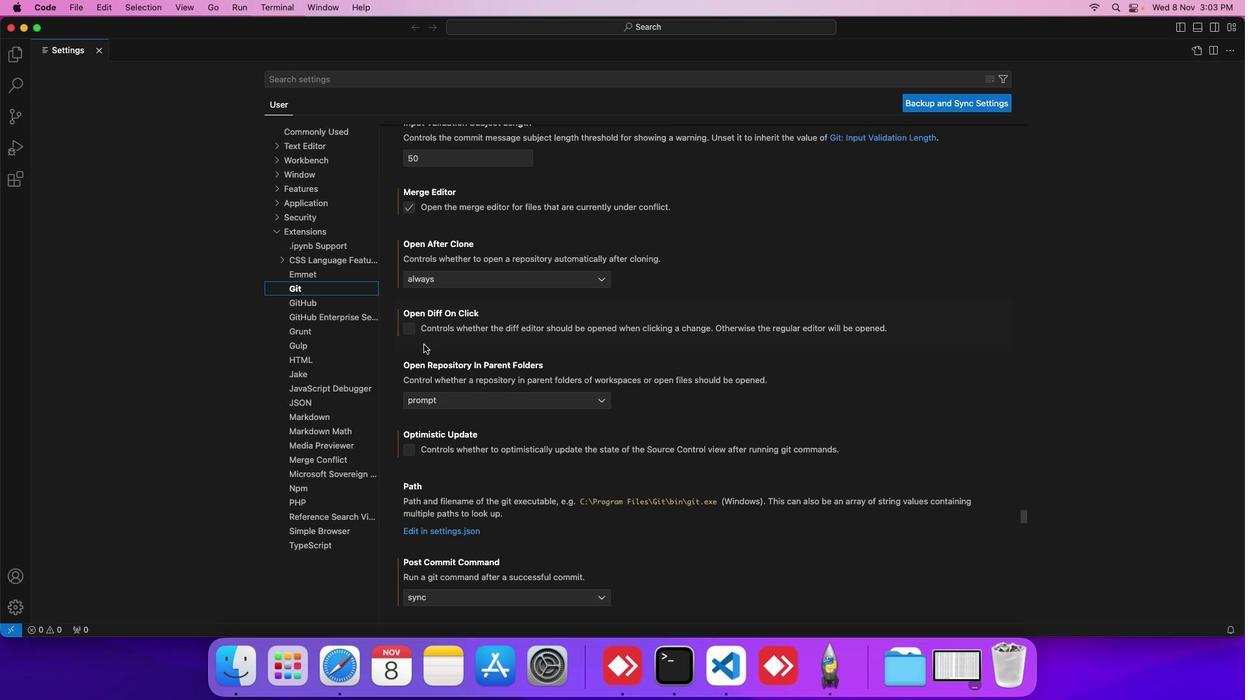 
Action: Mouse scrolled (423, 345) with delta (0, 0)
Screenshot: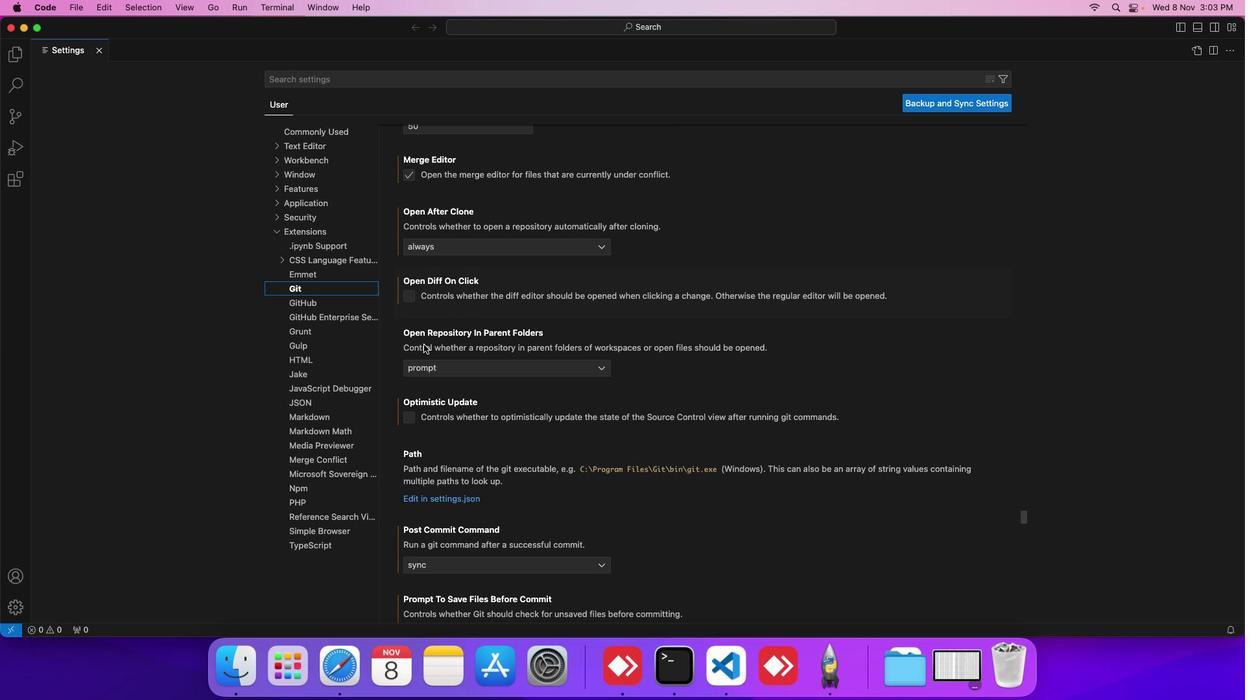 
Action: Mouse scrolled (423, 345) with delta (0, 0)
Screenshot: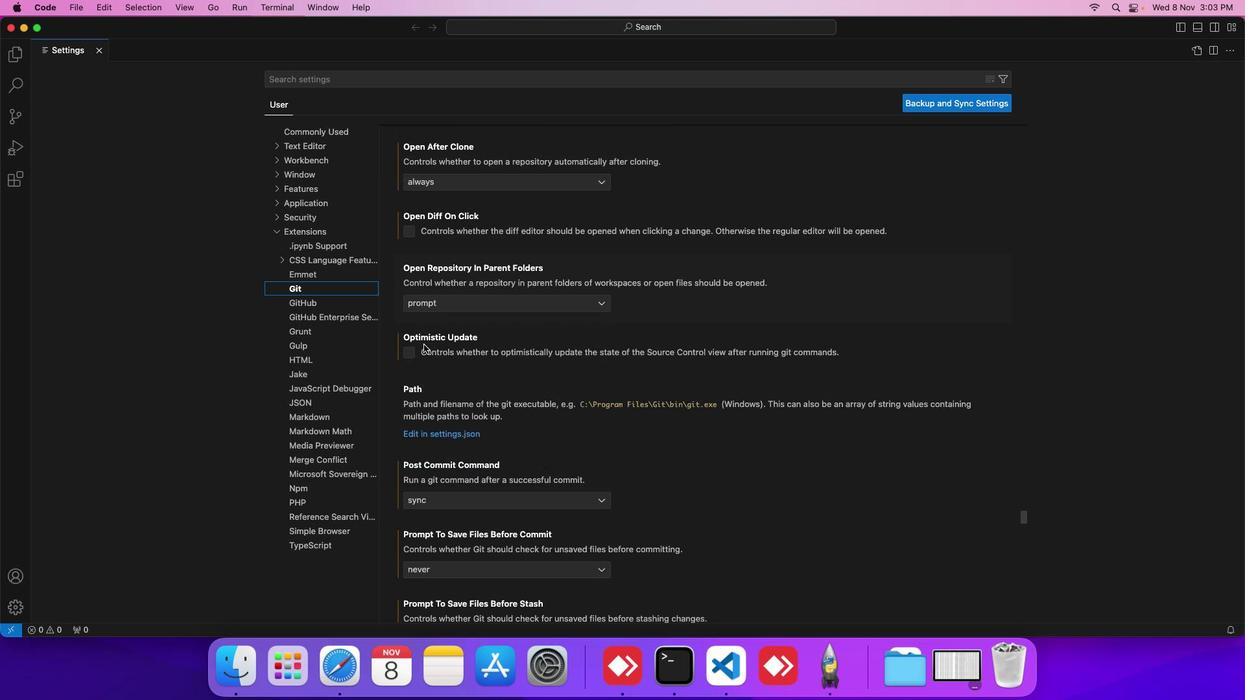 
Action: Mouse scrolled (423, 345) with delta (0, 0)
Screenshot: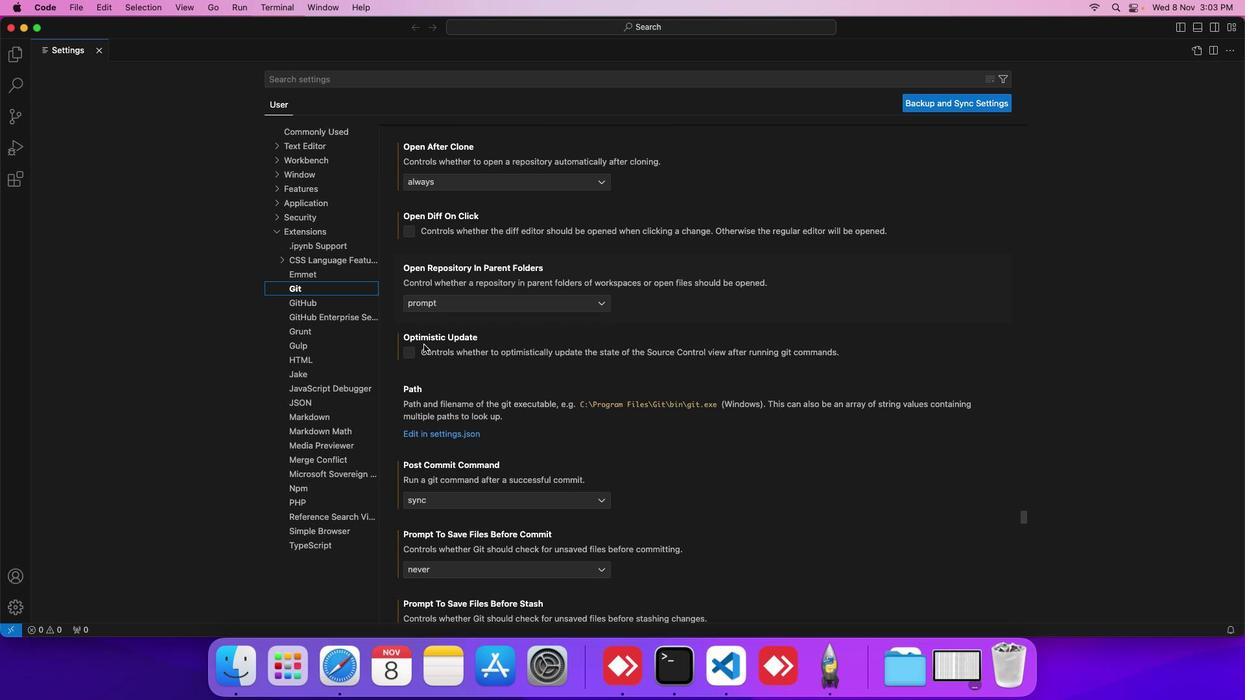 
Action: Mouse scrolled (423, 345) with delta (0, 0)
Screenshot: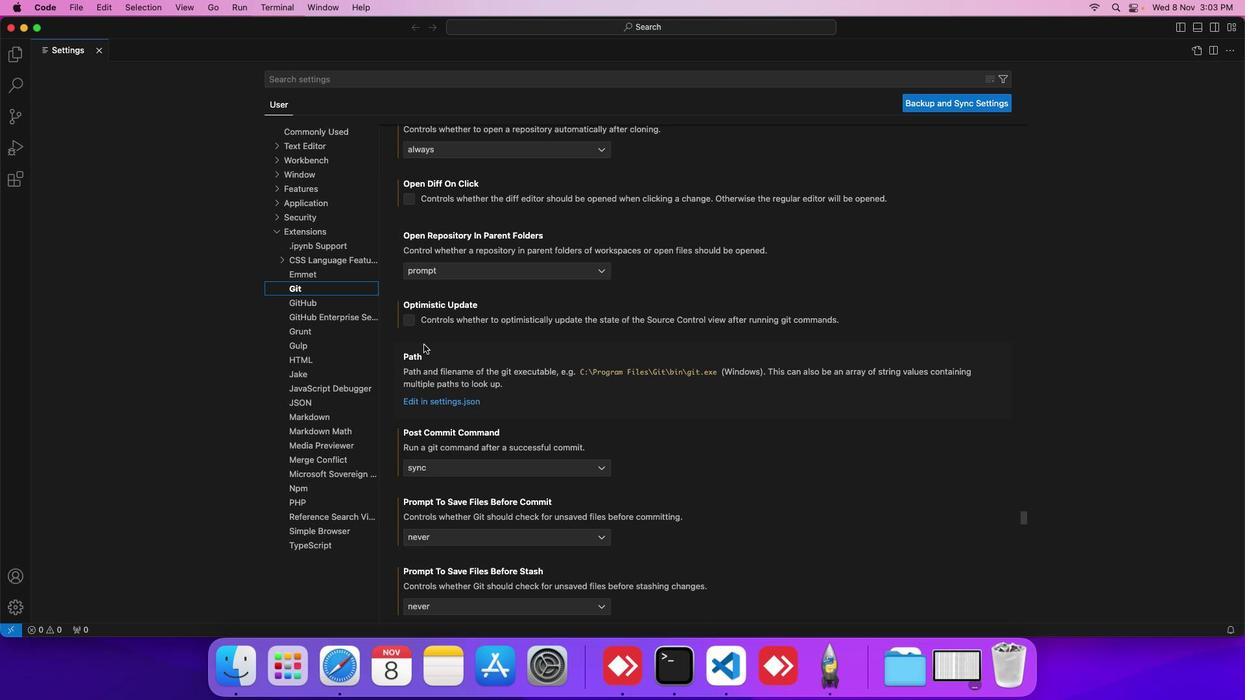 
Action: Mouse scrolled (423, 345) with delta (0, 0)
Screenshot: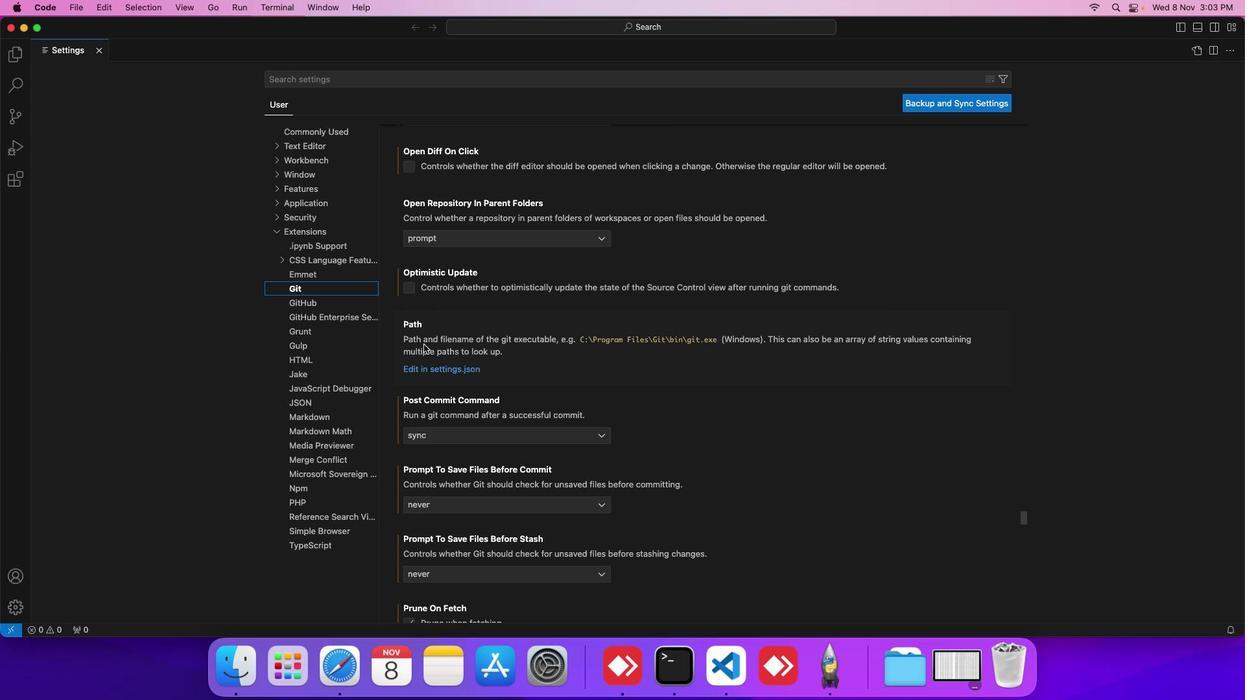 
Action: Mouse scrolled (423, 345) with delta (0, 0)
Screenshot: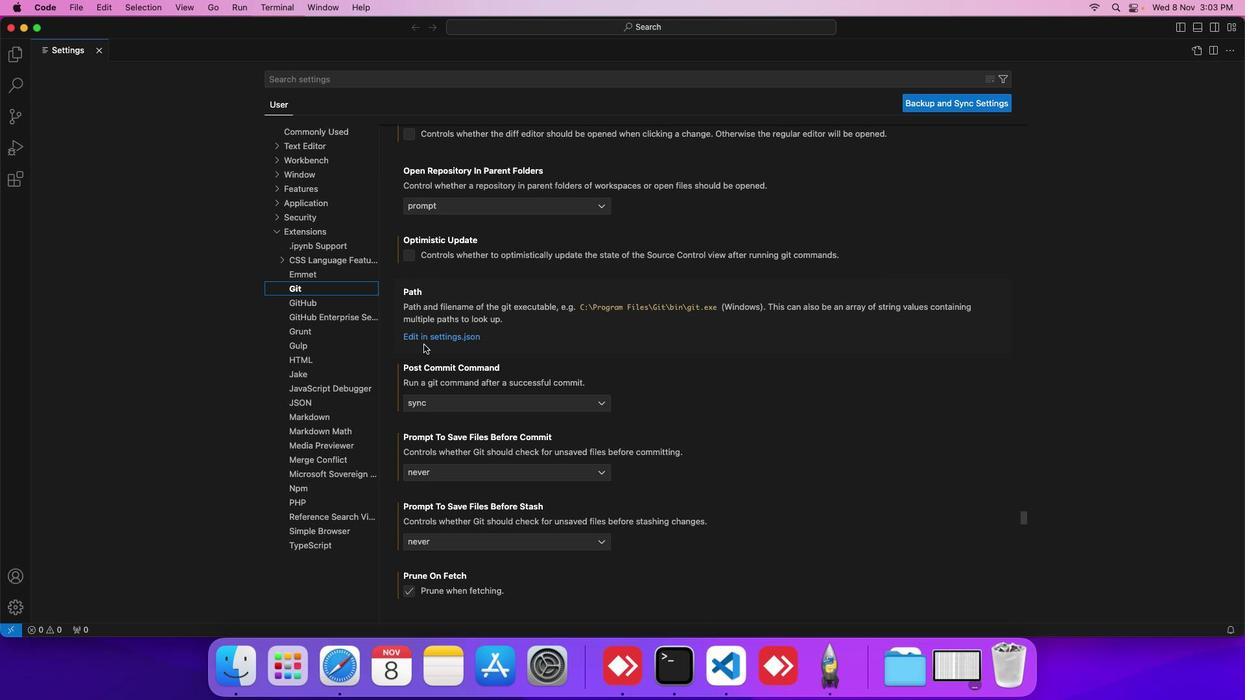 
Action: Mouse scrolled (423, 345) with delta (0, 0)
Screenshot: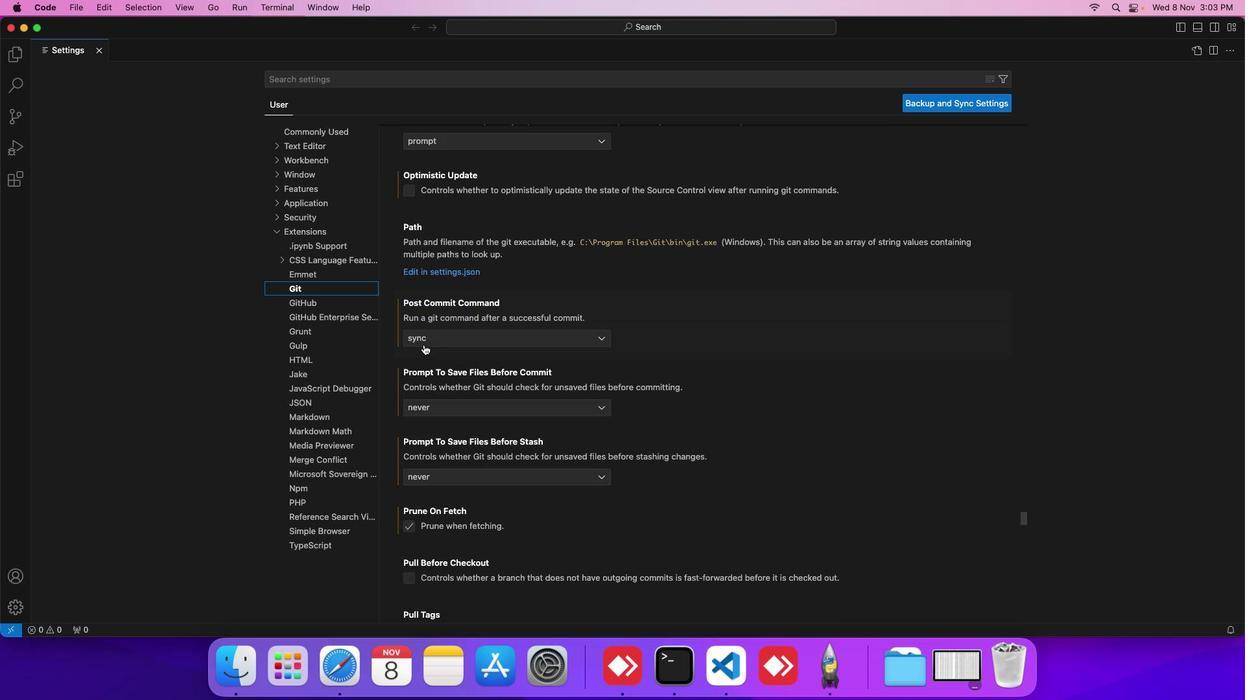 
Action: Mouse scrolled (423, 345) with delta (0, 0)
Screenshot: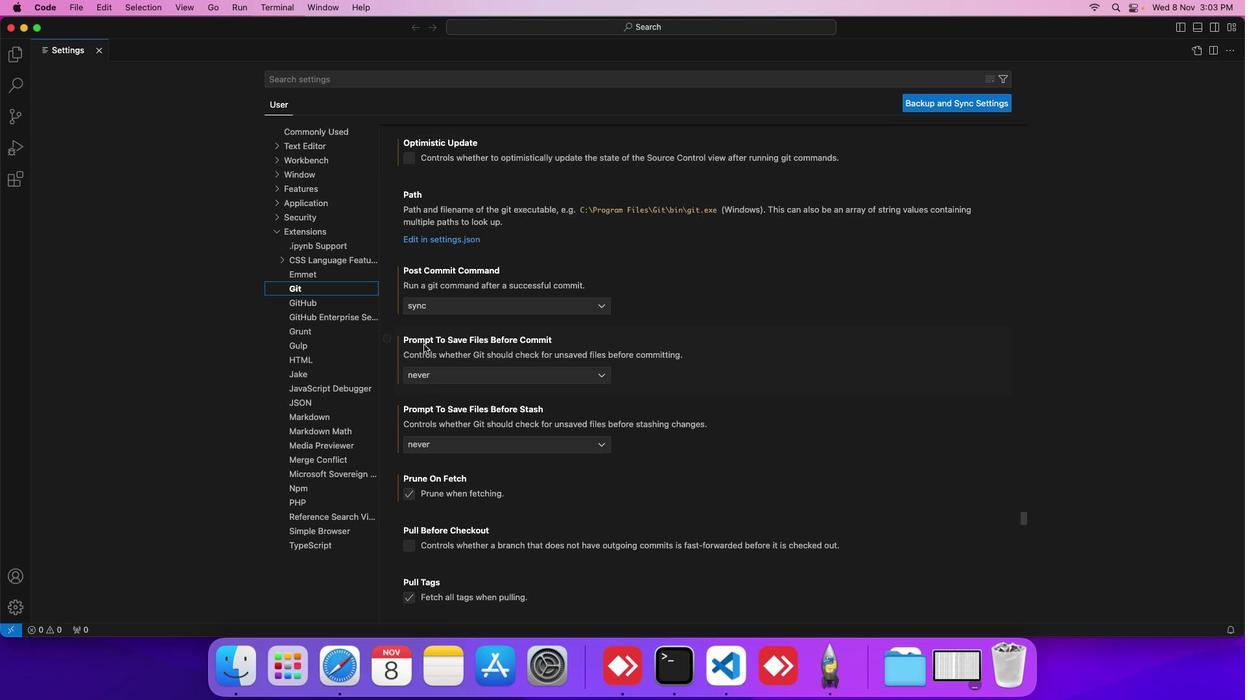 
Action: Mouse scrolled (423, 345) with delta (0, 0)
Screenshot: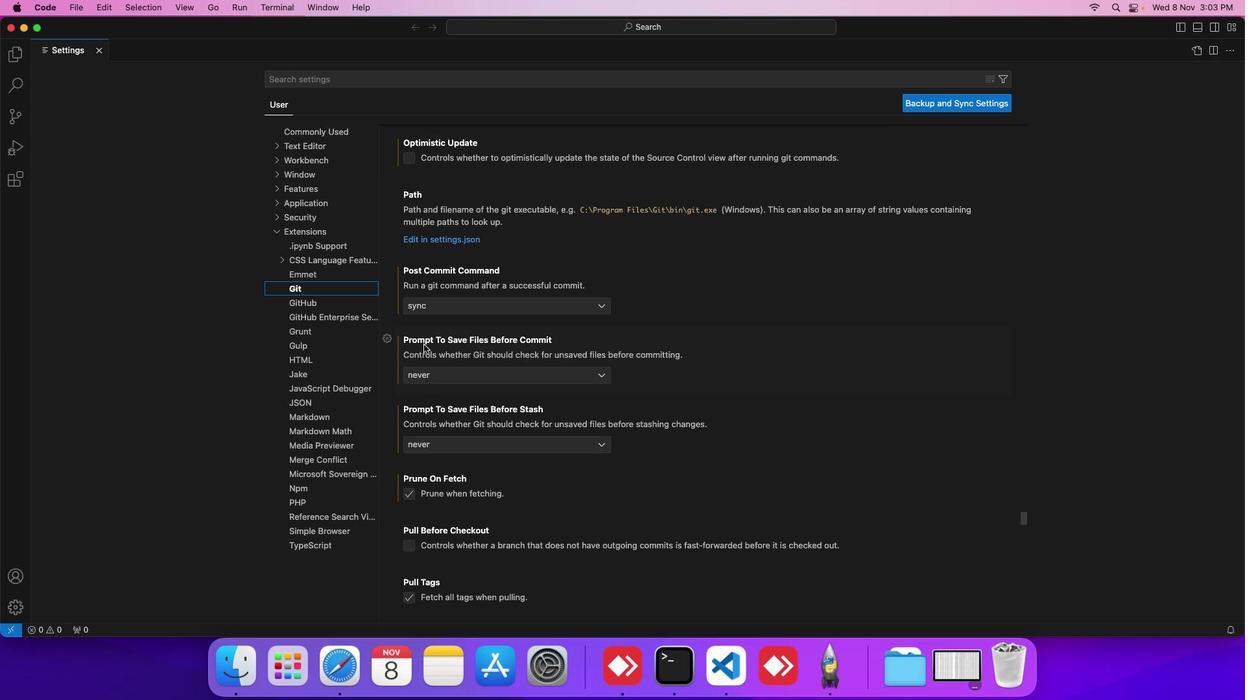 
Action: Mouse scrolled (423, 345) with delta (0, 0)
Screenshot: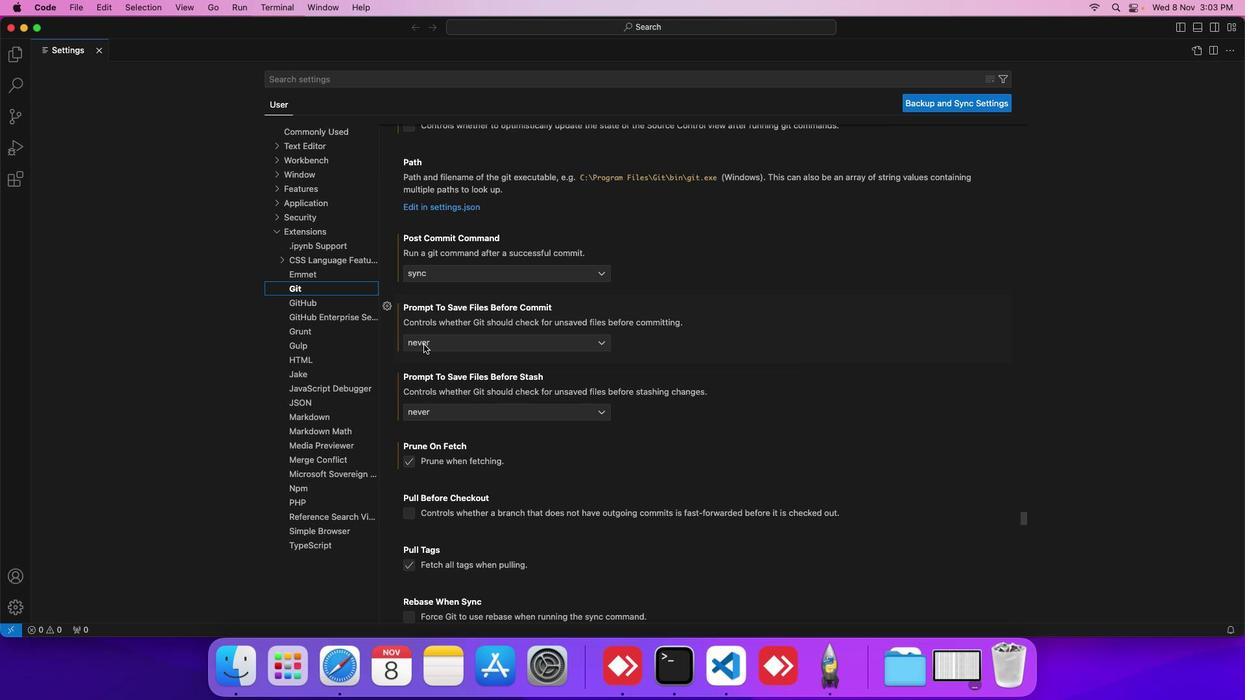 
Action: Mouse scrolled (423, 345) with delta (0, 0)
Screenshot: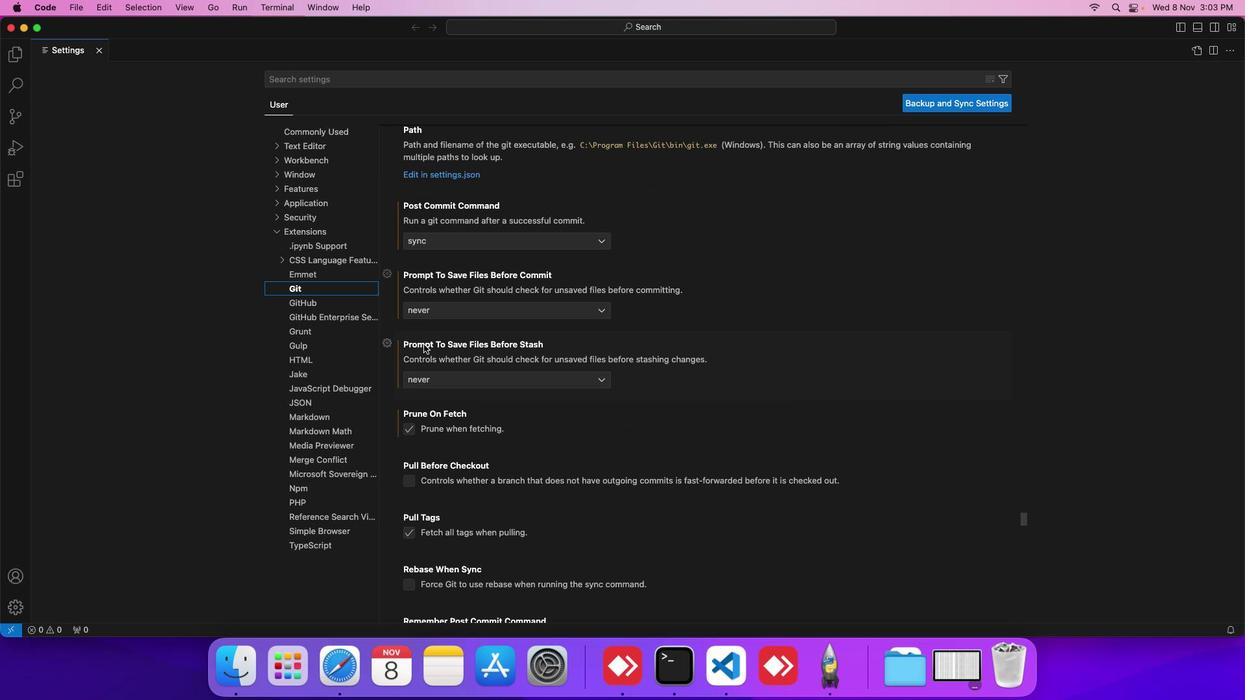 
Action: Mouse scrolled (423, 345) with delta (0, 0)
Screenshot: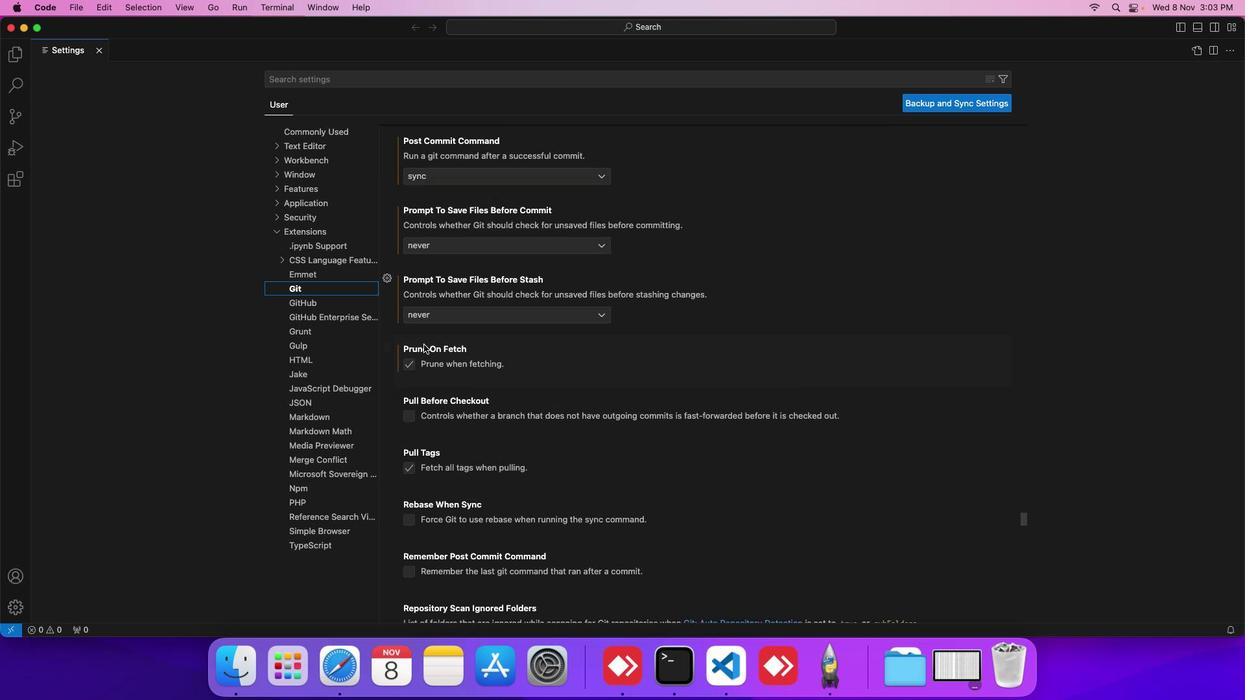 
Action: Mouse scrolled (423, 345) with delta (0, 0)
Screenshot: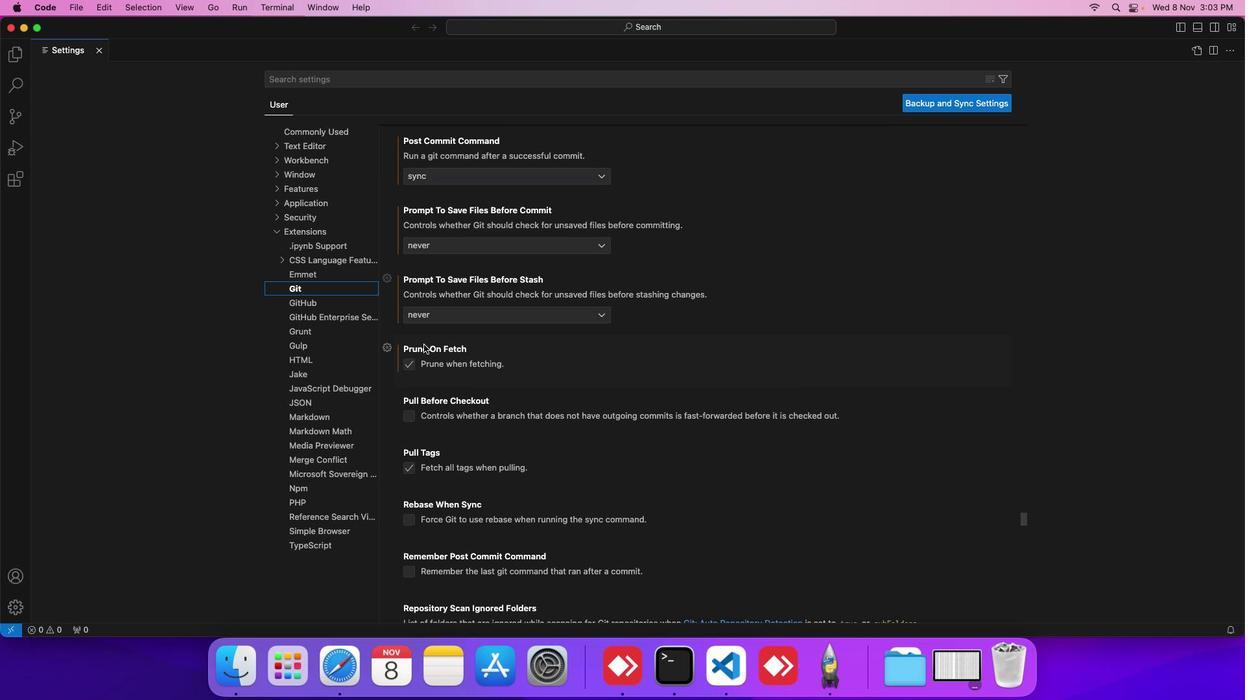 
Action: Mouse scrolled (423, 345) with delta (0, 0)
Screenshot: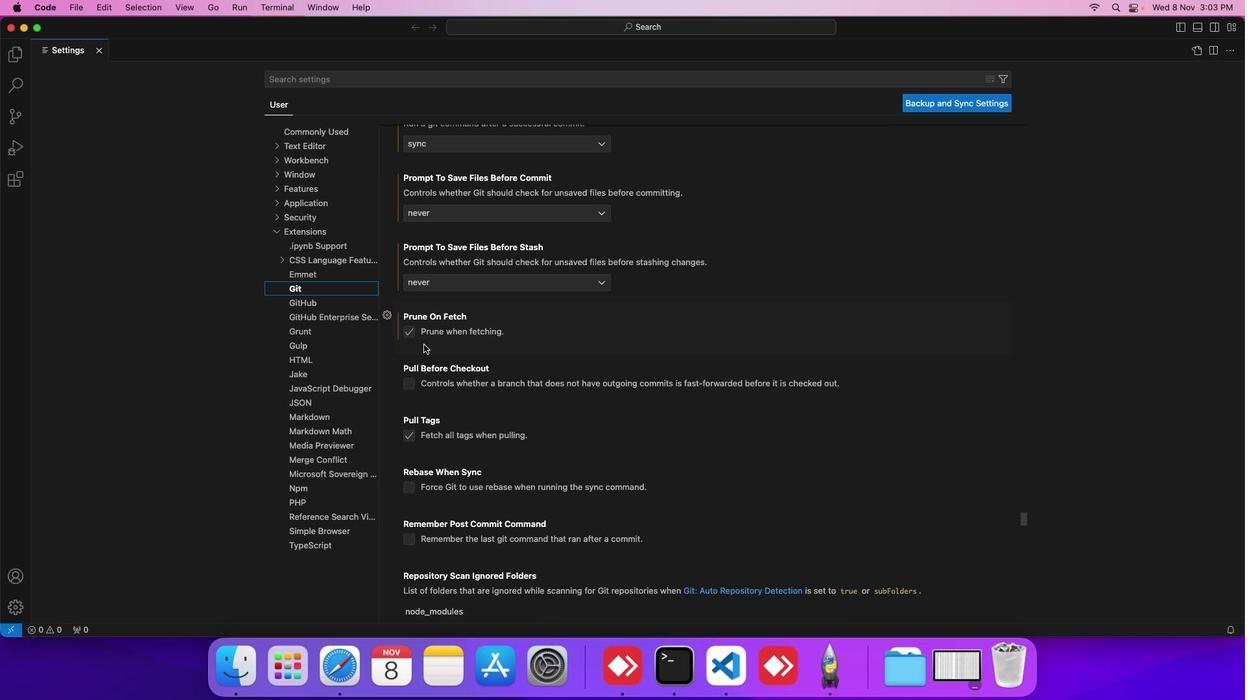 
Action: Mouse scrolled (423, 345) with delta (0, 0)
Screenshot: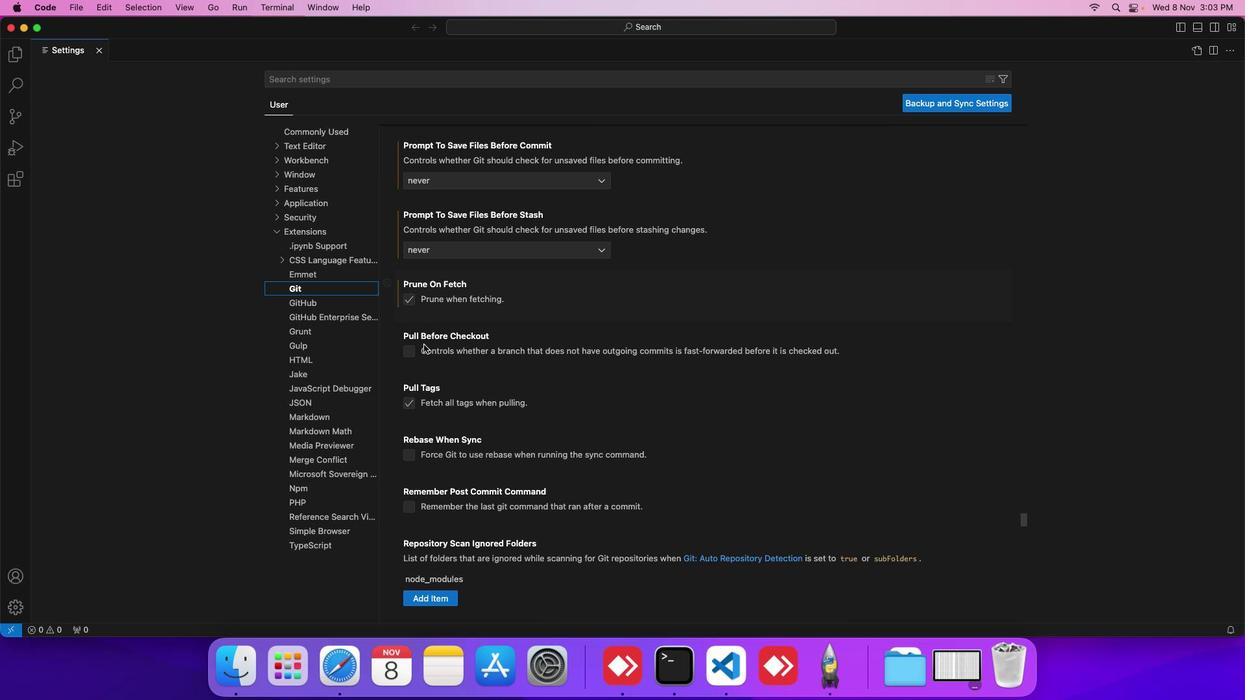 
Action: Mouse scrolled (423, 345) with delta (0, 0)
Screenshot: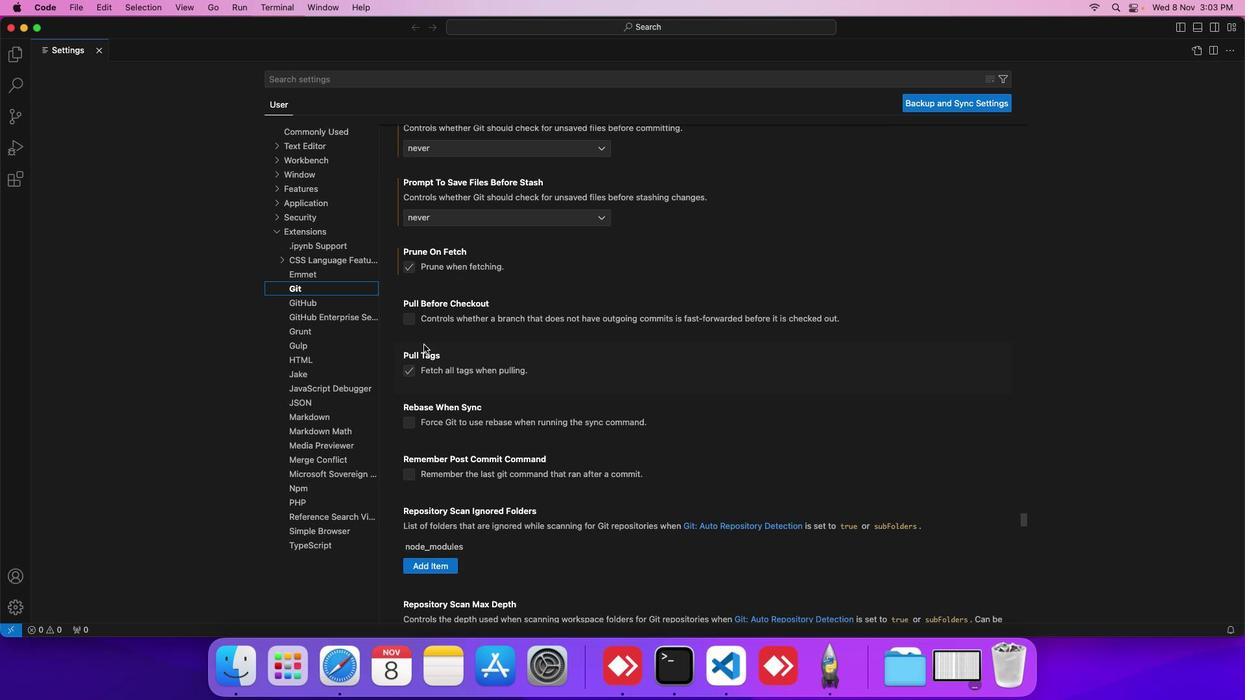 
Action: Mouse moved to (410, 419)
Screenshot: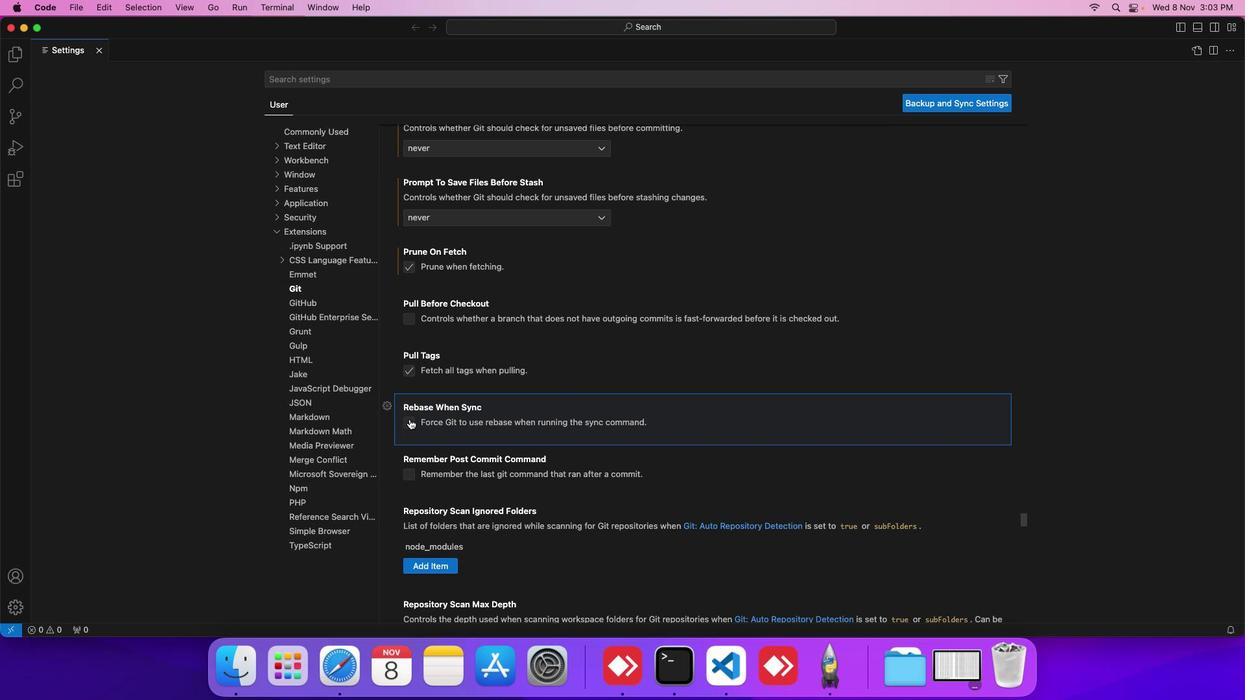 
Action: Mouse pressed left at (410, 419)
Screenshot: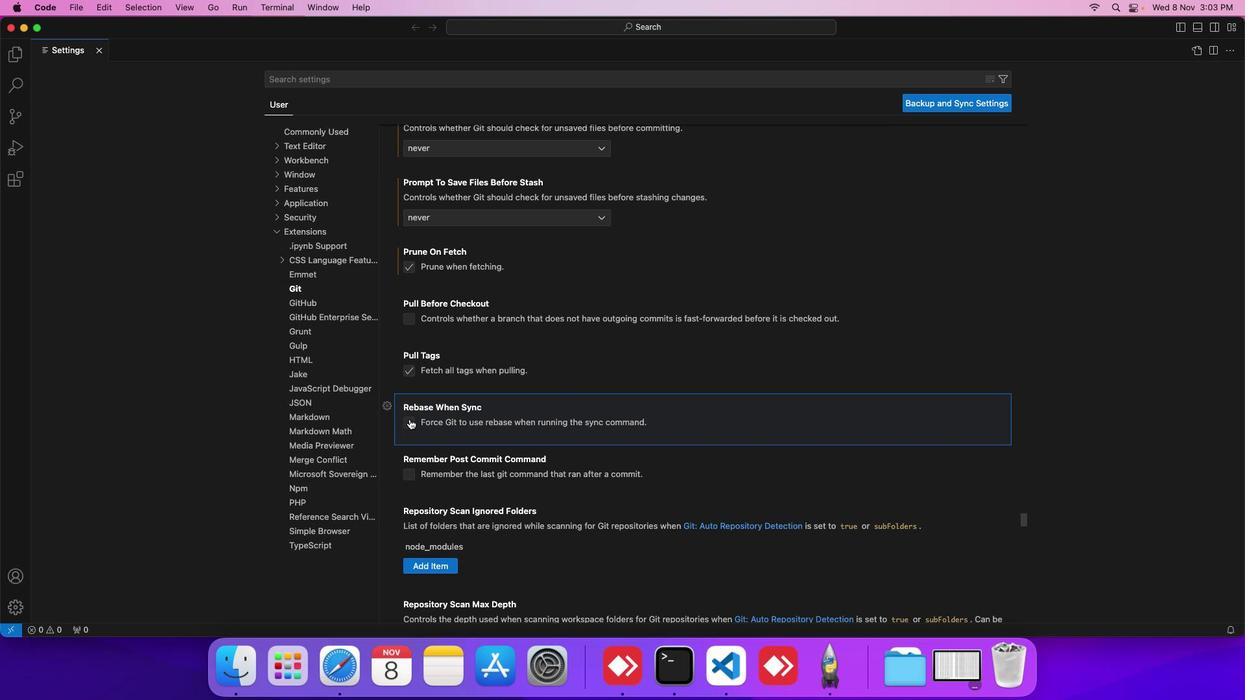 
Action: Mouse moved to (466, 427)
Screenshot: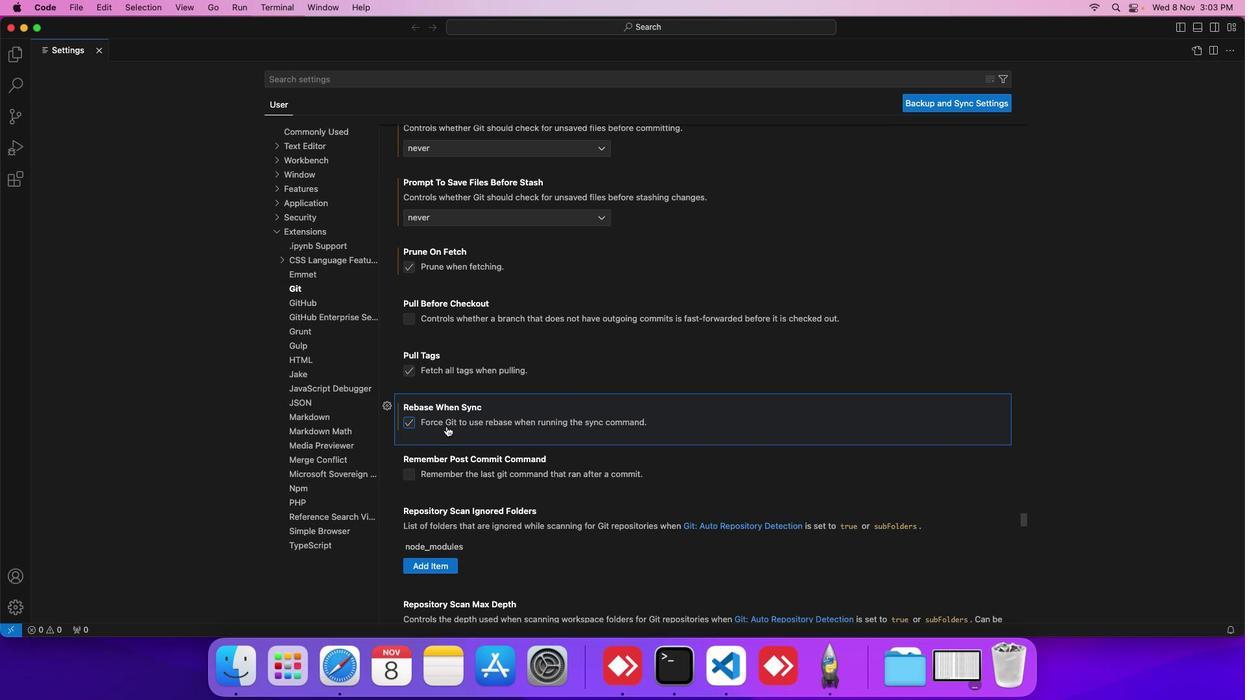 
